 Task: Look for space in Zvenigorod, Russia from 24th August, 2023 to 10th September, 2023 for 8 adults in price range Rs.12000 to Rs.15000. Place can be entire place or shared room with 4 bedrooms having 8 beds and 4 bathrooms. Property type can be house, flat, guest house. Amenities needed are: wifi, TV, free parkinig on premises, gym, breakfast. Booking option can be shelf check-in. Required host language is English.
Action: Mouse moved to (471, 96)
Screenshot: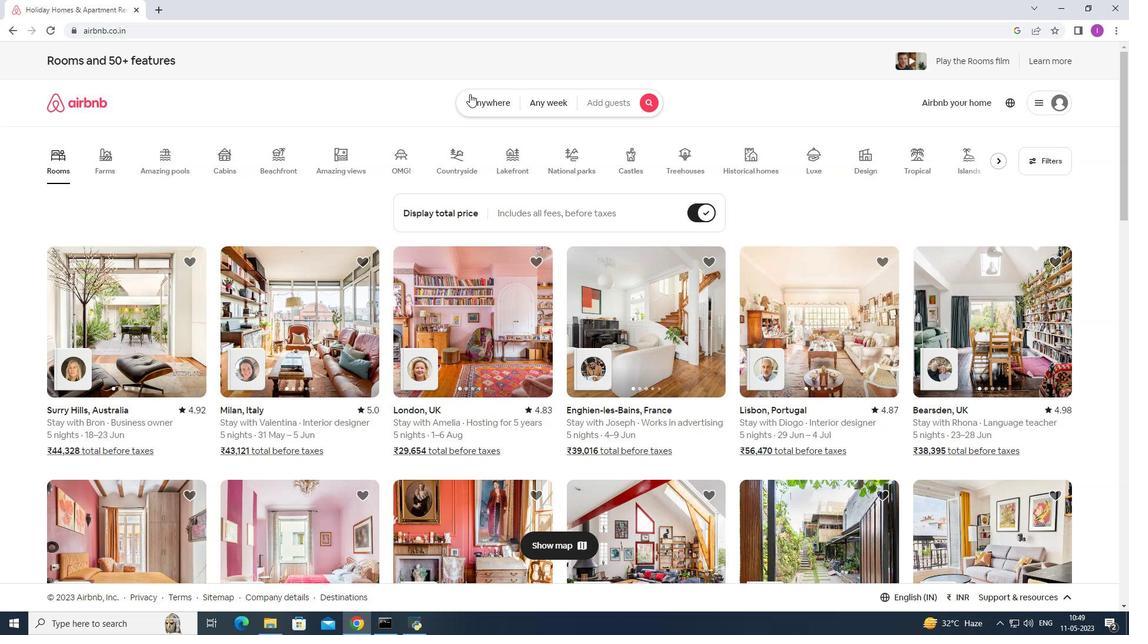 
Action: Mouse pressed left at (471, 96)
Screenshot: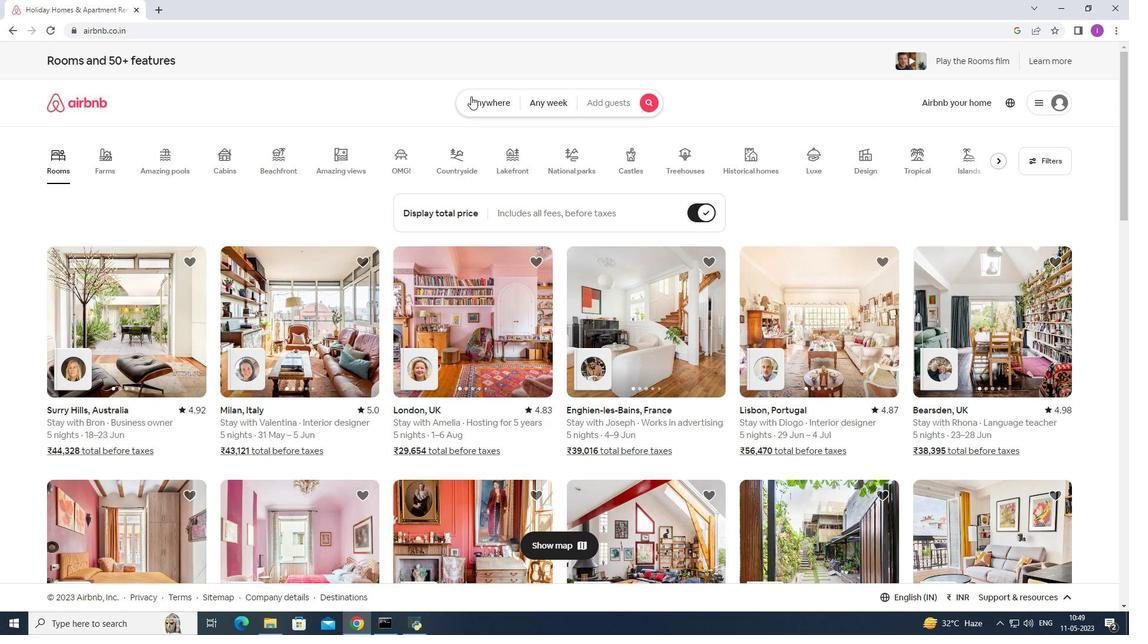 
Action: Mouse moved to (376, 155)
Screenshot: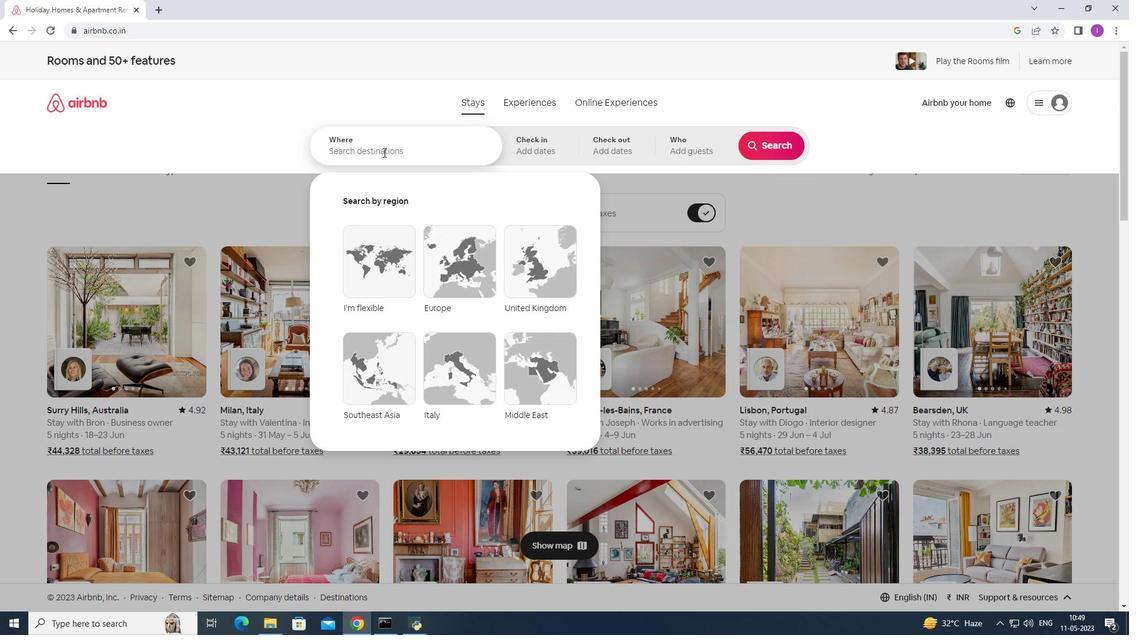 
Action: Mouse pressed left at (376, 155)
Screenshot: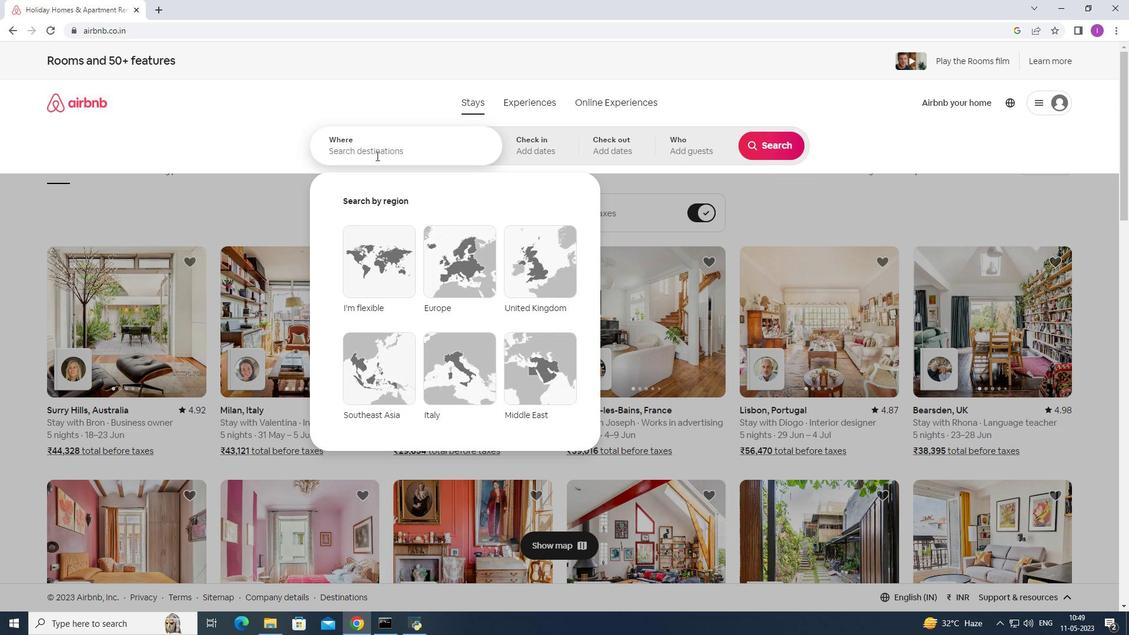 
Action: Mouse moved to (394, 154)
Screenshot: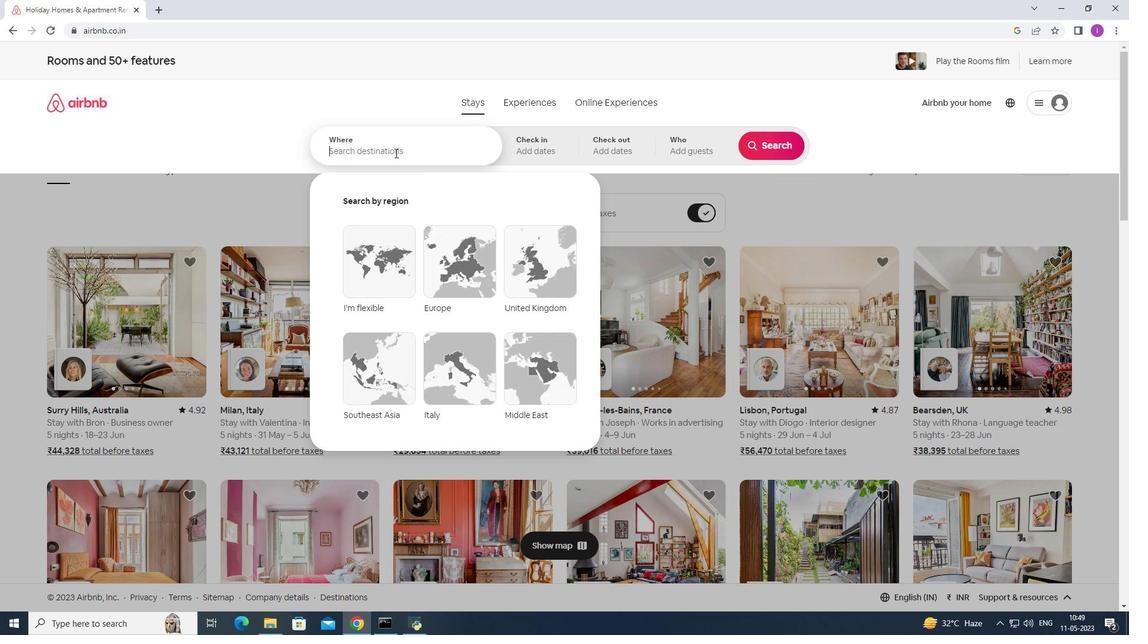 
Action: Key pressed <Key.shift>Zvenigorod,<Key.shift><Key.shift><Key.shift><Key.shift><Key.shift><Key.shift><Key.shift><Key.shift><Key.shift><Key.shift><Key.shift><Key.shift><Key.shift><Key.shift><Key.shift><Key.shift><Key.shift><Key.shift>Russia
Screenshot: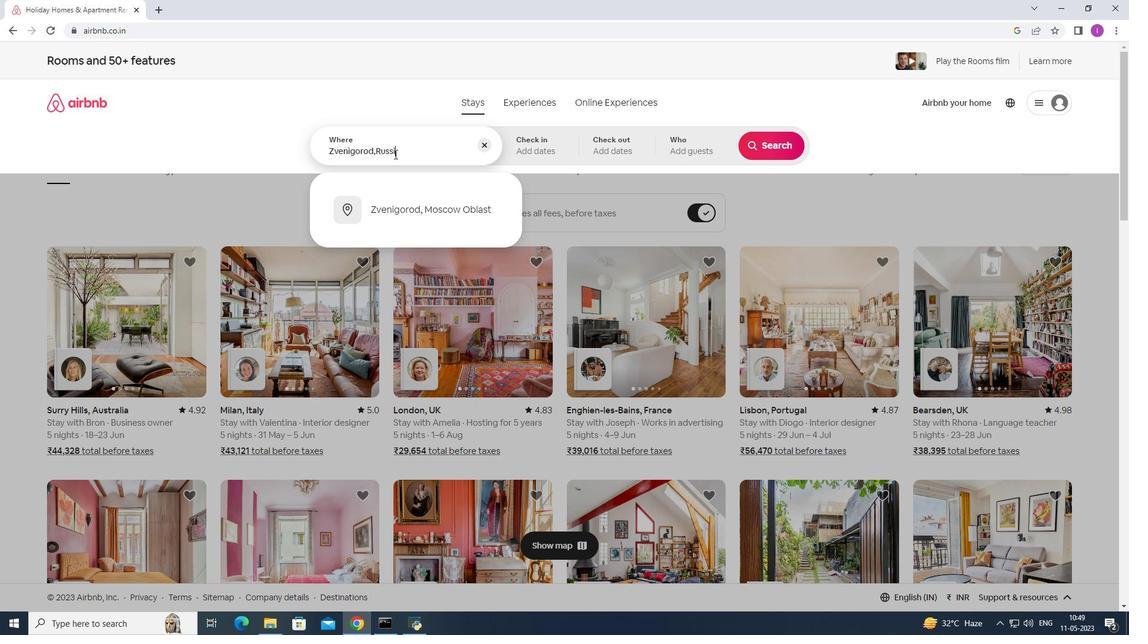 
Action: Mouse moved to (521, 151)
Screenshot: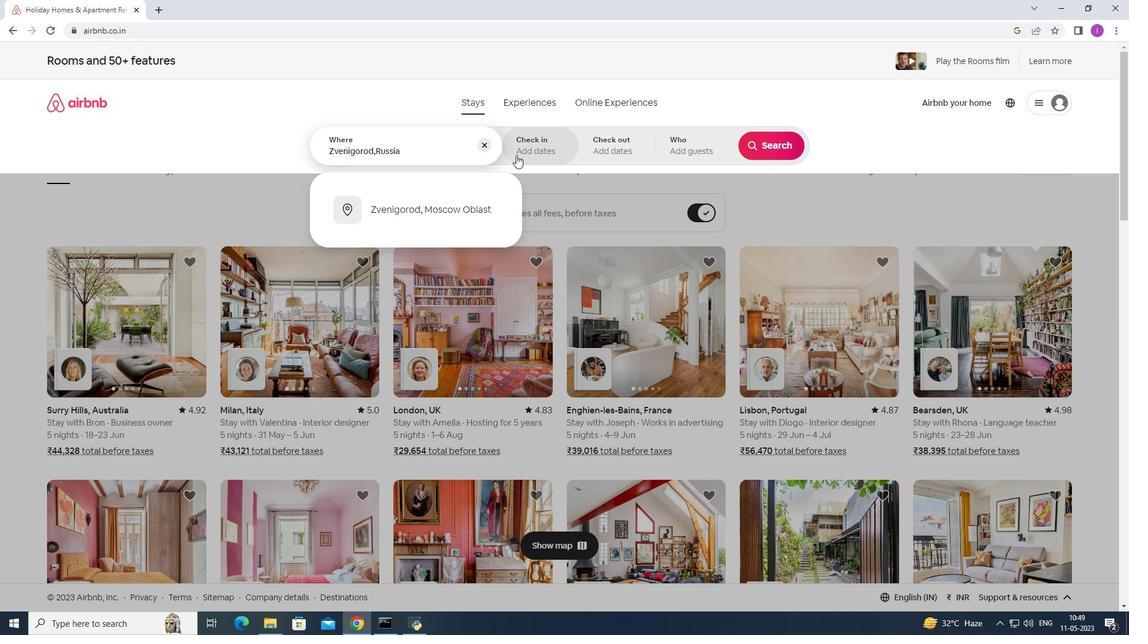 
Action: Mouse pressed left at (521, 151)
Screenshot: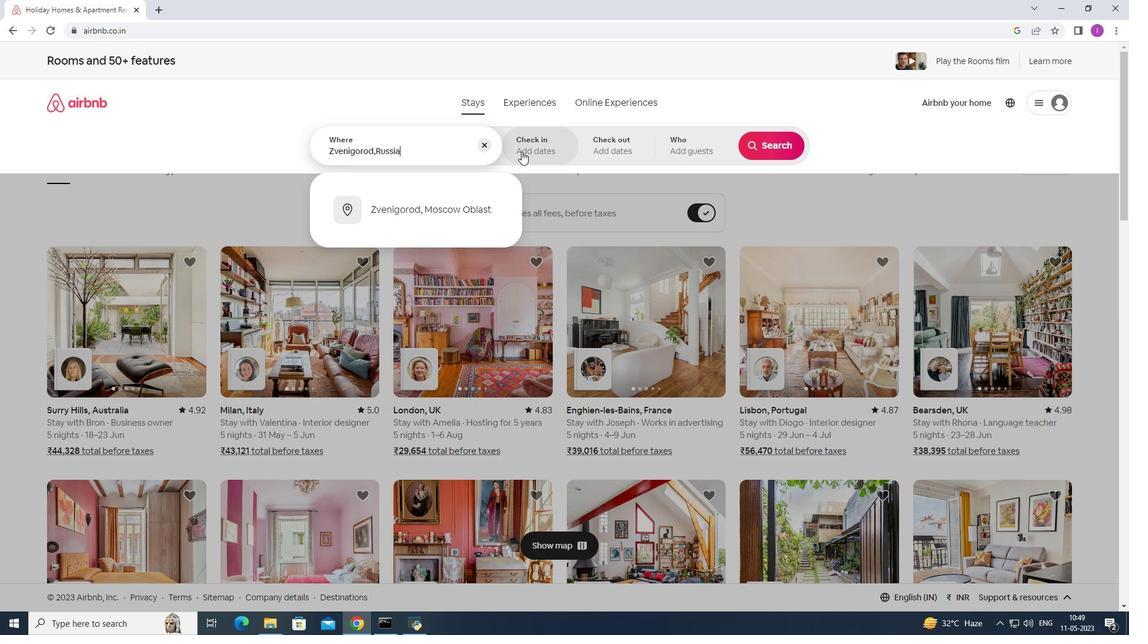 
Action: Mouse moved to (767, 238)
Screenshot: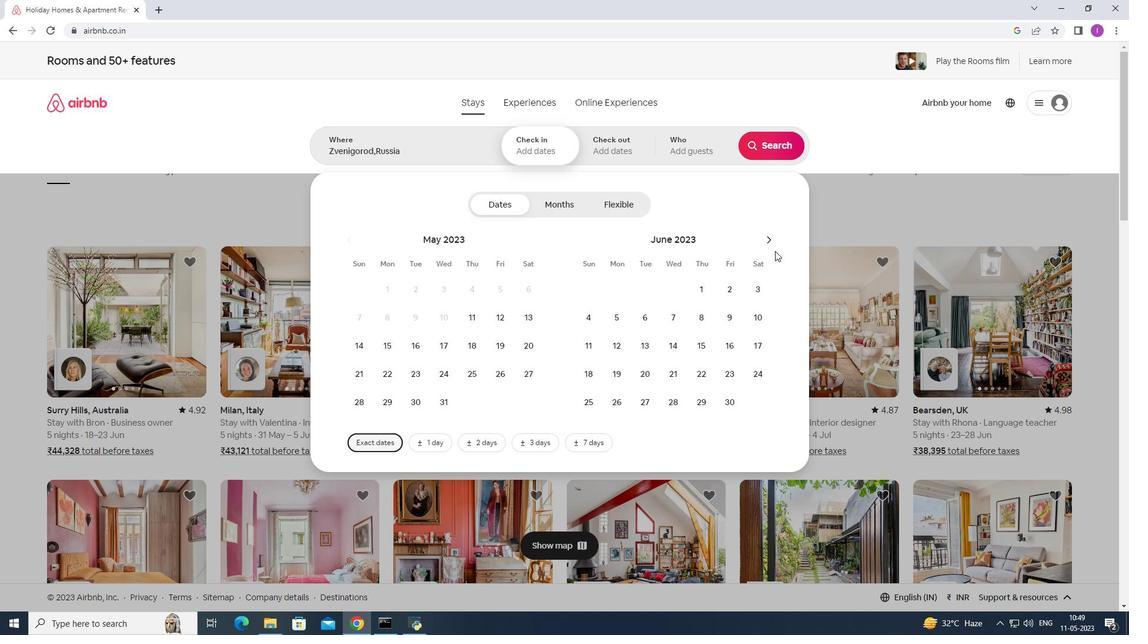 
Action: Mouse pressed left at (767, 238)
Screenshot: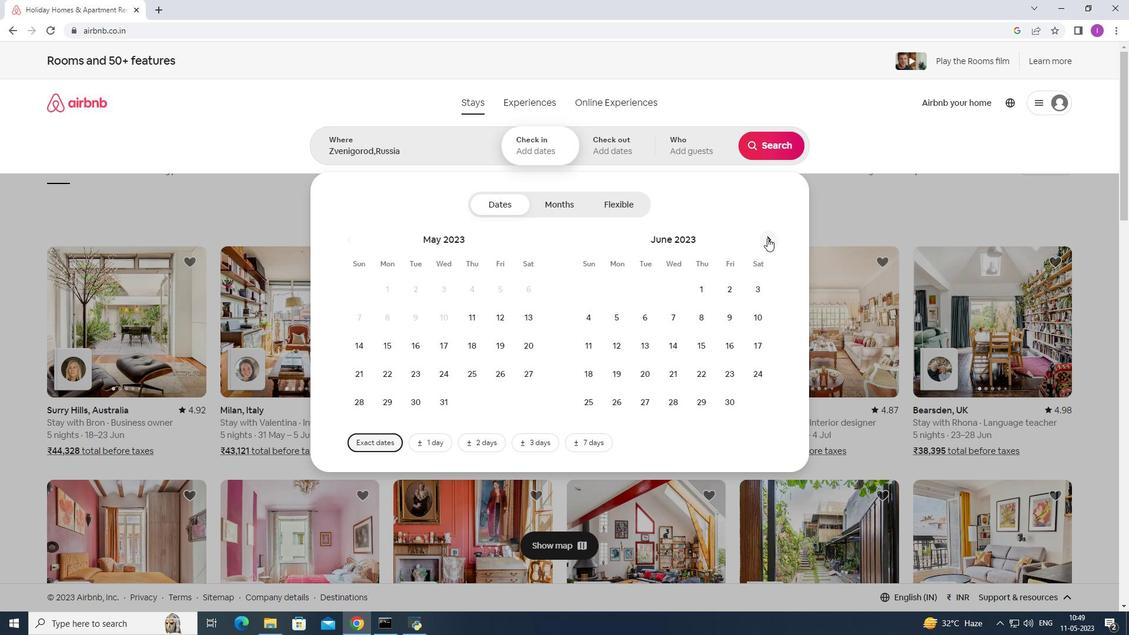 
Action: Mouse moved to (767, 238)
Screenshot: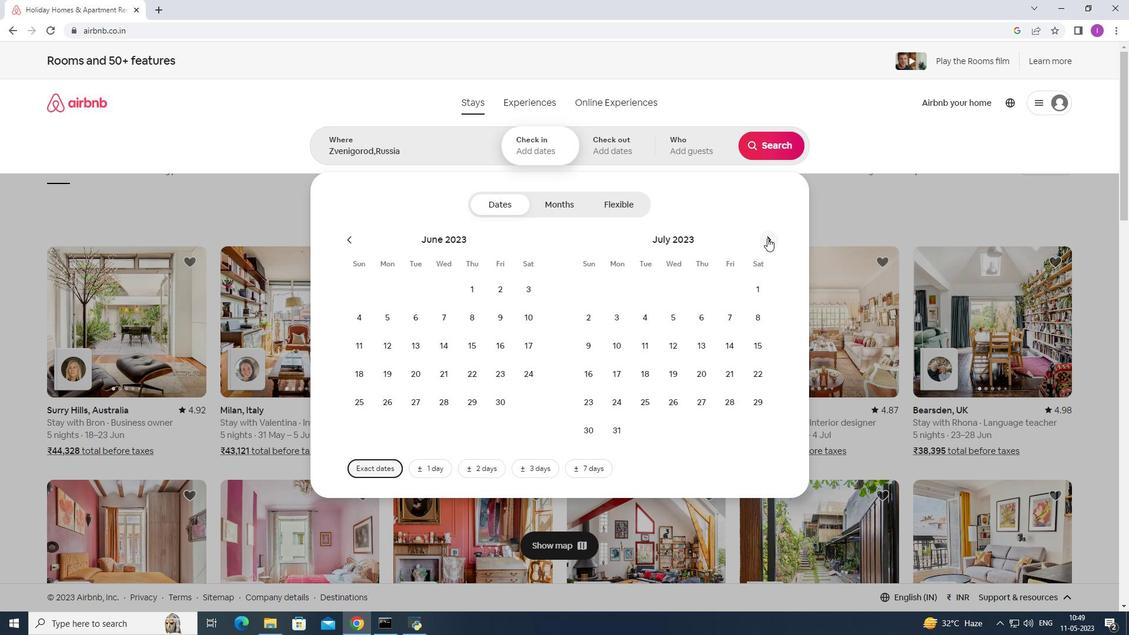 
Action: Mouse pressed left at (767, 238)
Screenshot: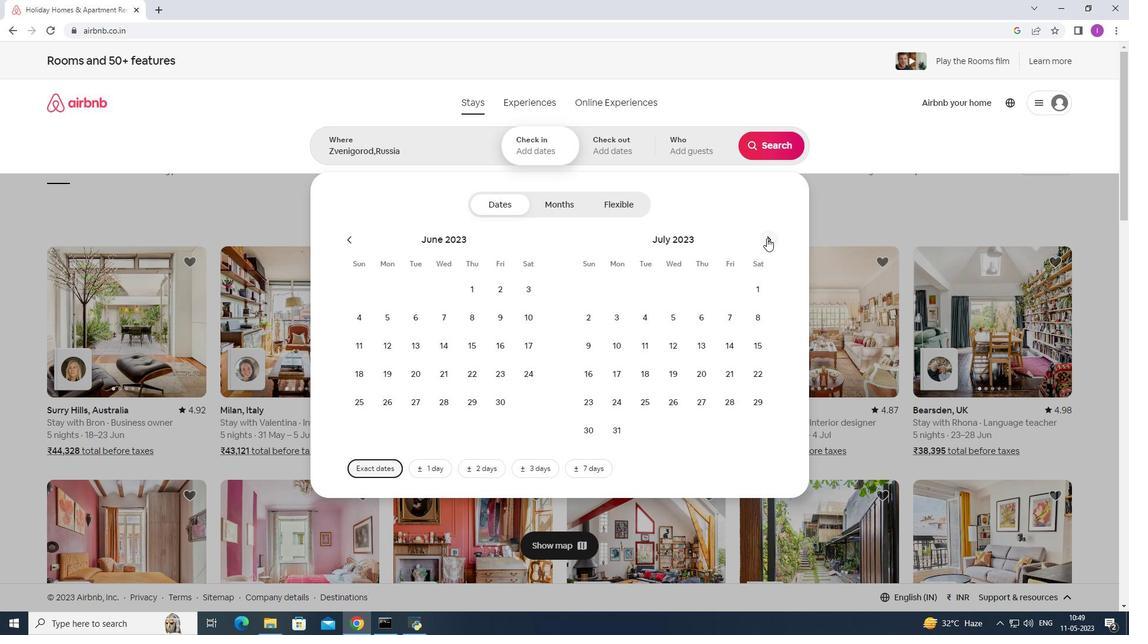 
Action: Mouse pressed left at (767, 238)
Screenshot: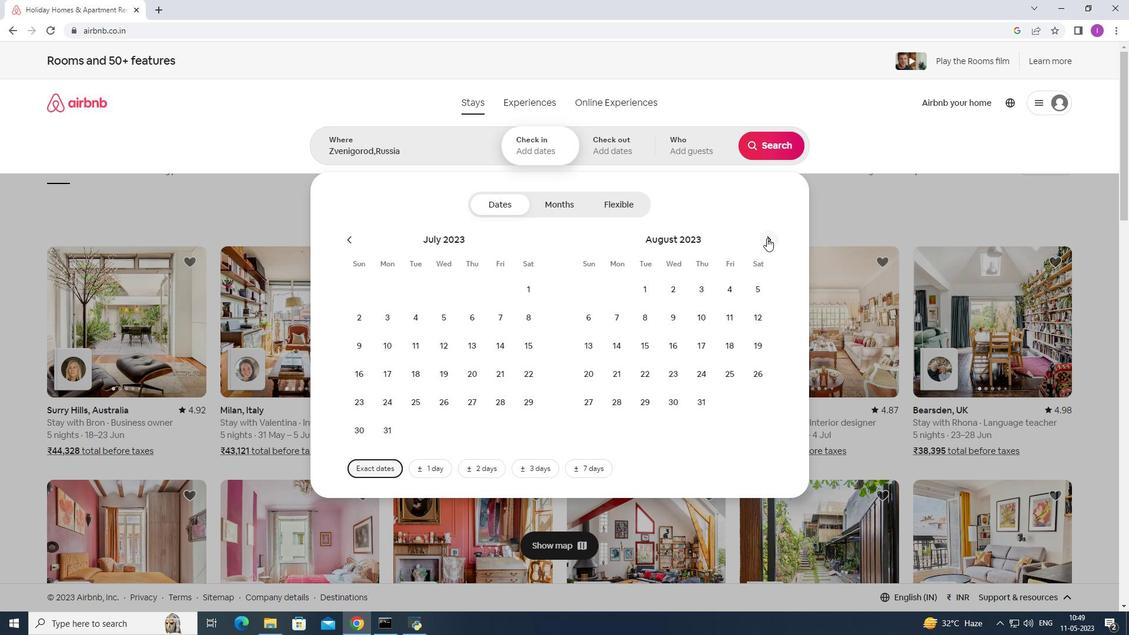 
Action: Mouse moved to (474, 374)
Screenshot: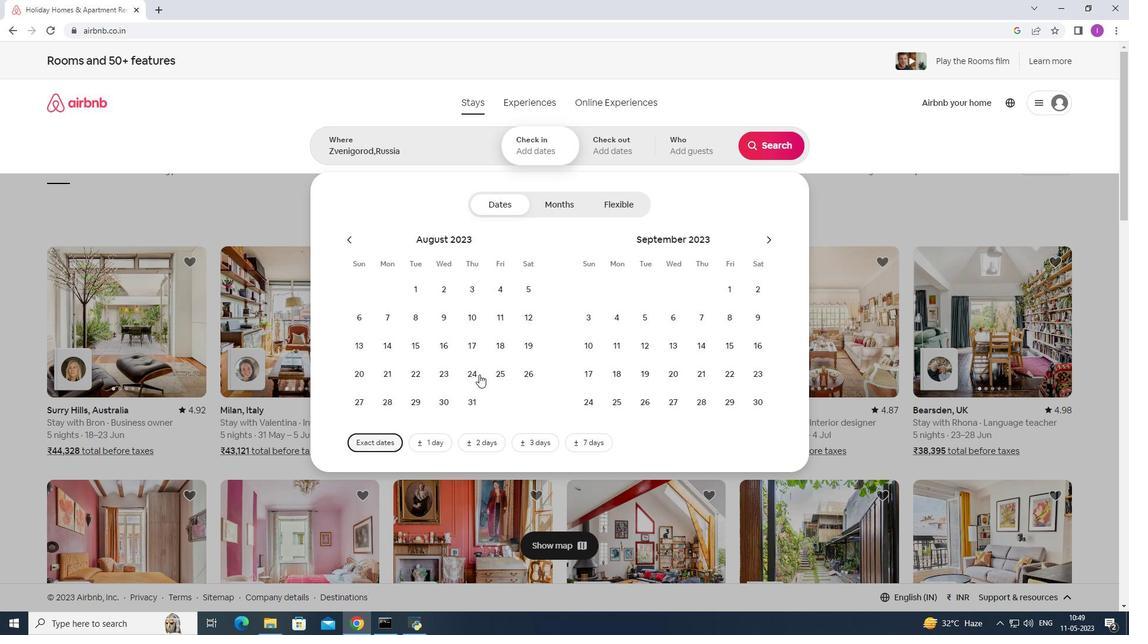 
Action: Mouse pressed left at (474, 374)
Screenshot: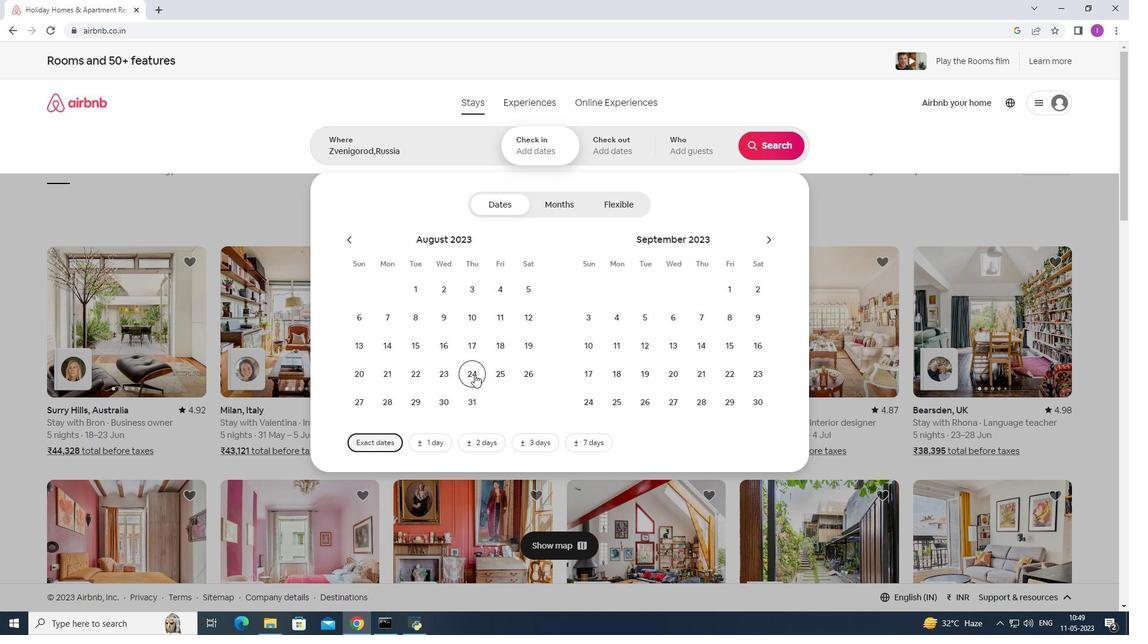 
Action: Mouse moved to (585, 346)
Screenshot: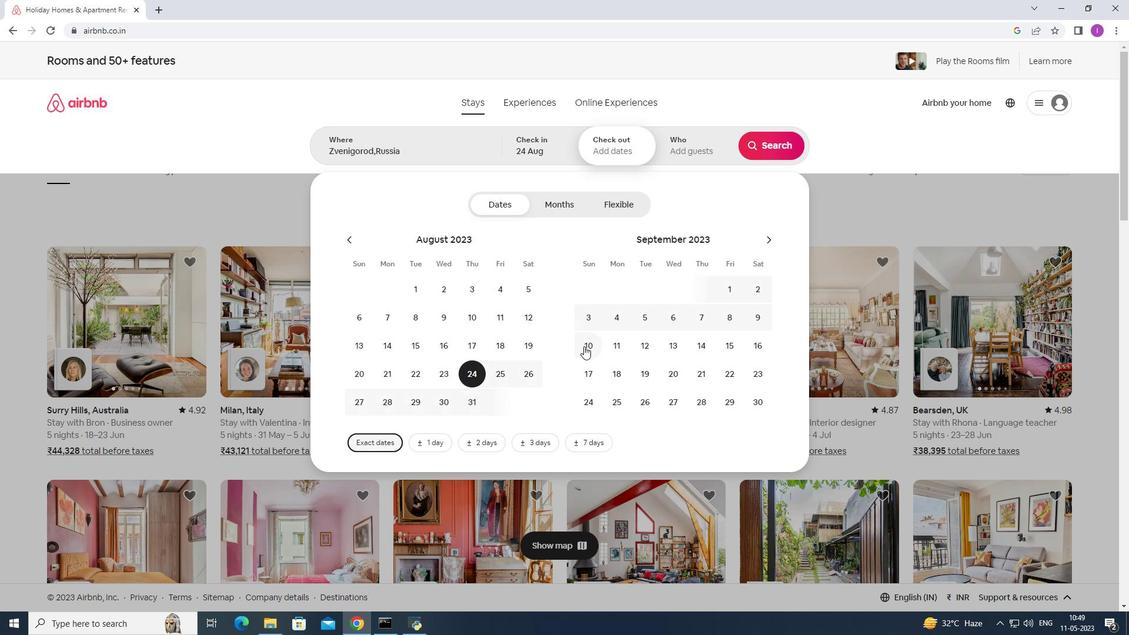 
Action: Mouse pressed left at (585, 346)
Screenshot: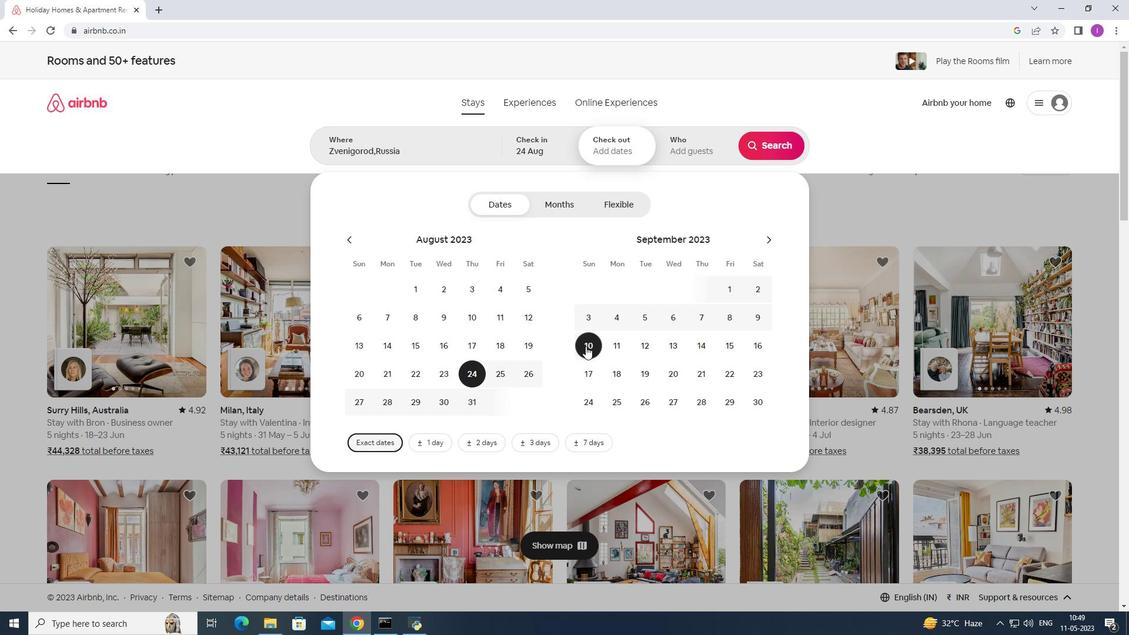 
Action: Mouse moved to (687, 157)
Screenshot: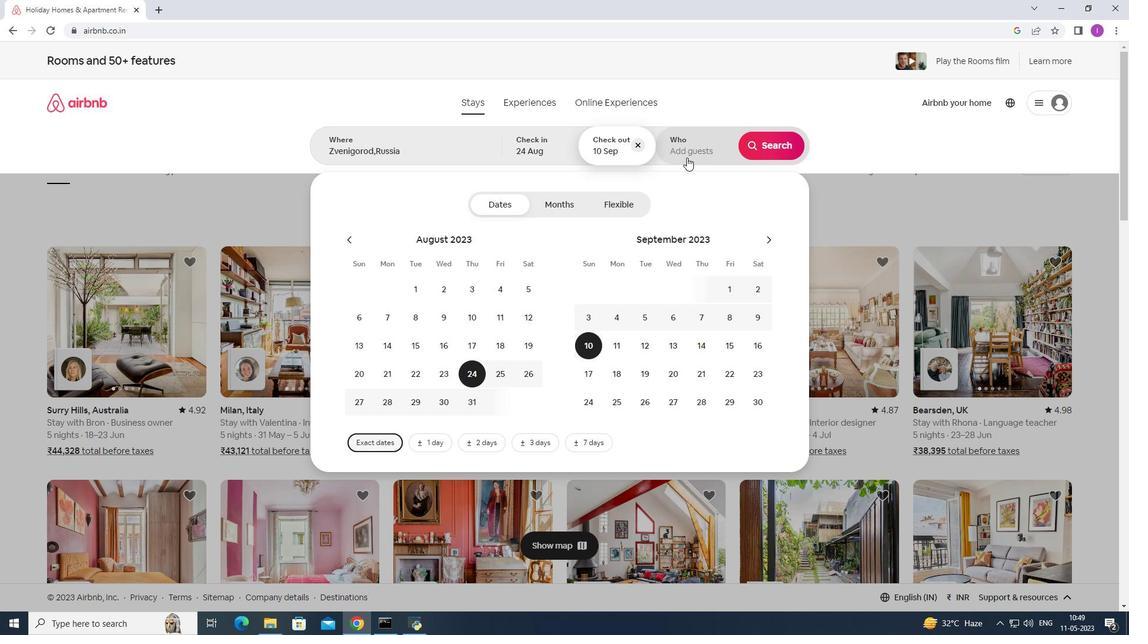 
Action: Mouse pressed left at (687, 157)
Screenshot: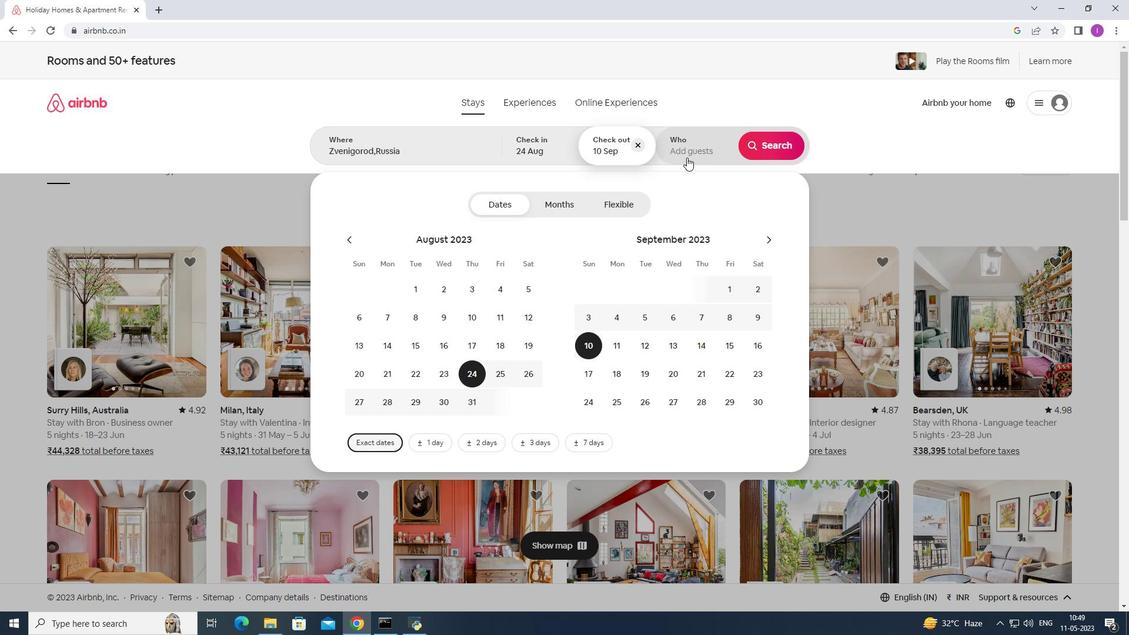 
Action: Mouse moved to (777, 217)
Screenshot: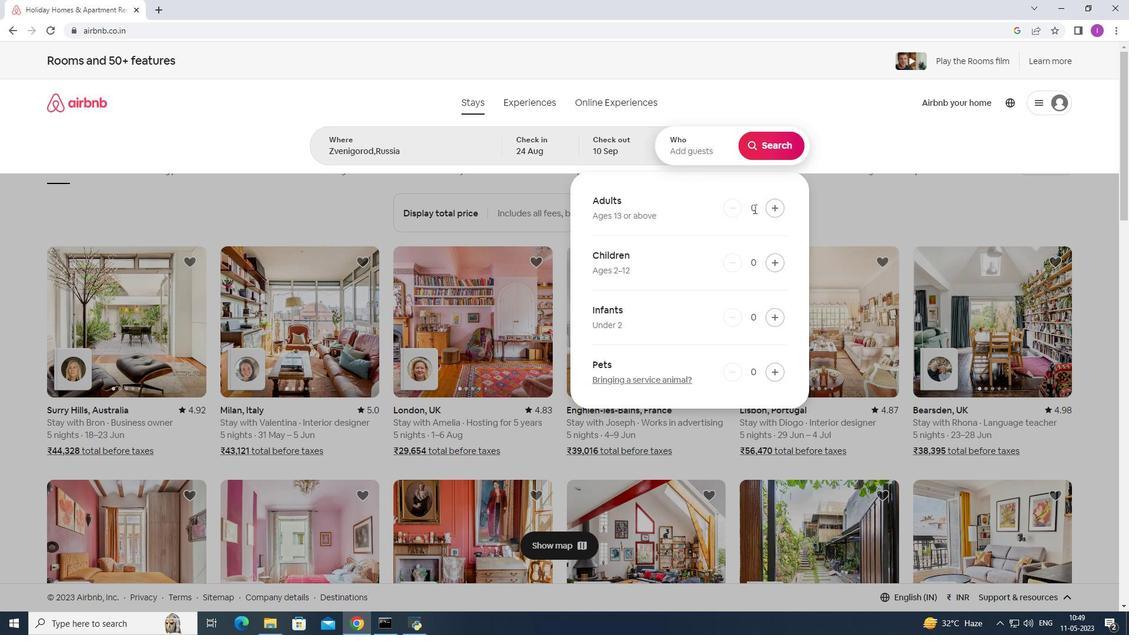 
Action: Mouse pressed left at (777, 217)
Screenshot: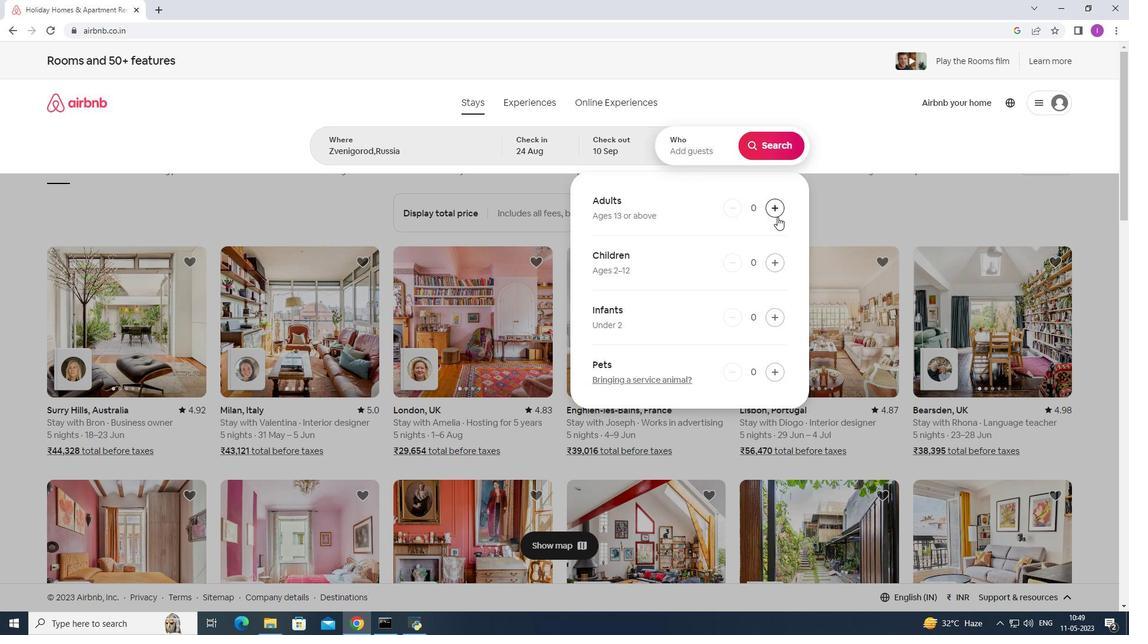
Action: Mouse moved to (778, 216)
Screenshot: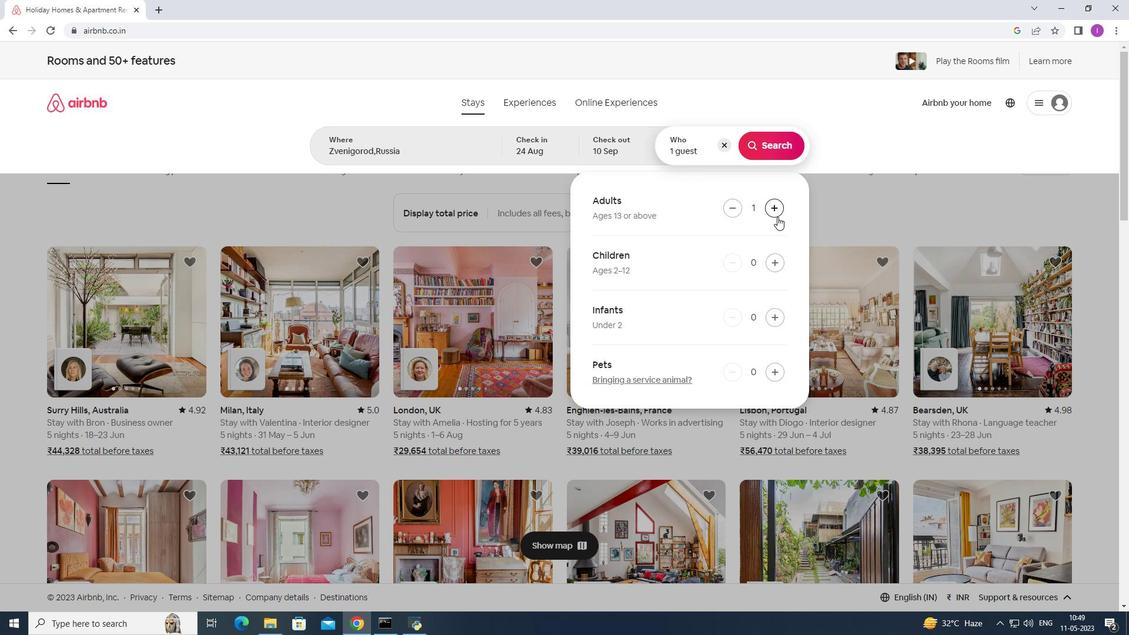 
Action: Mouse pressed left at (778, 216)
Screenshot: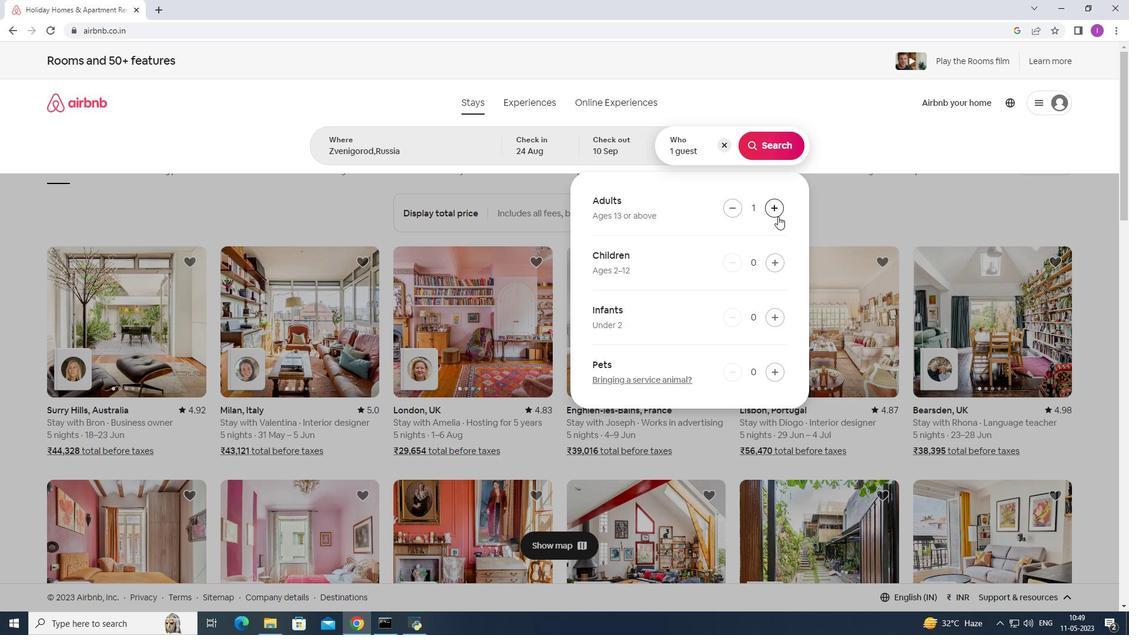 
Action: Mouse moved to (778, 216)
Screenshot: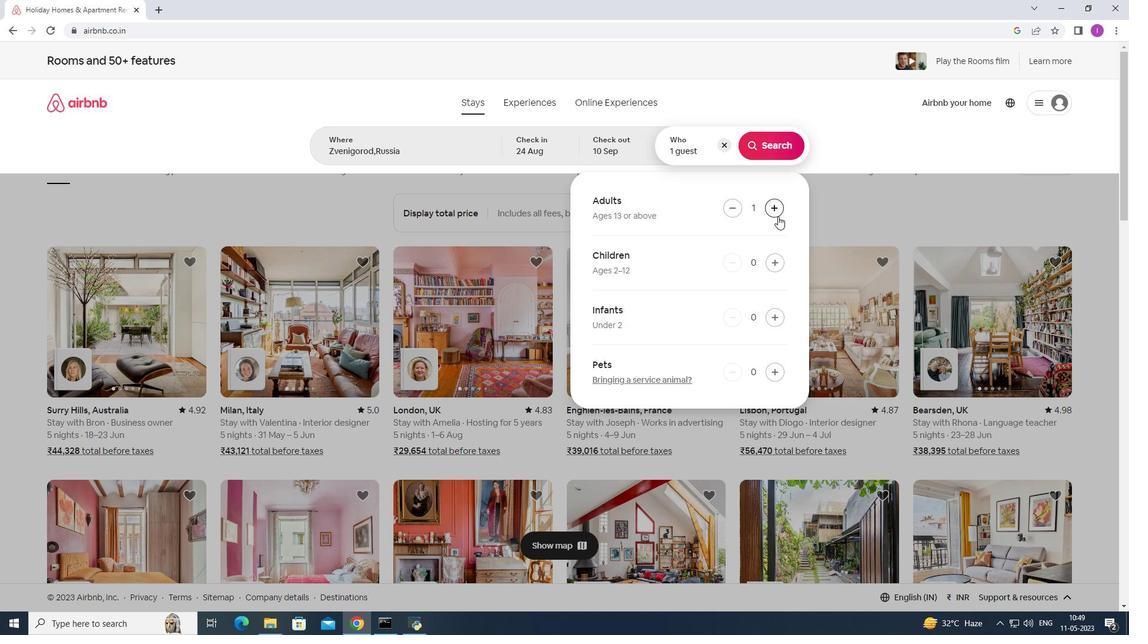 
Action: Mouse pressed left at (778, 216)
Screenshot: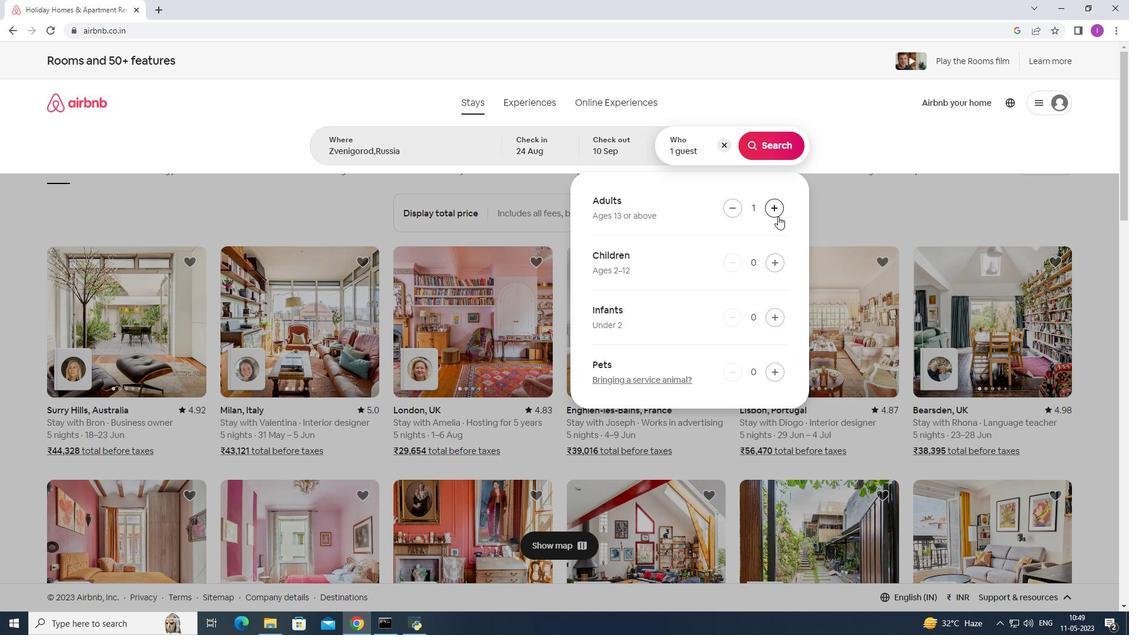 
Action: Mouse moved to (771, 212)
Screenshot: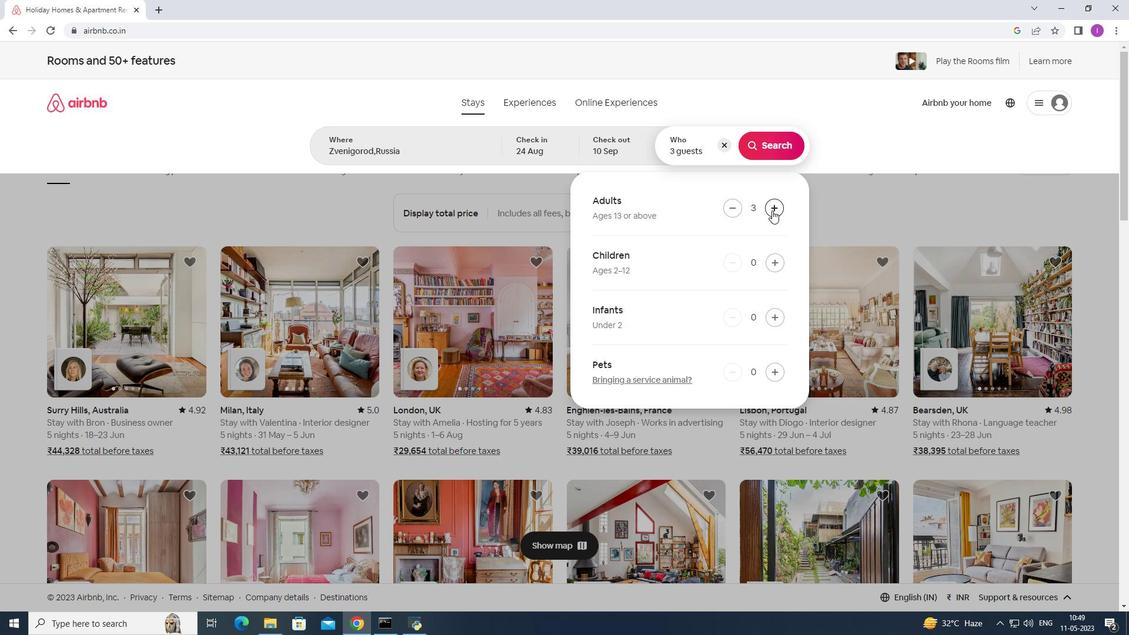 
Action: Mouse pressed left at (771, 212)
Screenshot: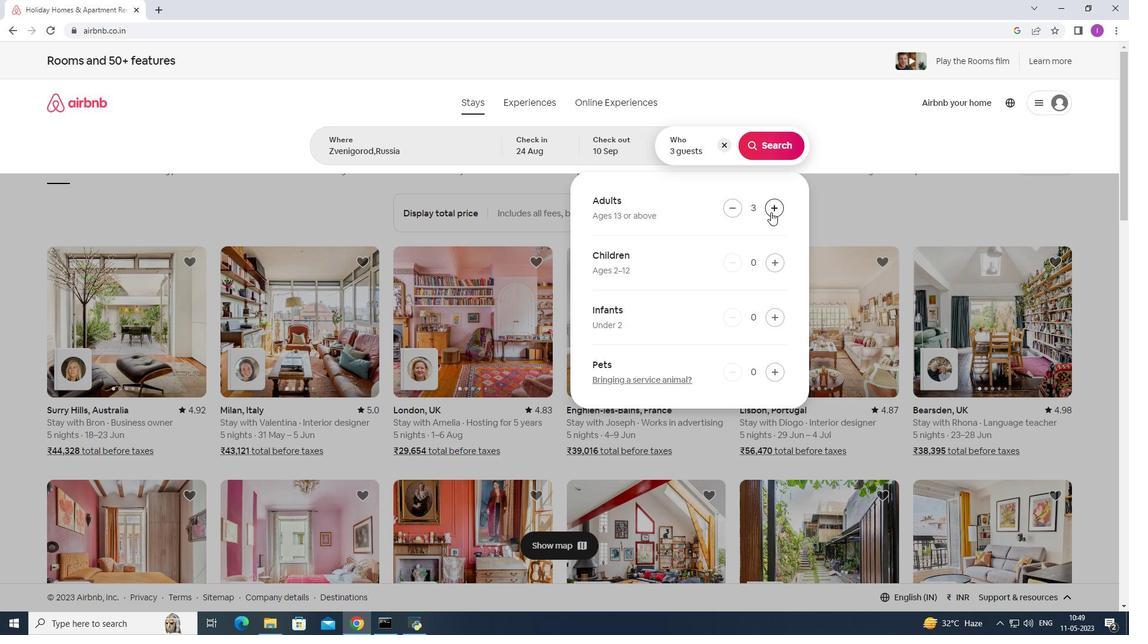 
Action: Mouse pressed left at (771, 212)
Screenshot: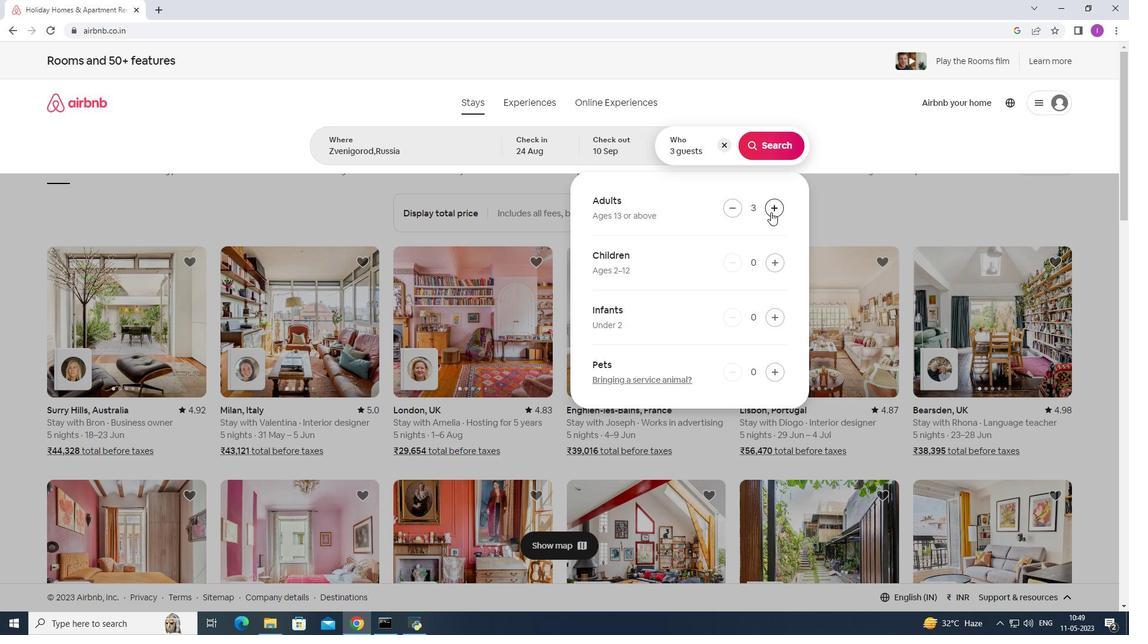 
Action: Mouse pressed left at (771, 212)
Screenshot: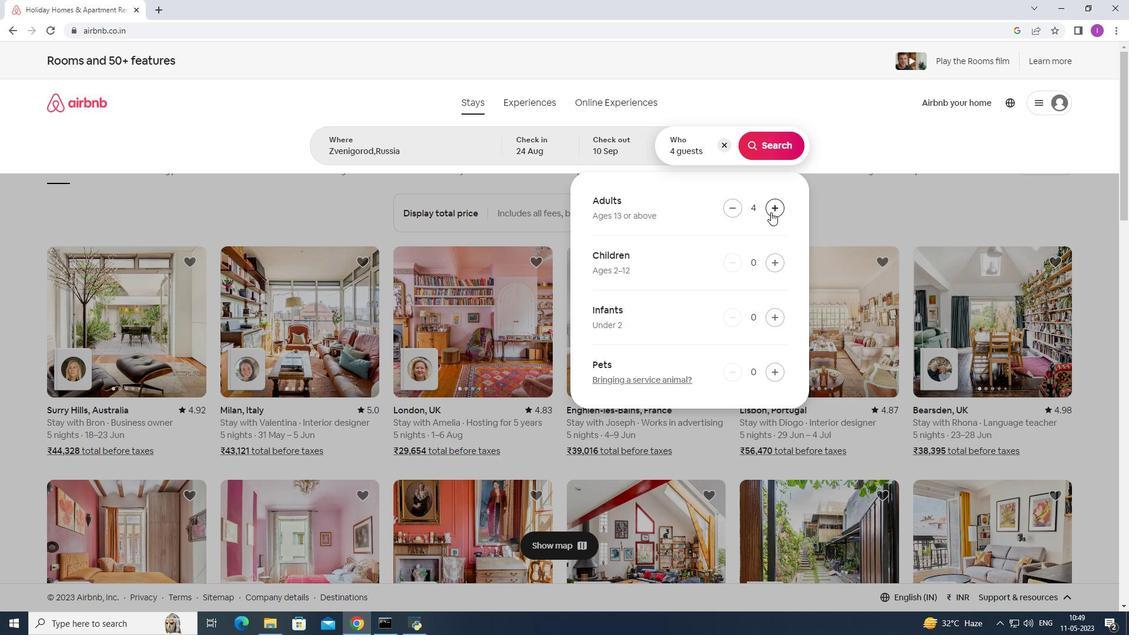 
Action: Mouse pressed left at (771, 212)
Screenshot: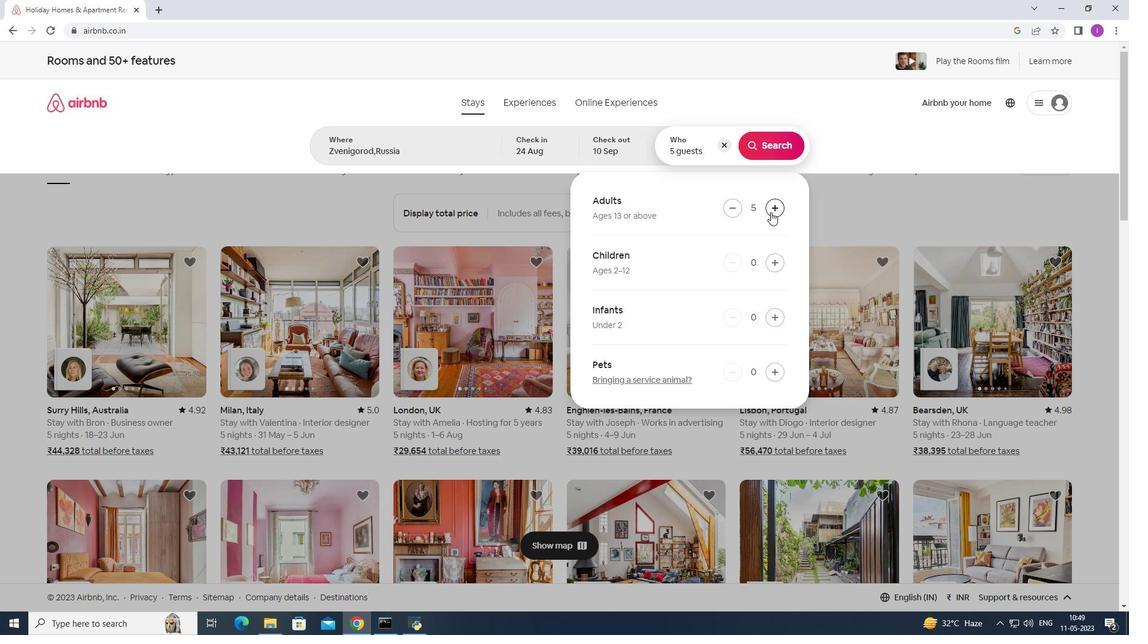 
Action: Mouse pressed left at (771, 212)
Screenshot: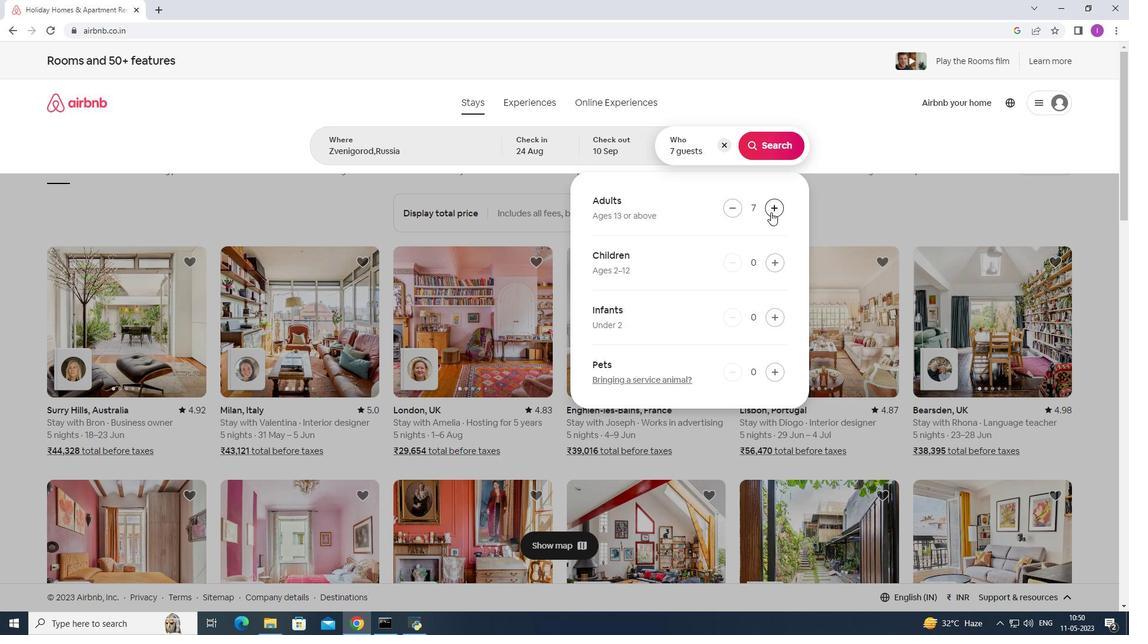 
Action: Mouse moved to (761, 143)
Screenshot: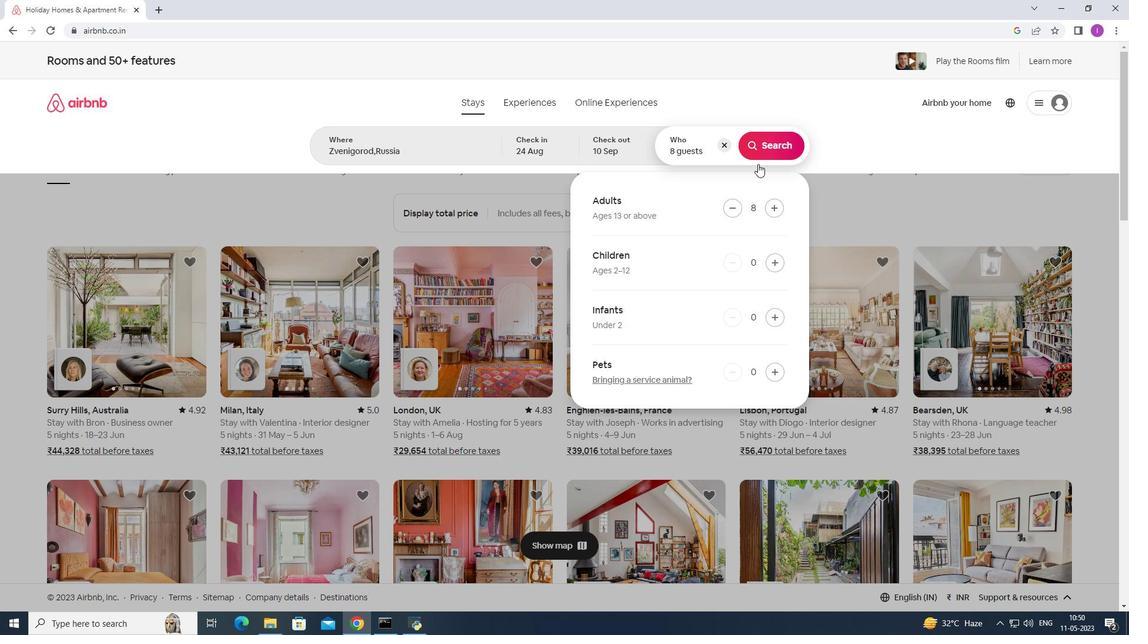
Action: Mouse pressed left at (761, 143)
Screenshot: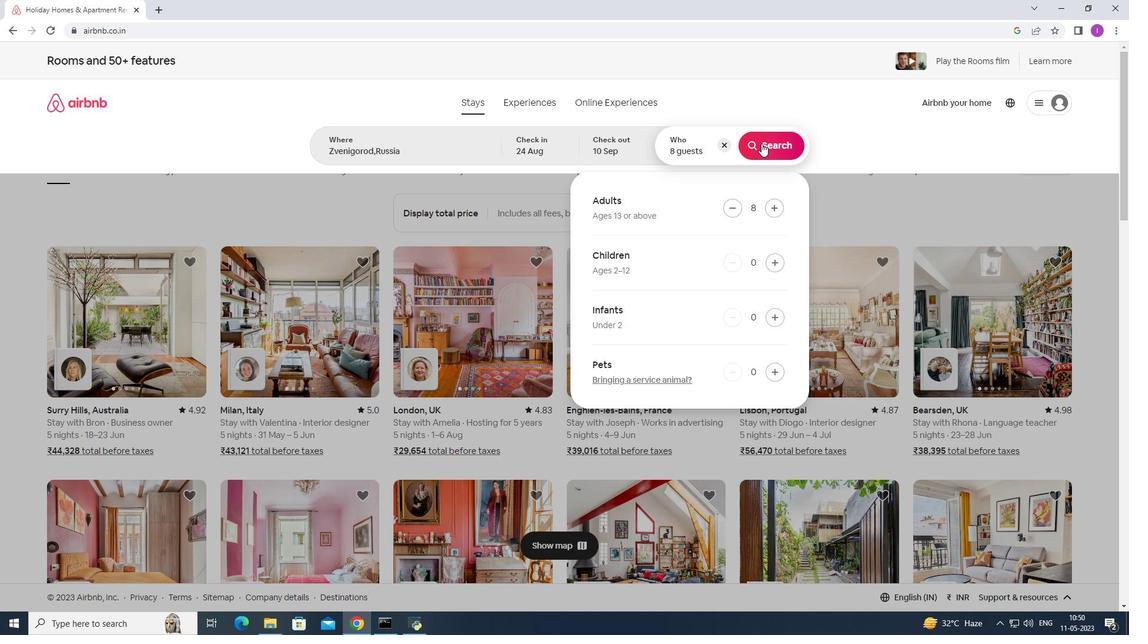 
Action: Mouse moved to (1072, 112)
Screenshot: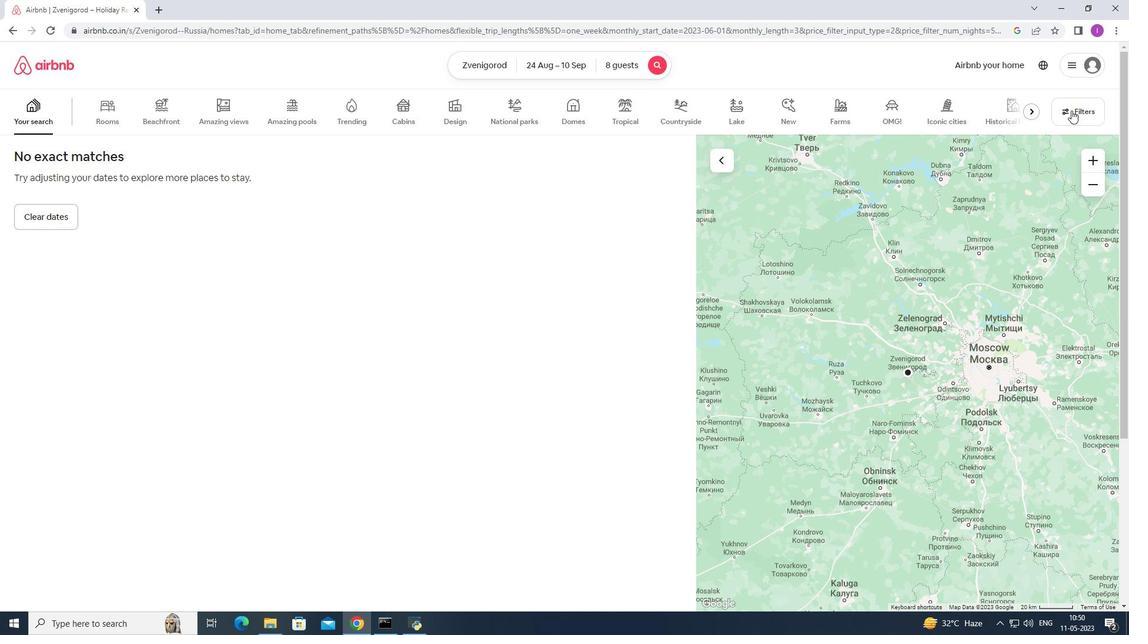 
Action: Mouse pressed left at (1072, 112)
Screenshot: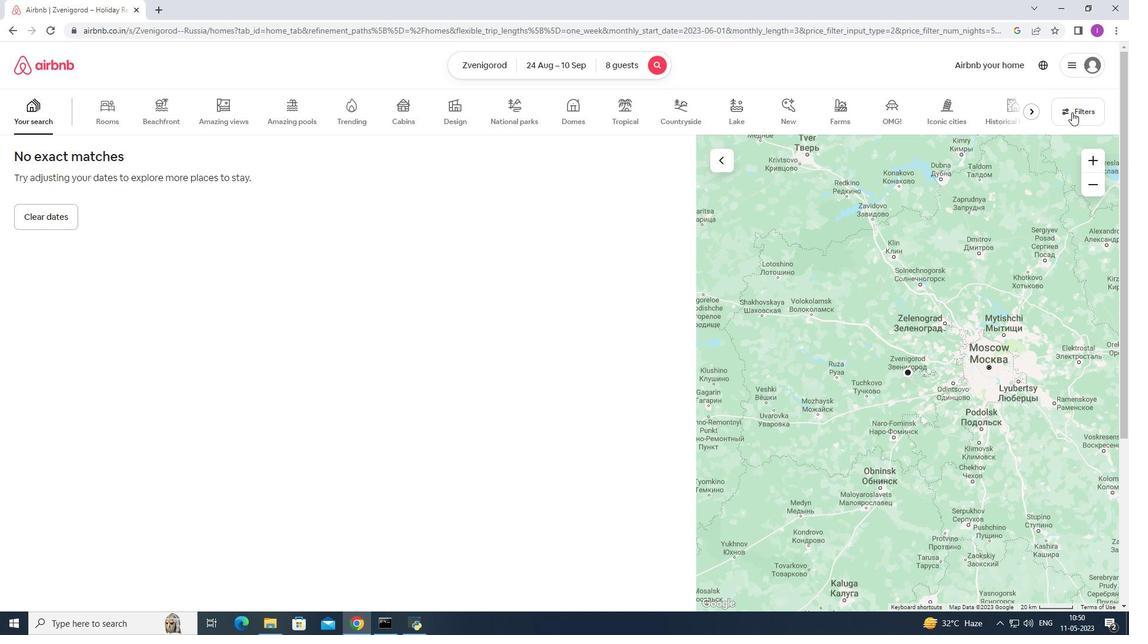
Action: Mouse moved to (642, 401)
Screenshot: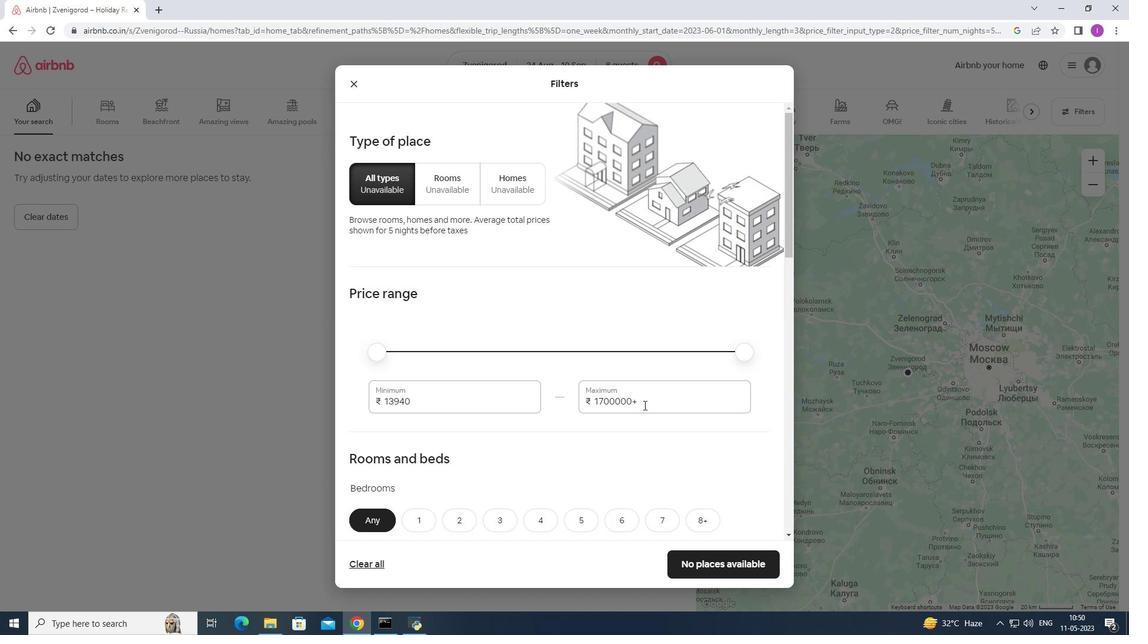 
Action: Mouse pressed left at (642, 401)
Screenshot: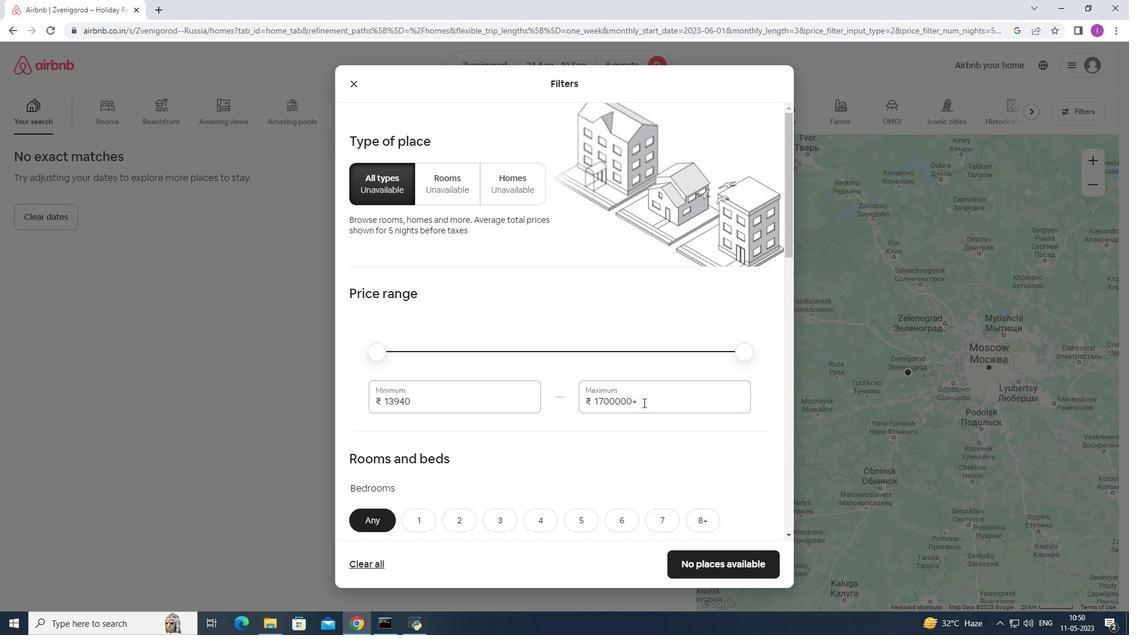 
Action: Mouse moved to (568, 498)
Screenshot: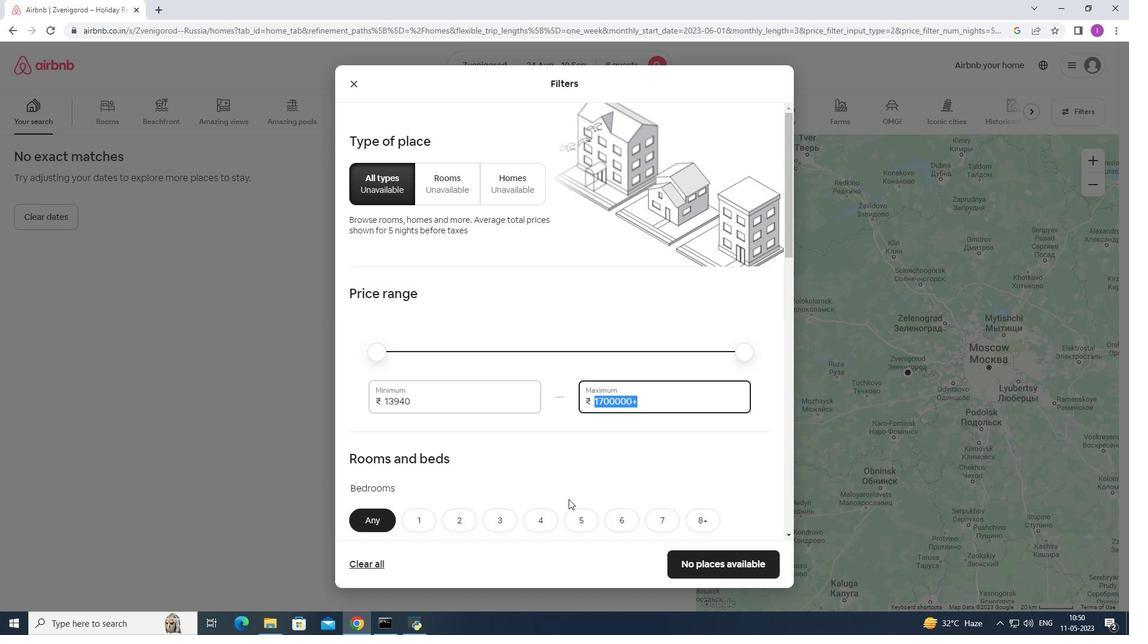 
Action: Key pressed 15
Screenshot: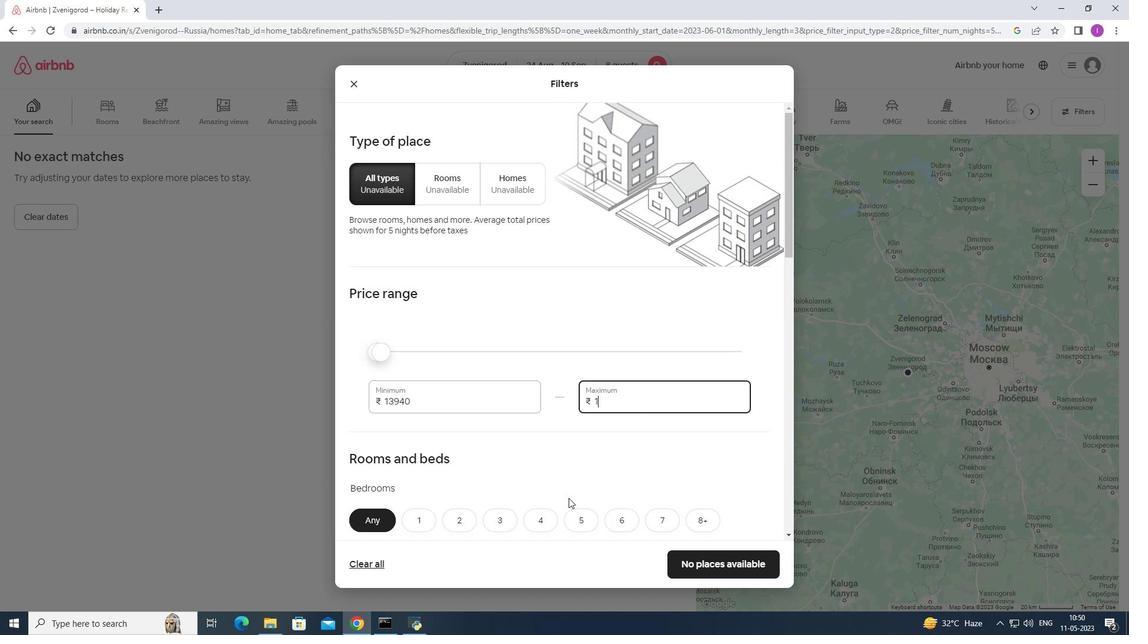 
Action: Mouse moved to (568, 497)
Screenshot: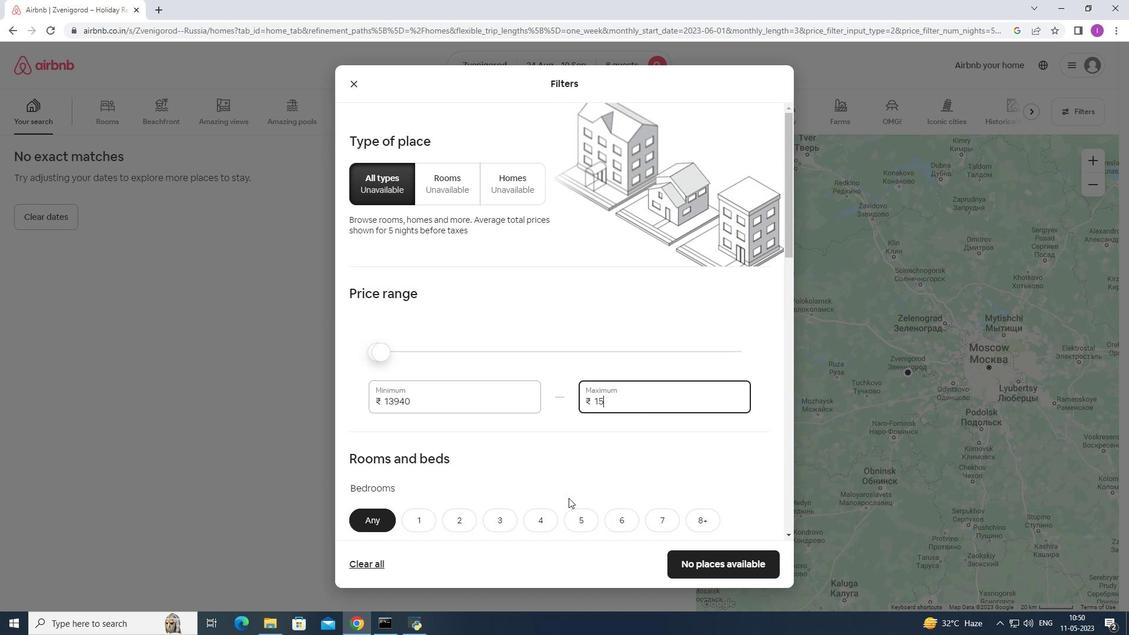 
Action: Key pressed 0000
Screenshot: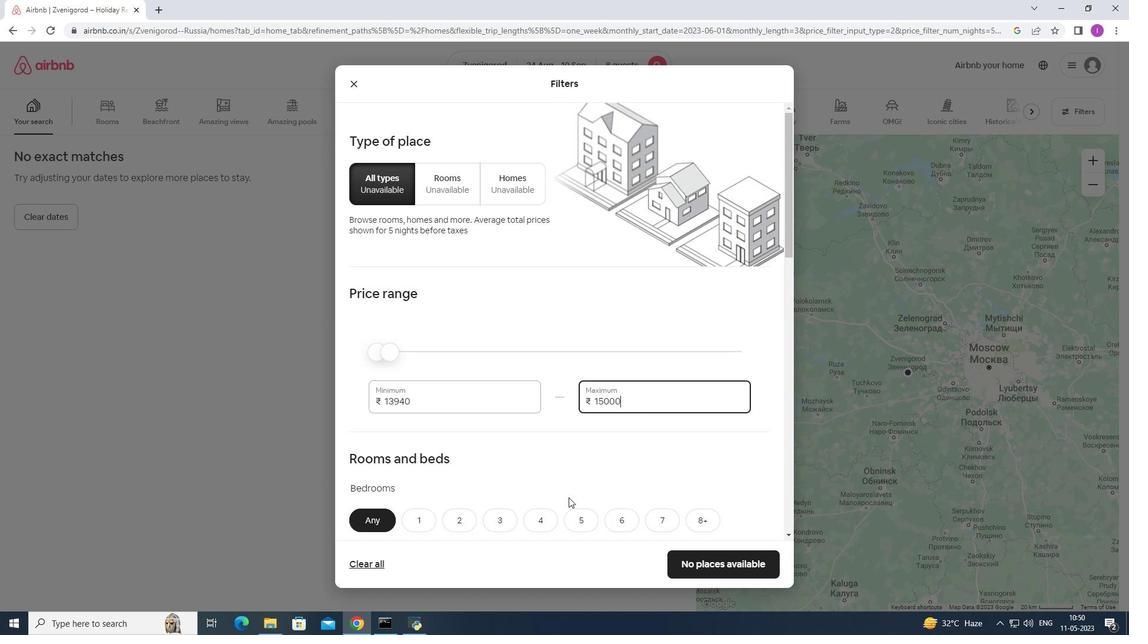 
Action: Mouse moved to (568, 499)
Screenshot: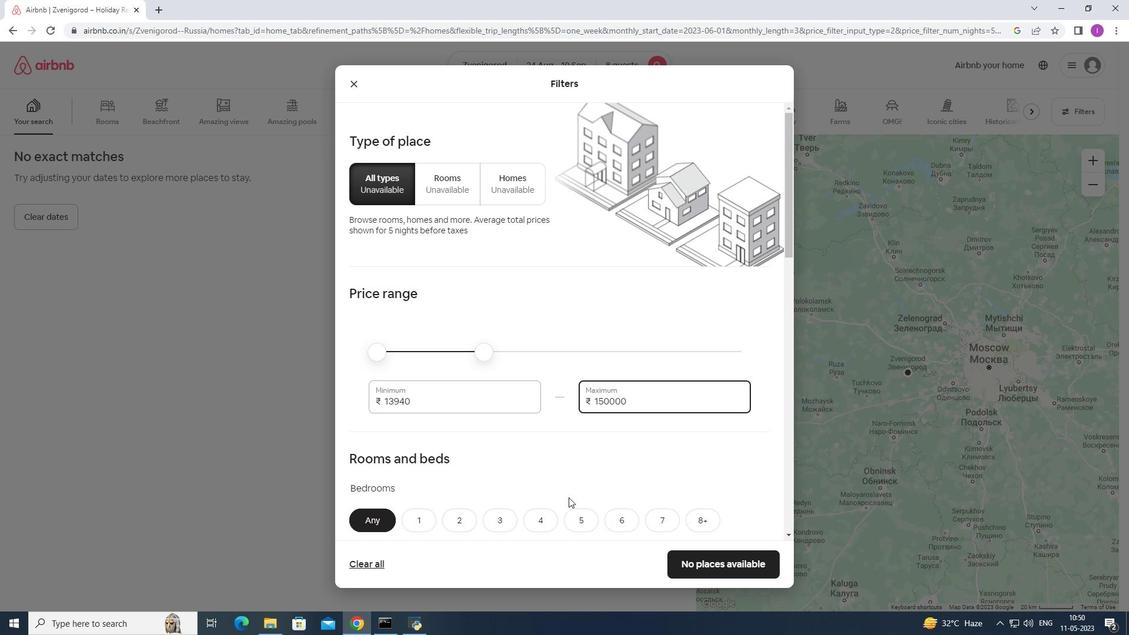 
Action: Key pressed <Key.backspace>
Screenshot: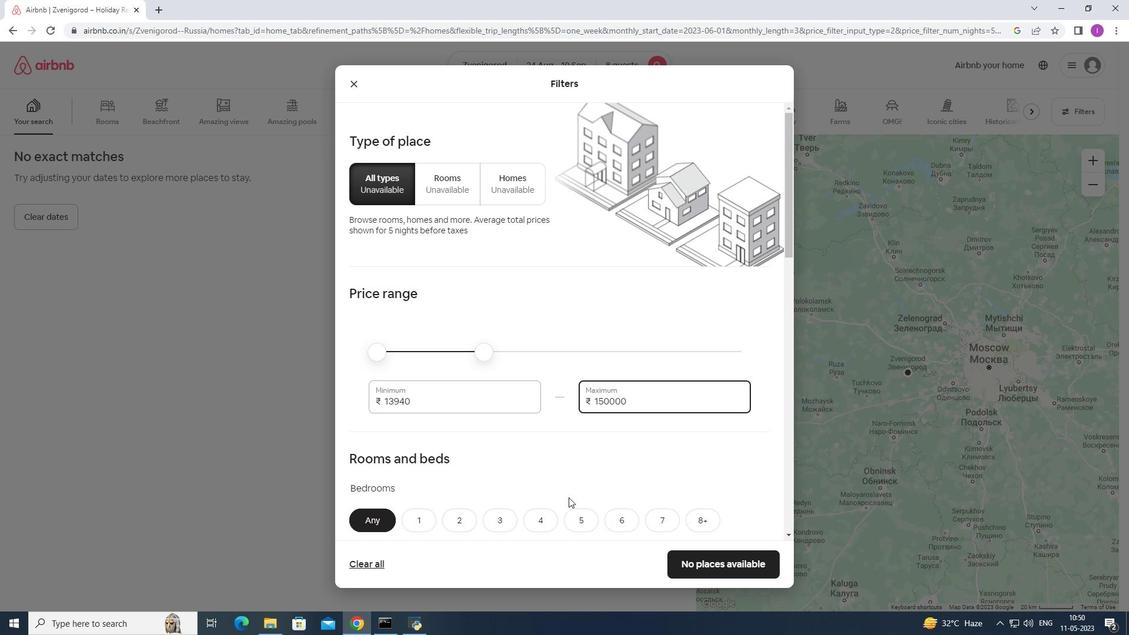 
Action: Mouse moved to (567, 504)
Screenshot: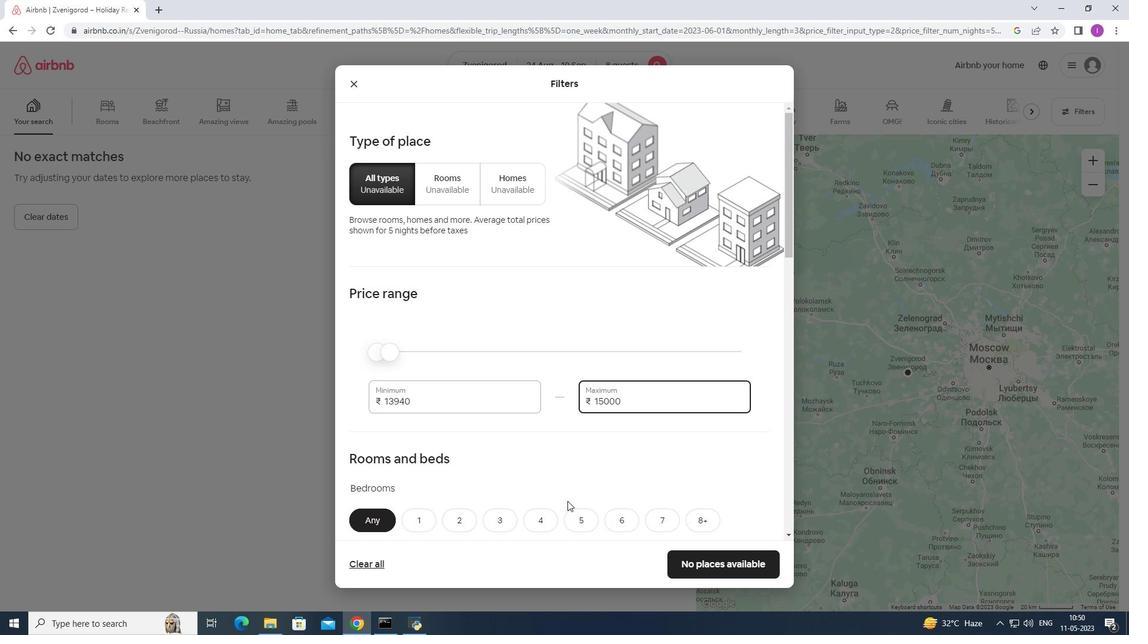 
Action: Key pressed <Key.backspace>0
Screenshot: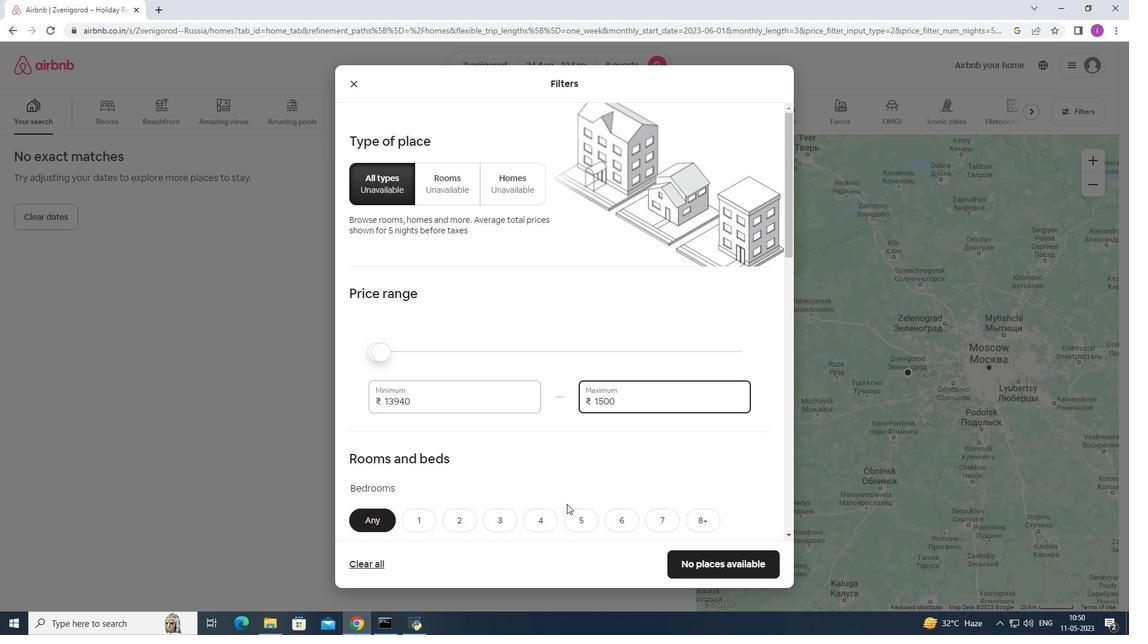 
Action: Mouse moved to (428, 398)
Screenshot: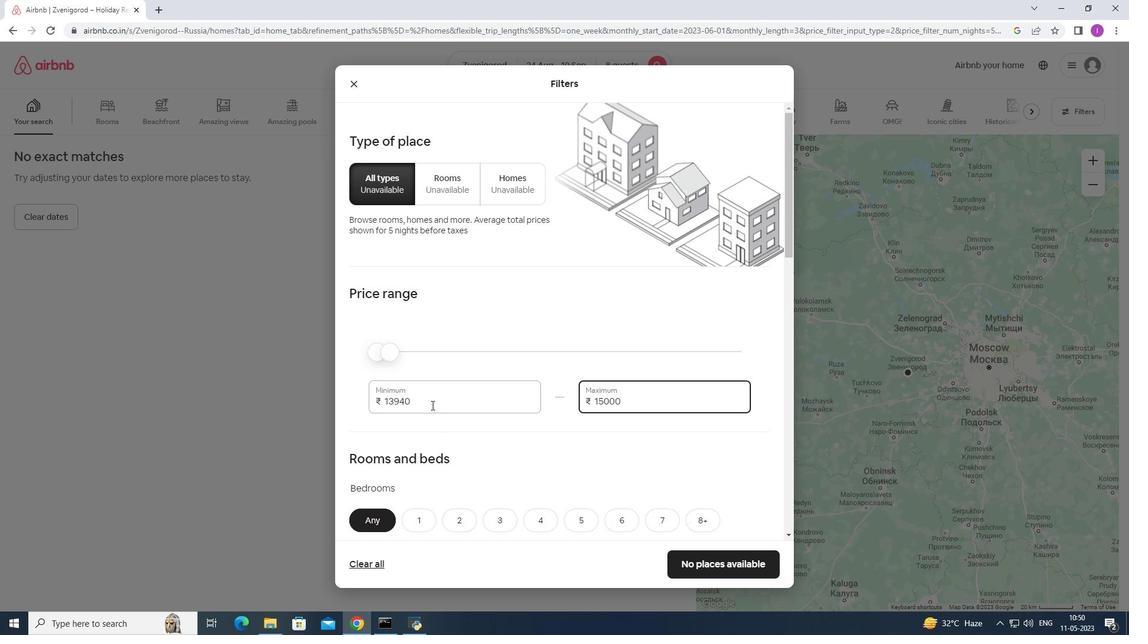 
Action: Mouse pressed left at (428, 398)
Screenshot: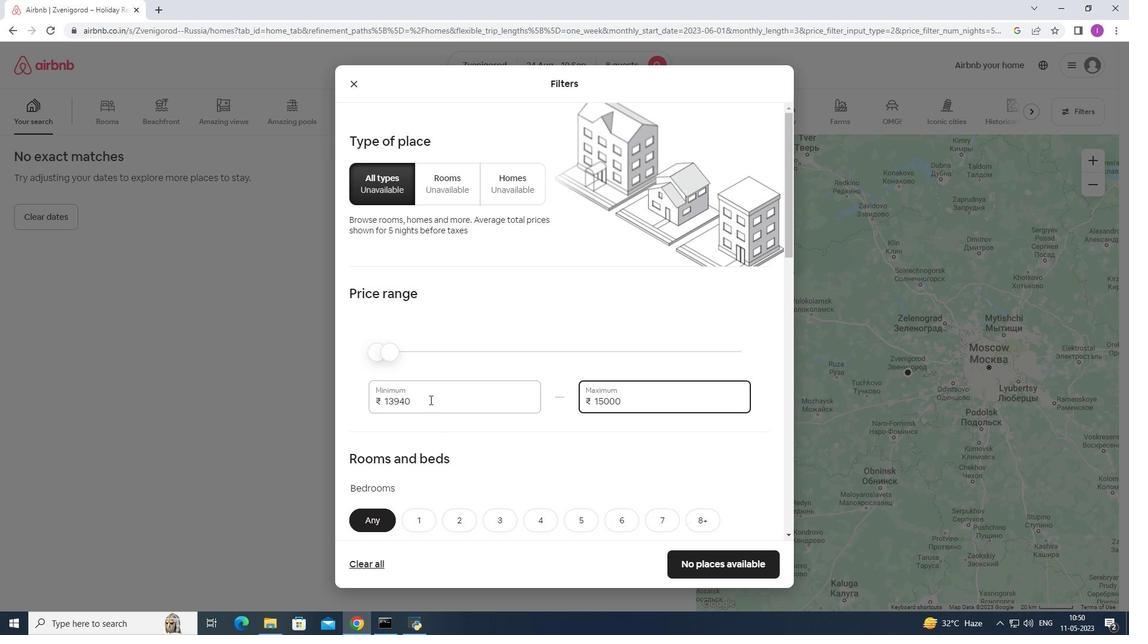 
Action: Mouse moved to (384, 446)
Screenshot: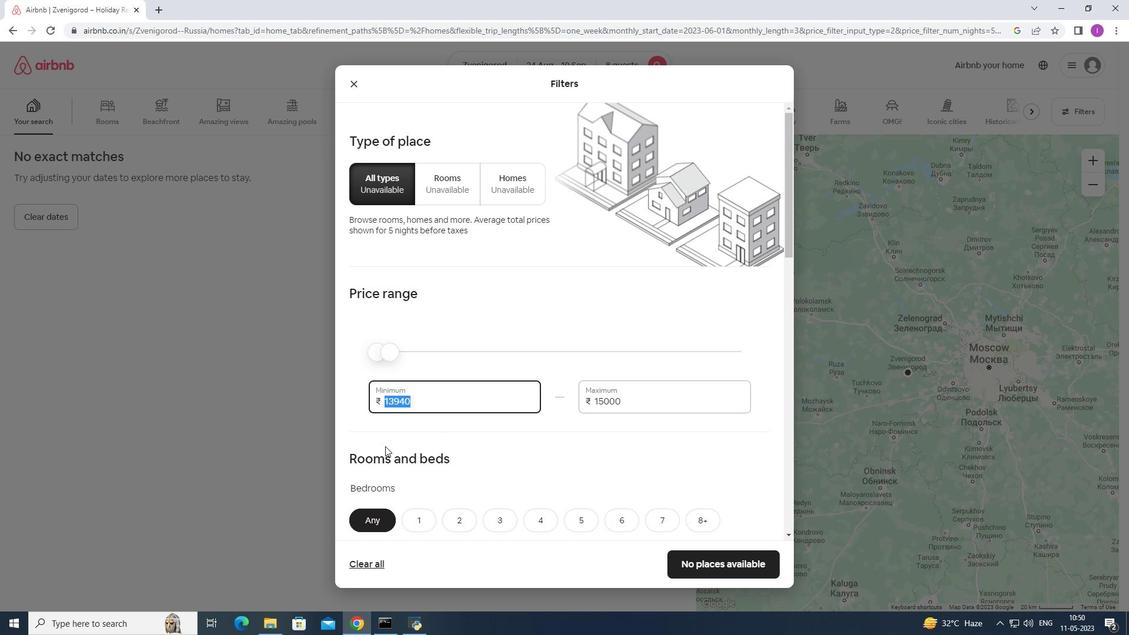 
Action: Key pressed 12
Screenshot: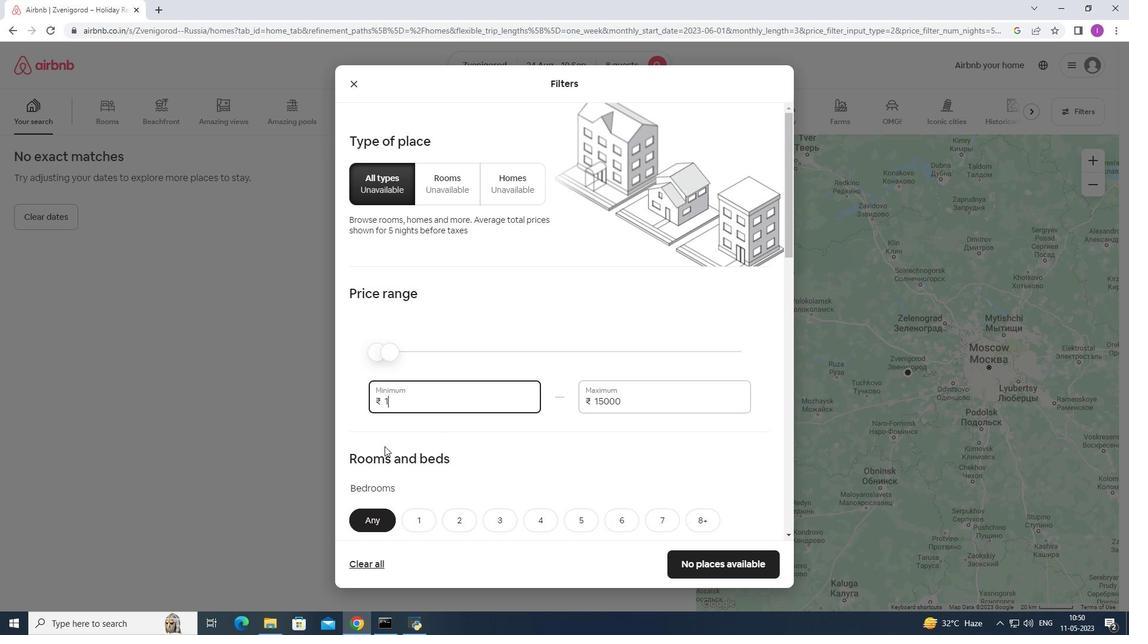 
Action: Mouse moved to (384, 446)
Screenshot: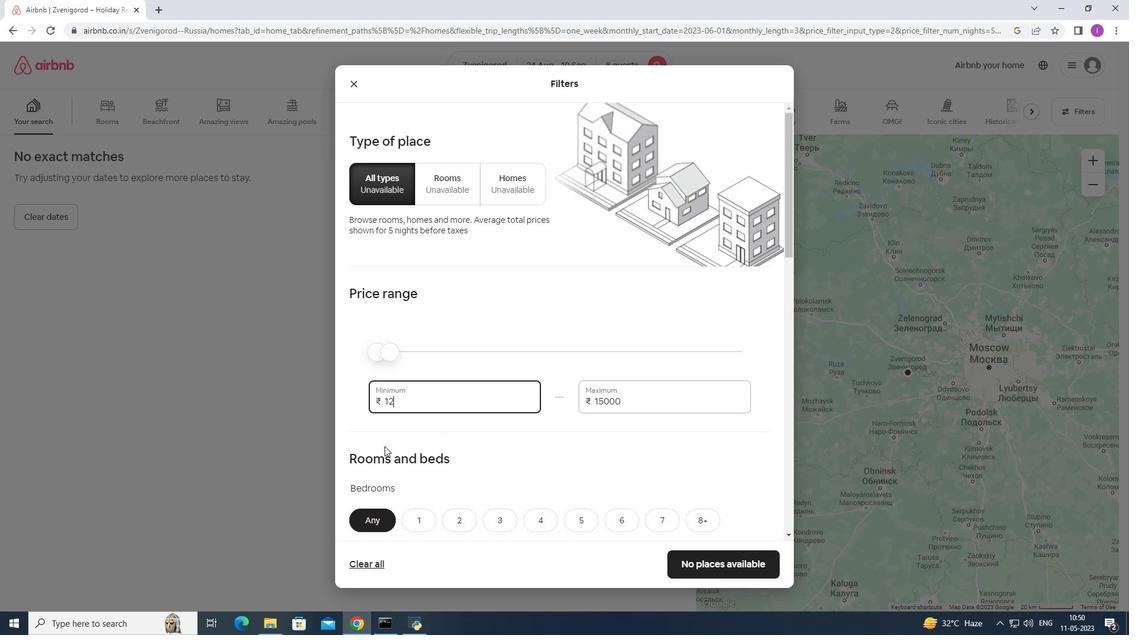 
Action: Key pressed 0
Screenshot: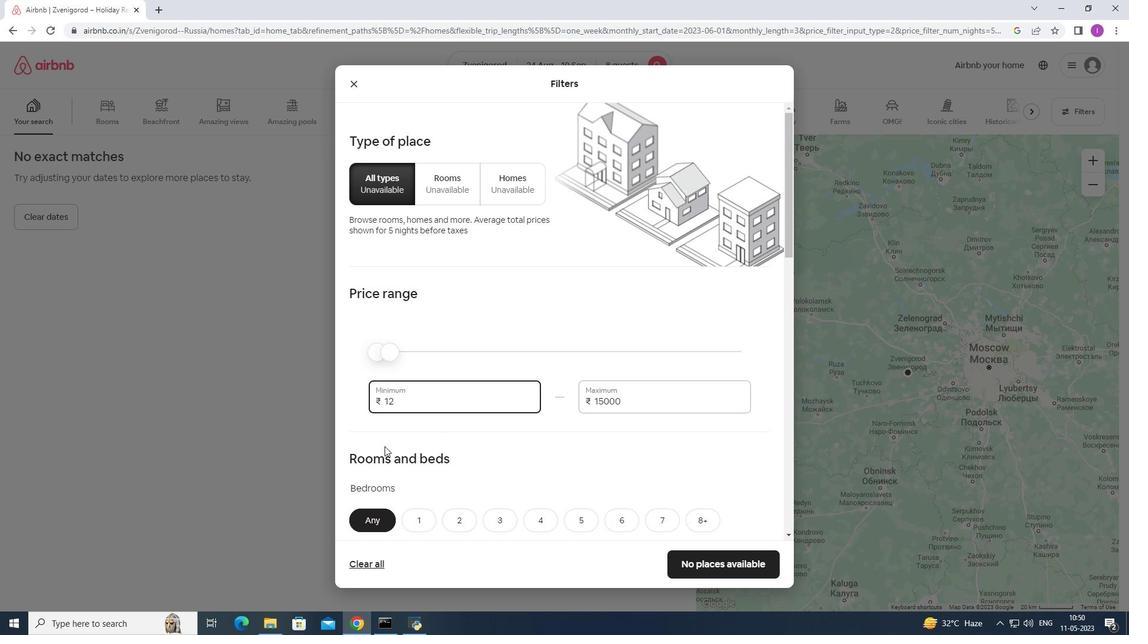 
Action: Mouse moved to (385, 448)
Screenshot: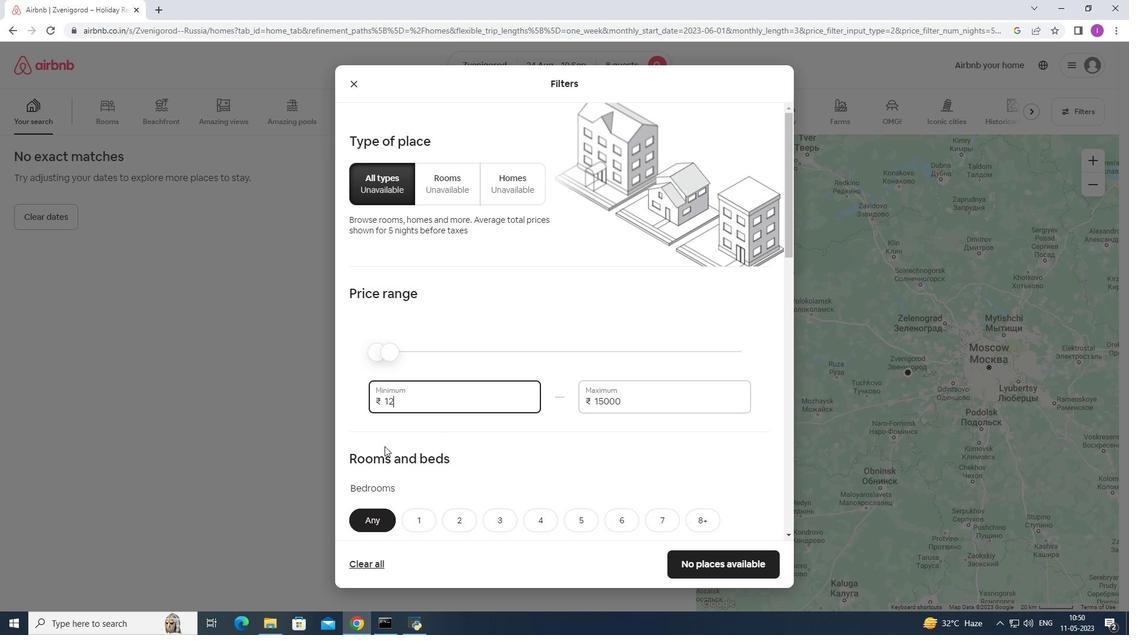 
Action: Key pressed 0
Screenshot: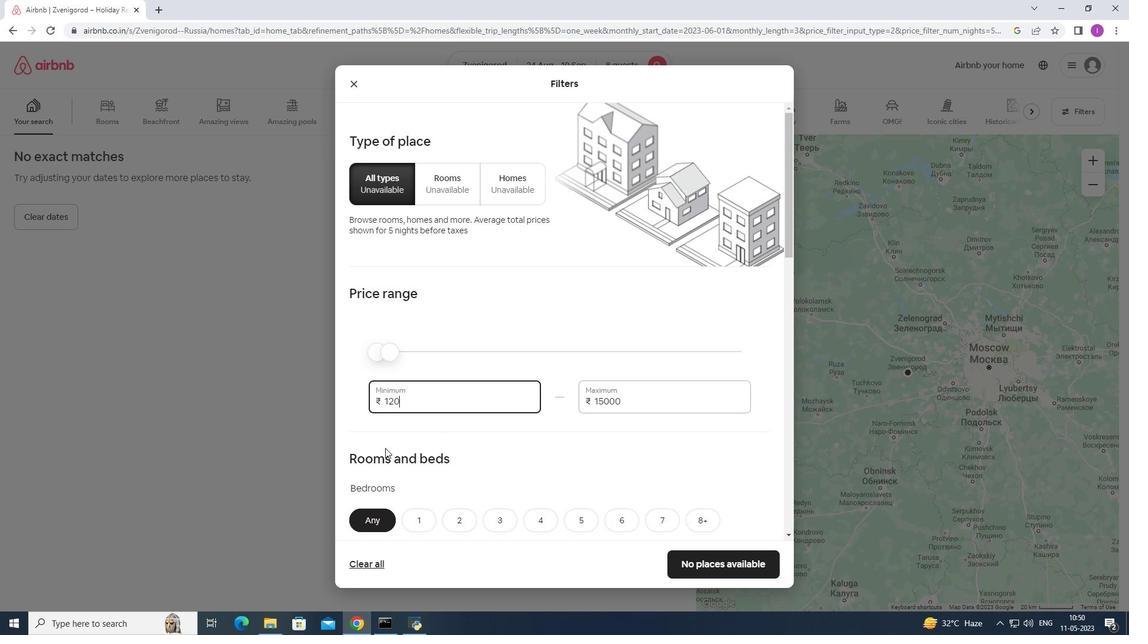 
Action: Mouse moved to (385, 450)
Screenshot: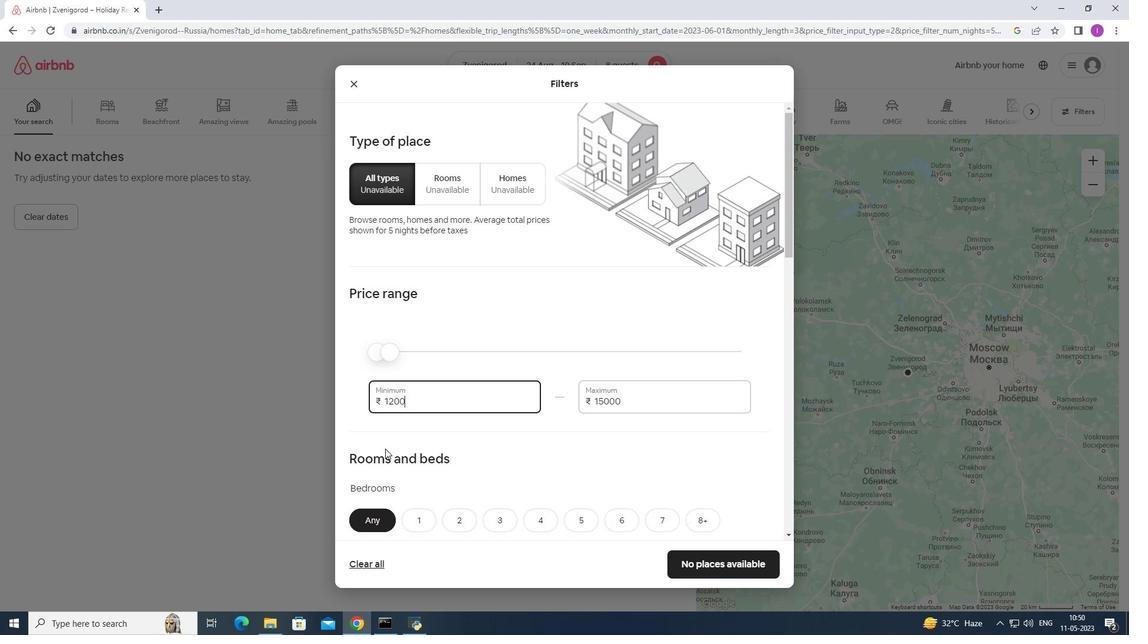 
Action: Key pressed 0
Screenshot: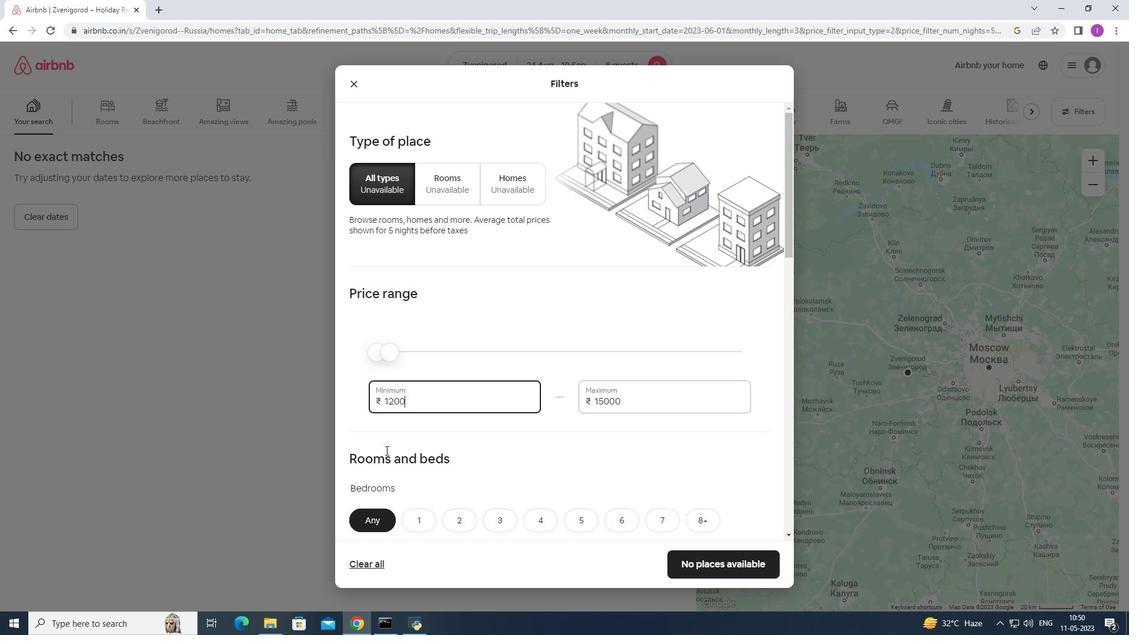 
Action: Mouse moved to (463, 472)
Screenshot: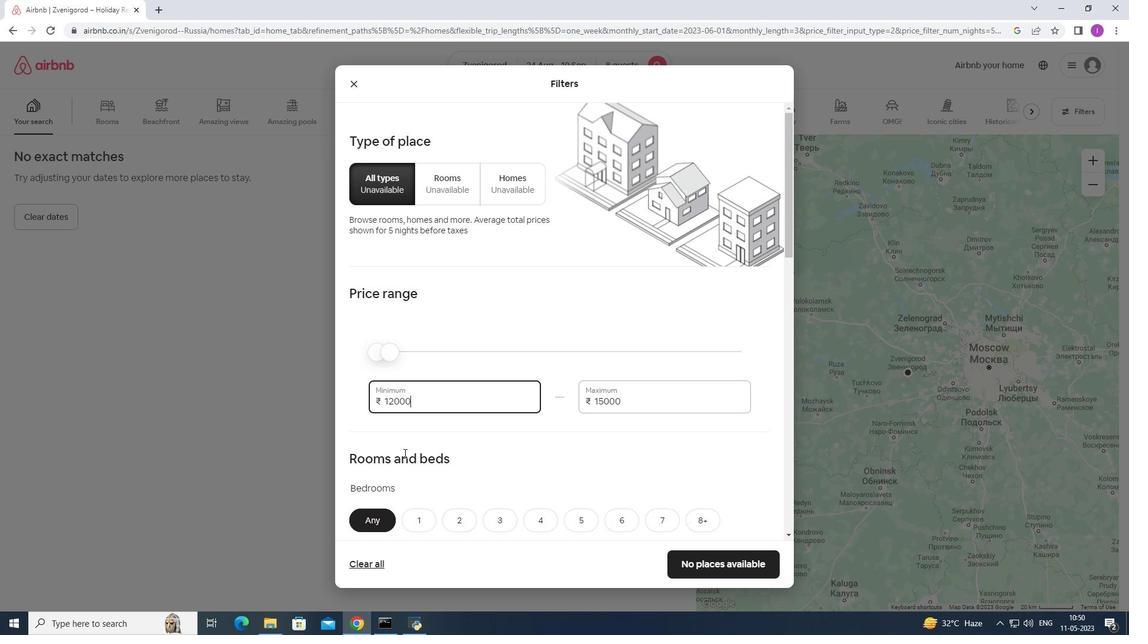
Action: Mouse scrolled (463, 471) with delta (0, 0)
Screenshot: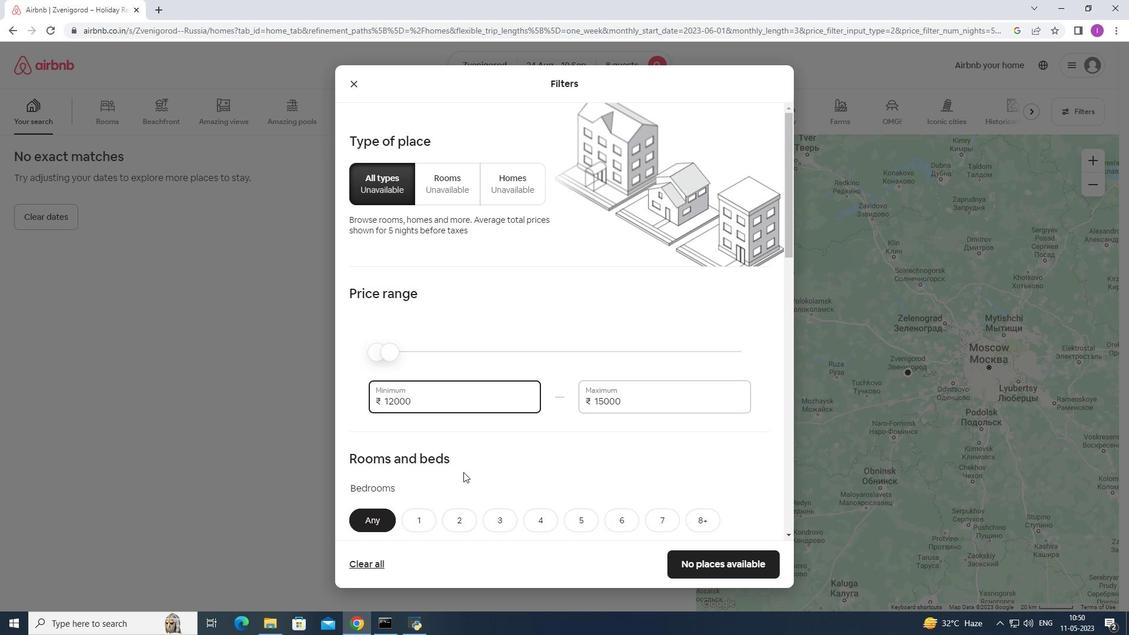 
Action: Mouse scrolled (463, 471) with delta (0, 0)
Screenshot: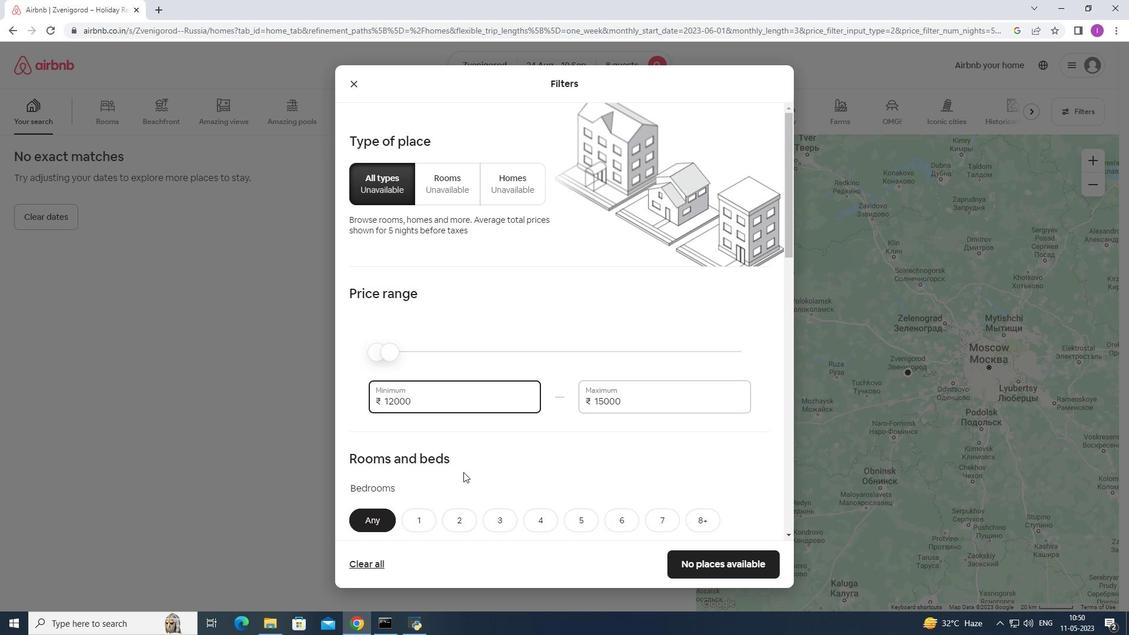 
Action: Mouse moved to (544, 406)
Screenshot: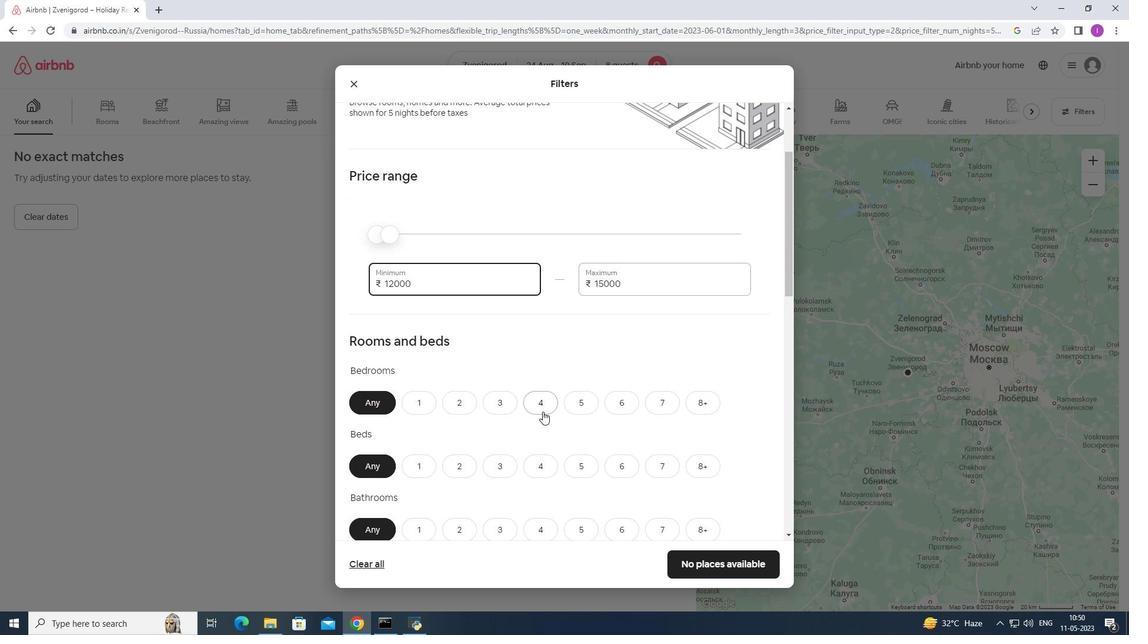 
Action: Mouse pressed left at (544, 406)
Screenshot: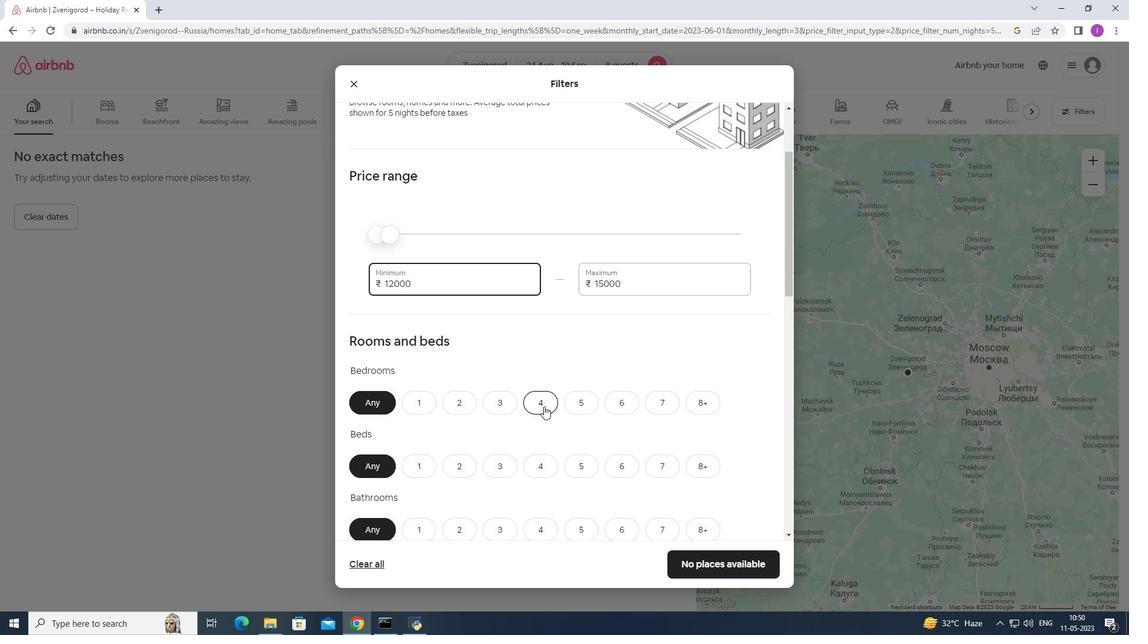
Action: Mouse moved to (708, 462)
Screenshot: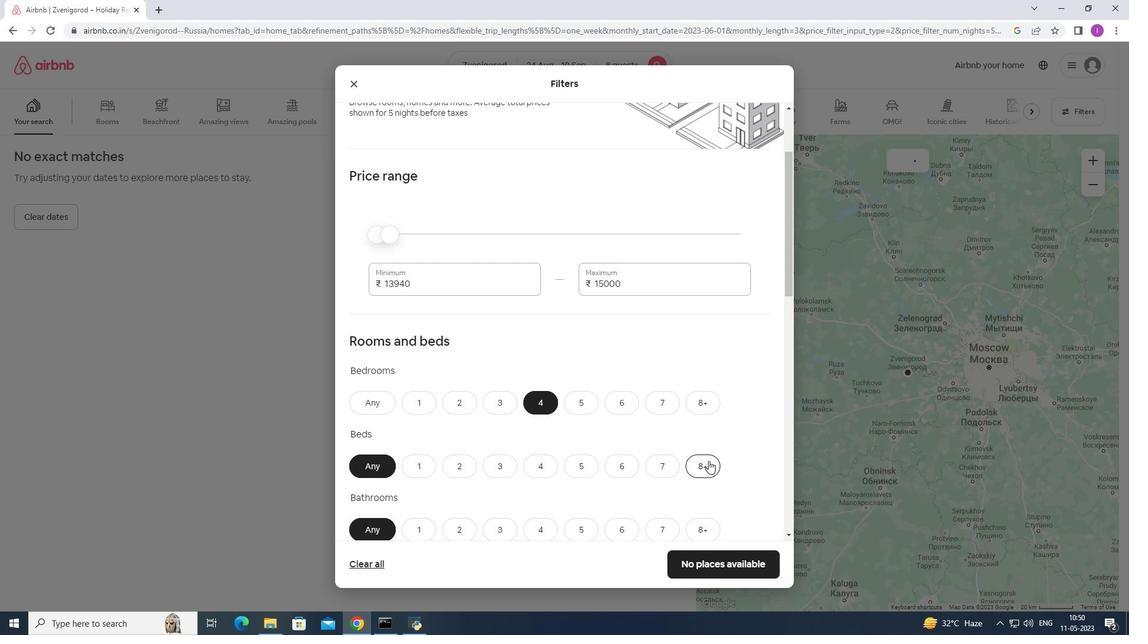 
Action: Mouse pressed left at (708, 462)
Screenshot: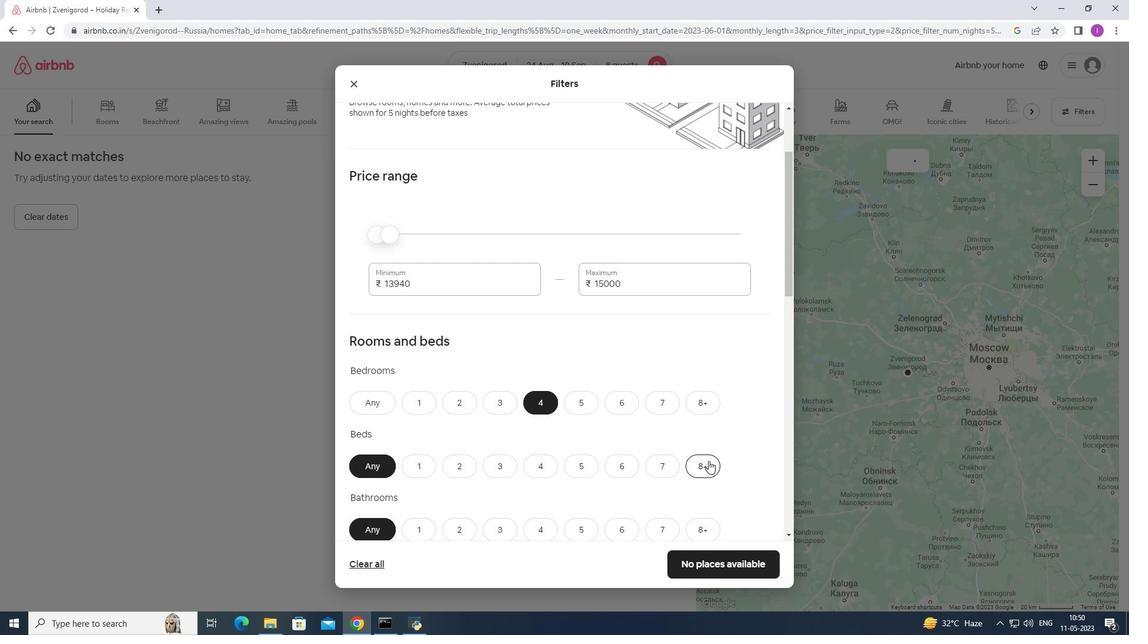 
Action: Mouse moved to (644, 512)
Screenshot: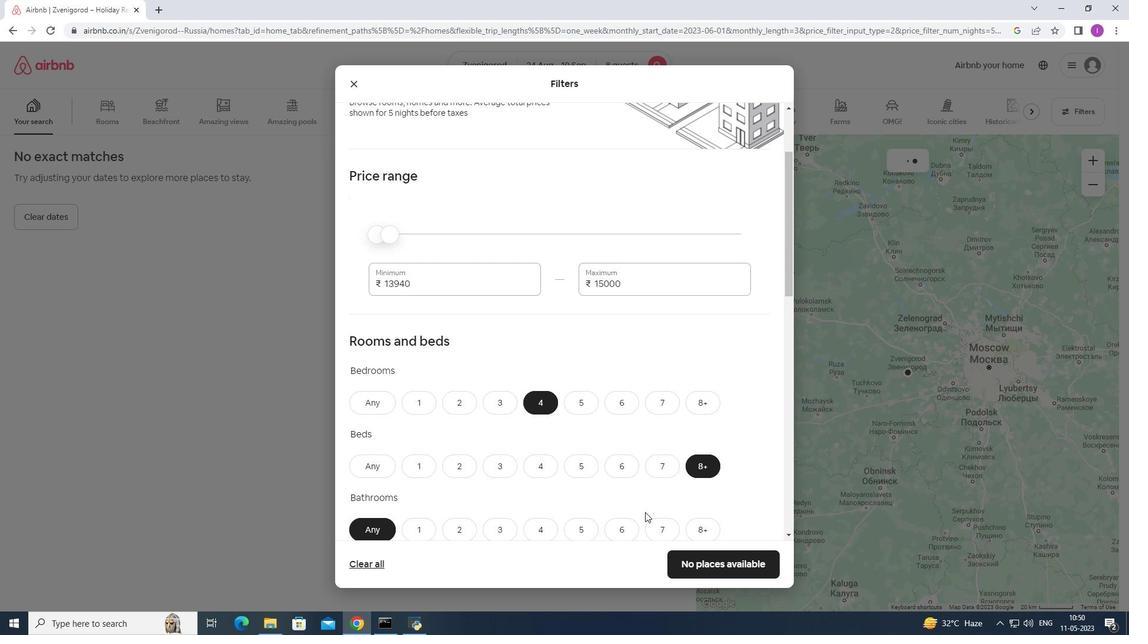 
Action: Mouse scrolled (644, 511) with delta (0, 0)
Screenshot: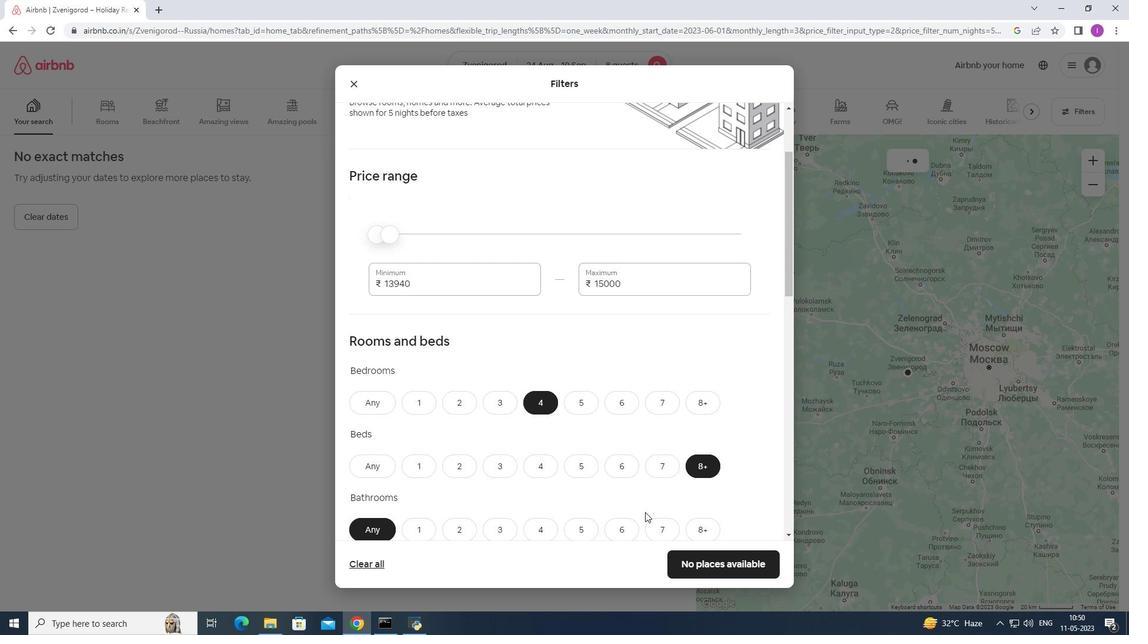 
Action: Mouse scrolled (644, 511) with delta (0, 0)
Screenshot: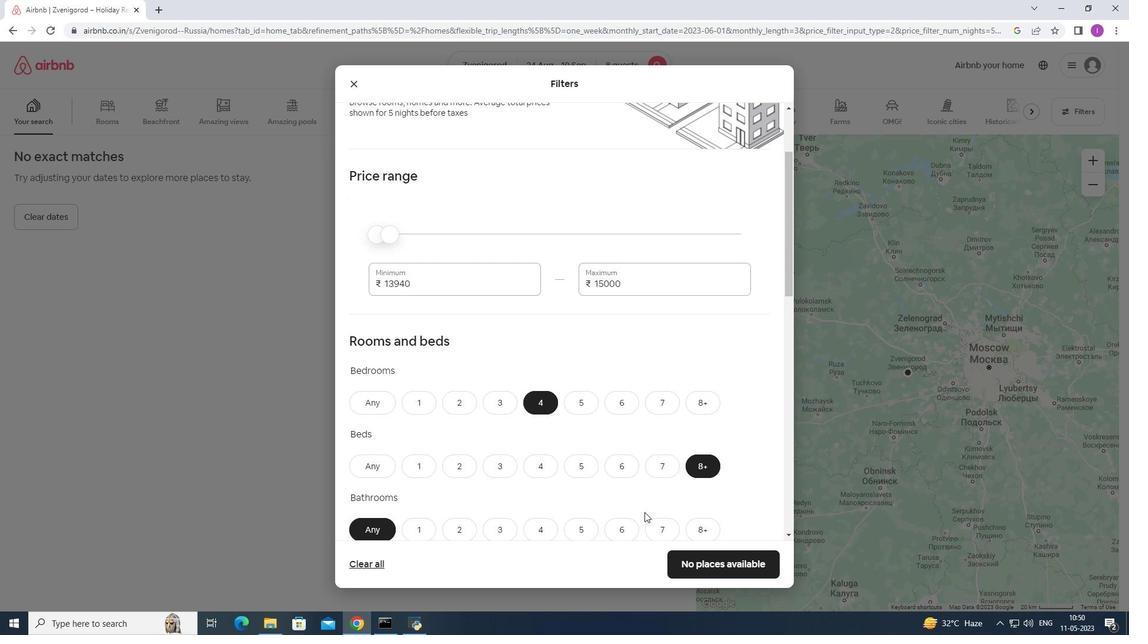 
Action: Mouse moved to (548, 407)
Screenshot: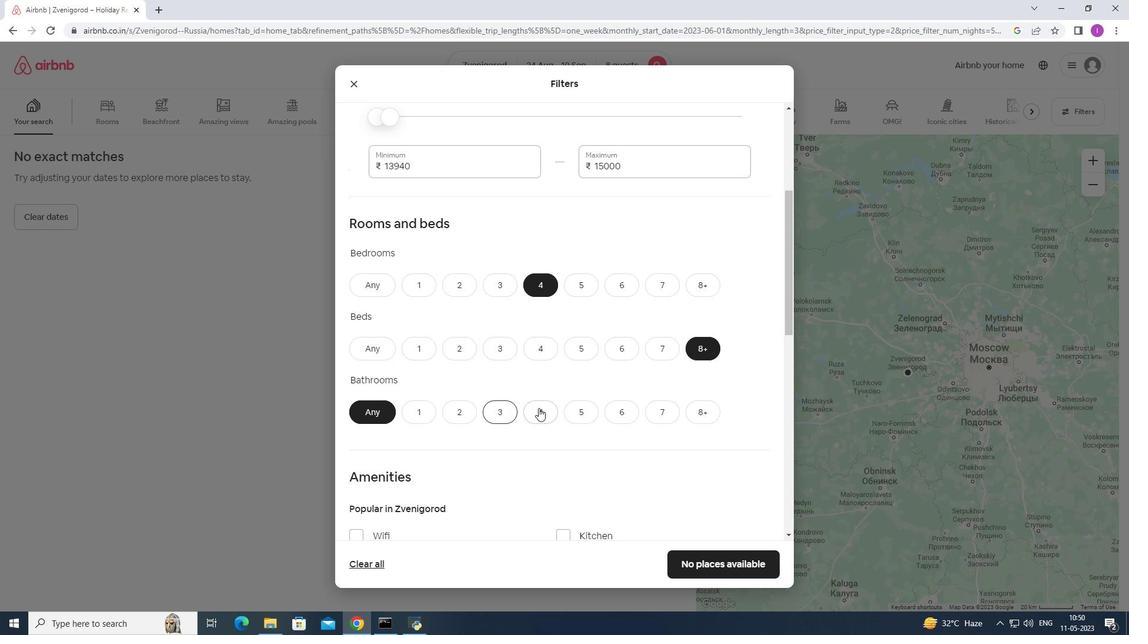 
Action: Mouse pressed left at (548, 407)
Screenshot: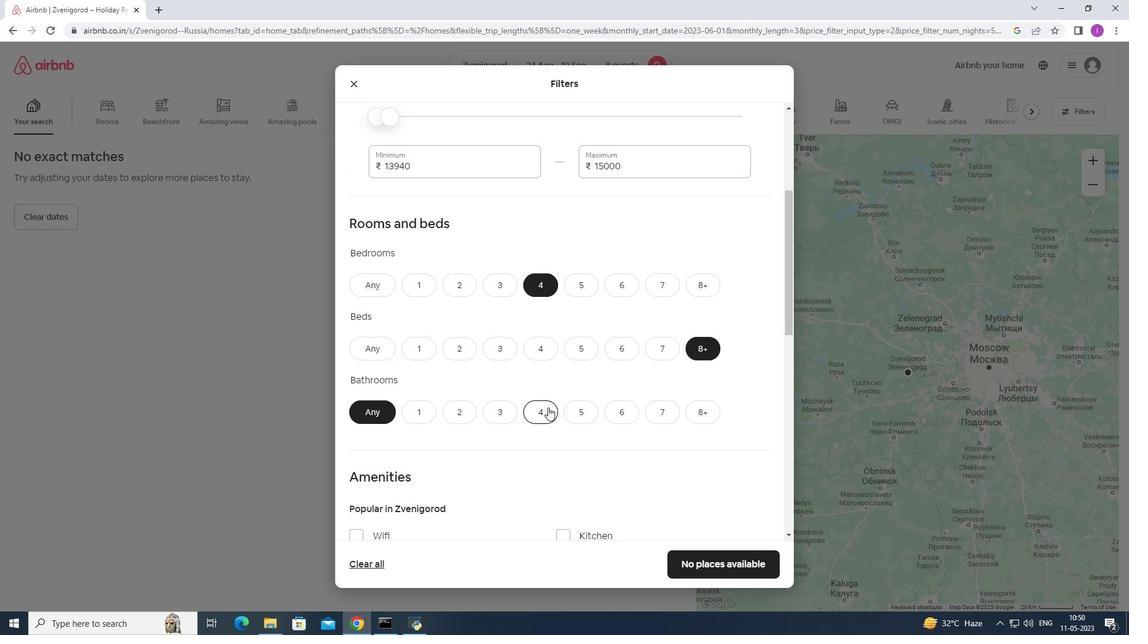
Action: Mouse moved to (515, 462)
Screenshot: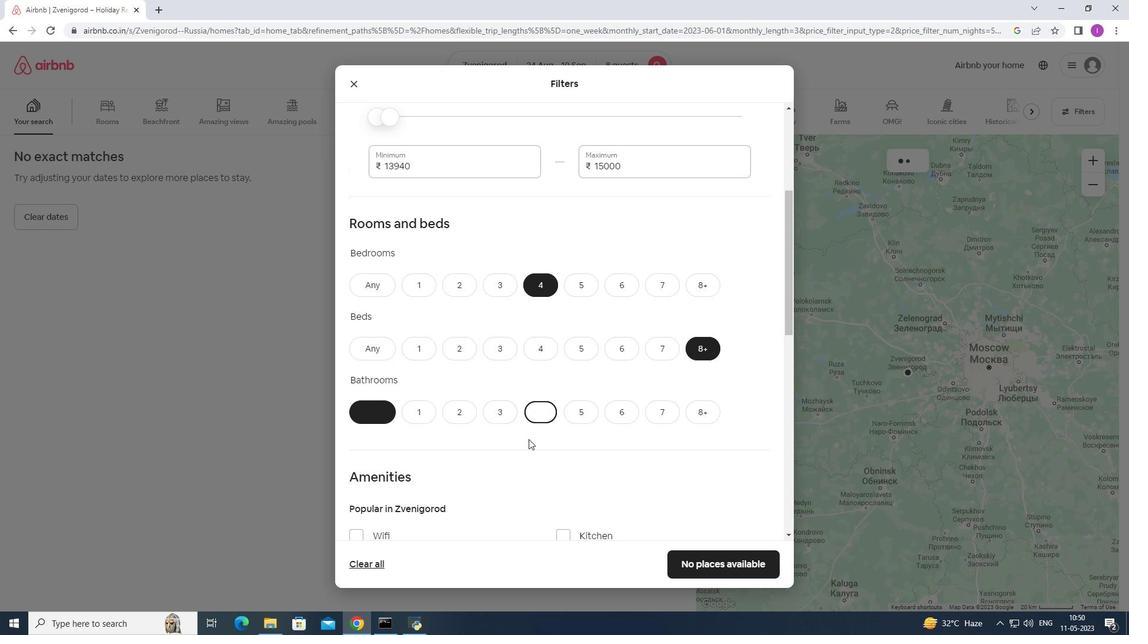 
Action: Mouse scrolled (515, 462) with delta (0, 0)
Screenshot: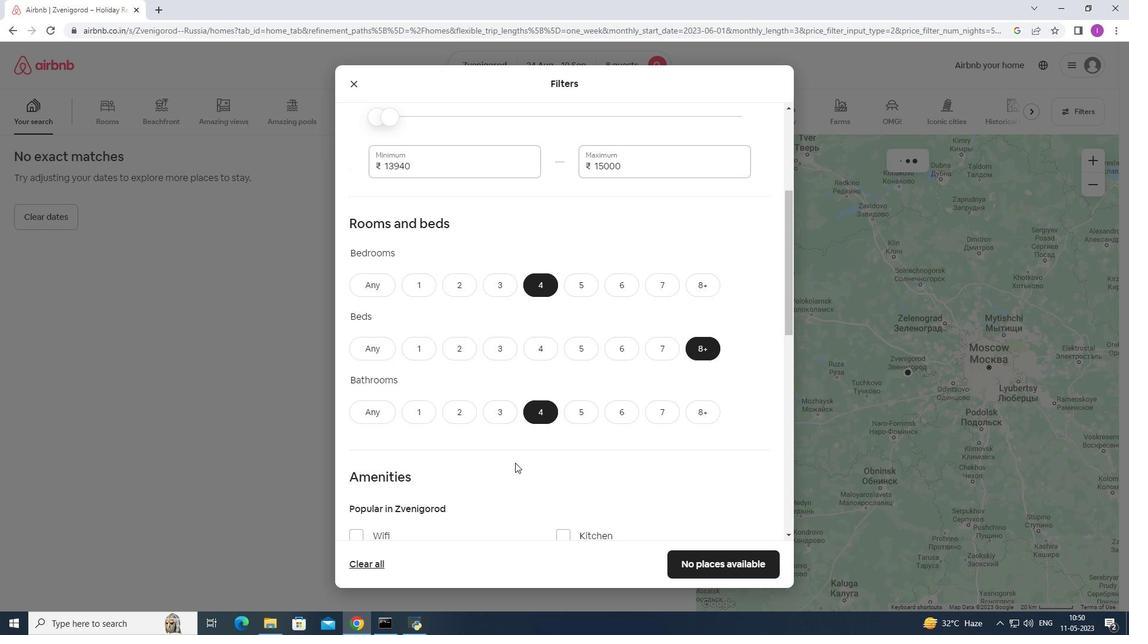 
Action: Mouse scrolled (515, 462) with delta (0, 0)
Screenshot: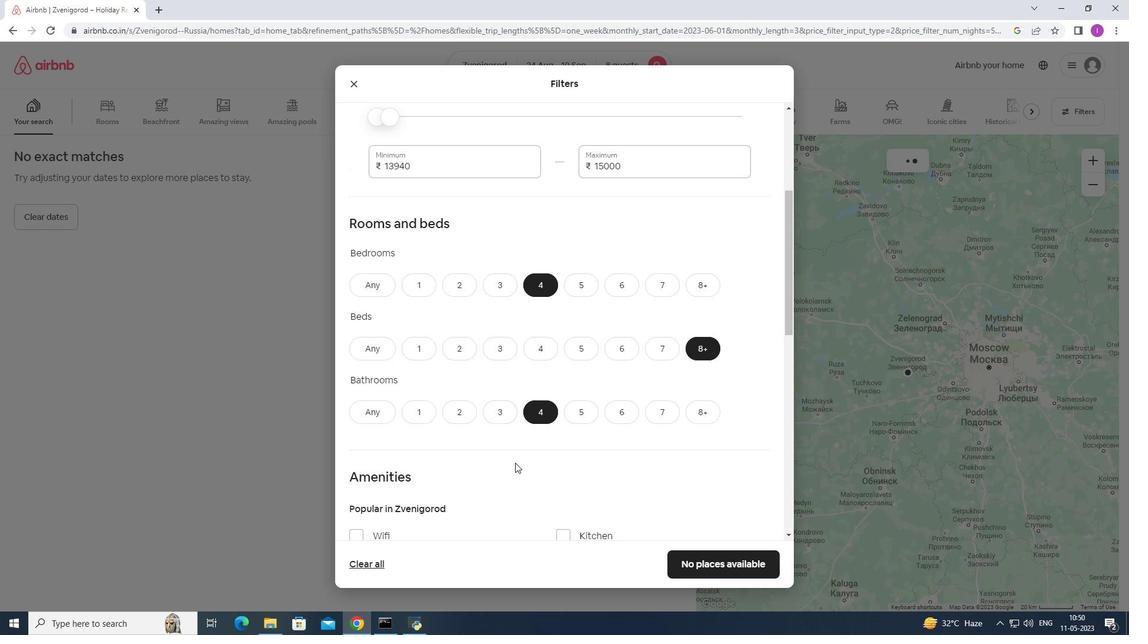 
Action: Mouse scrolled (515, 462) with delta (0, 0)
Screenshot: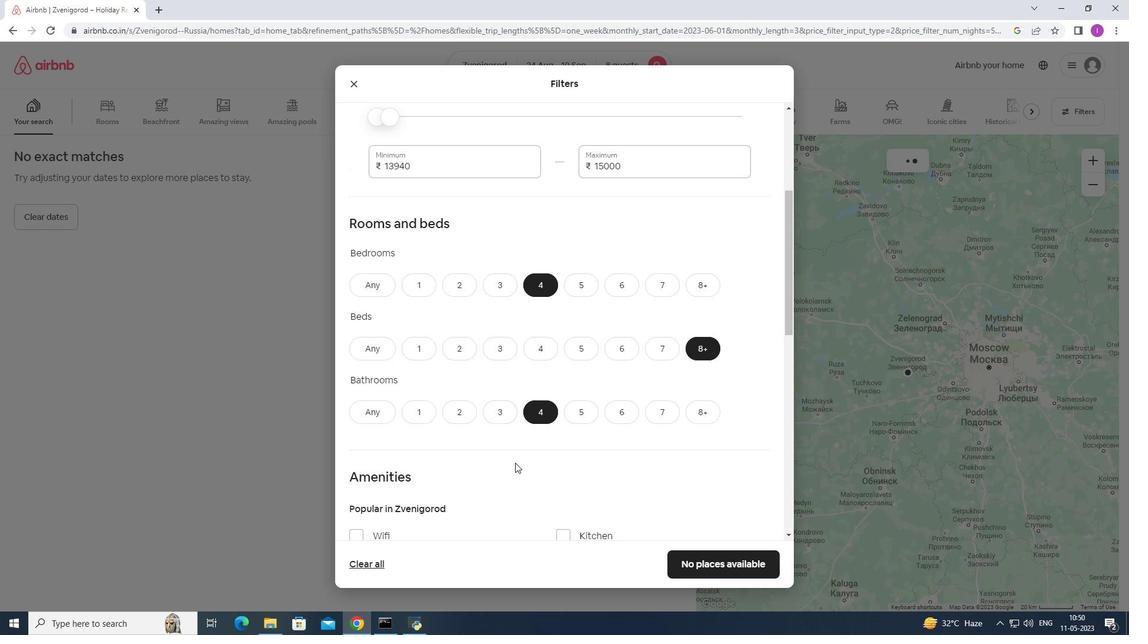 
Action: Mouse moved to (515, 462)
Screenshot: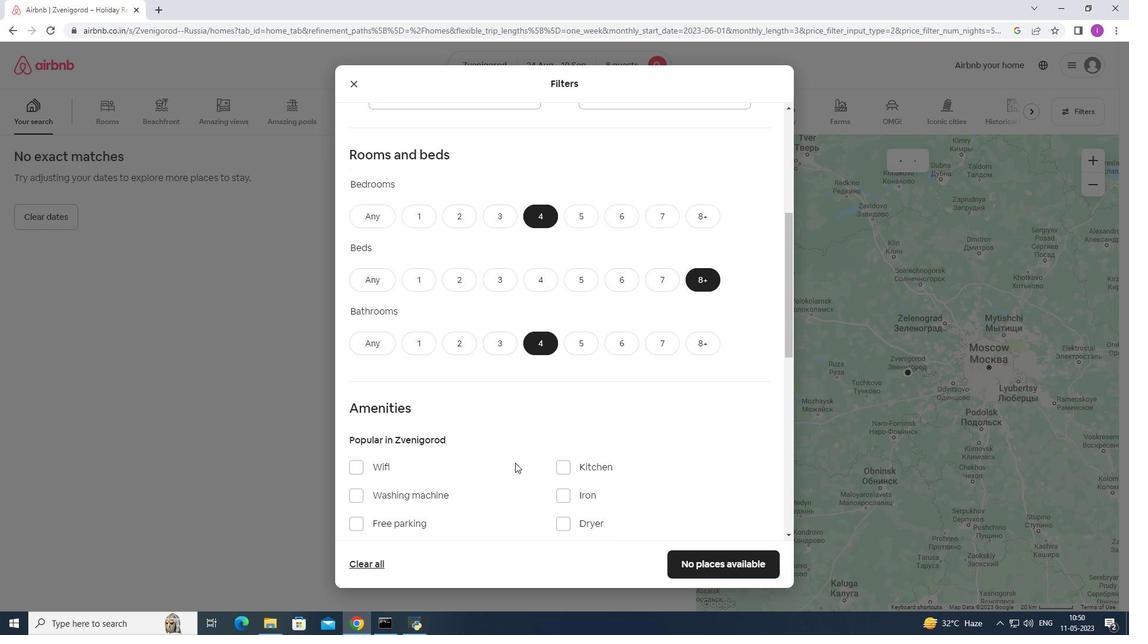 
Action: Mouse scrolled (515, 462) with delta (0, 0)
Screenshot: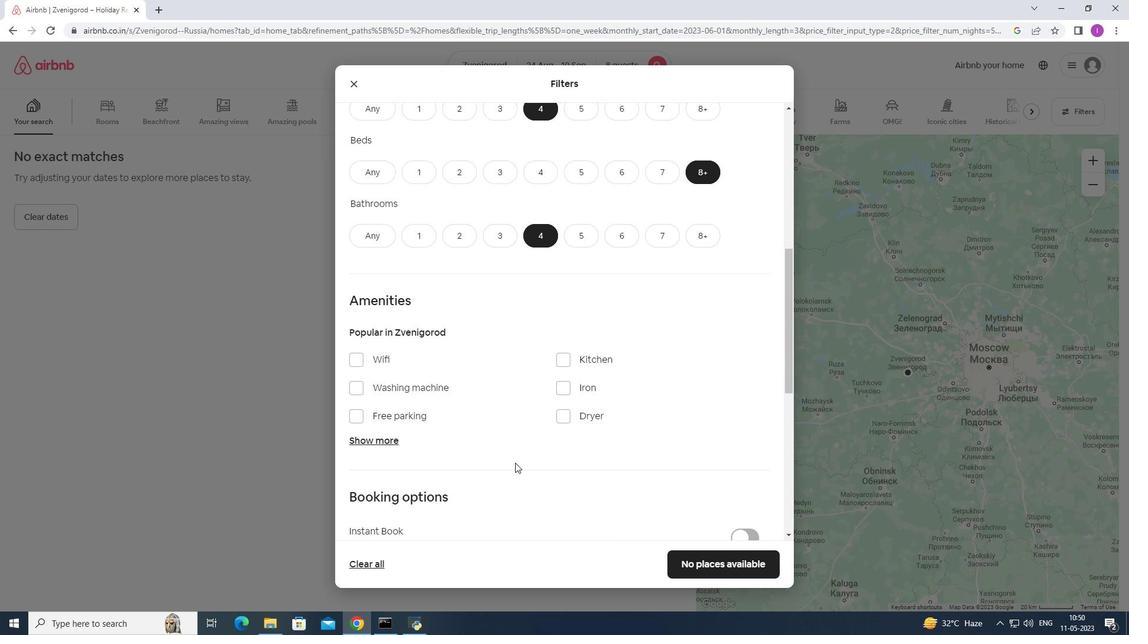 
Action: Mouse scrolled (515, 462) with delta (0, 0)
Screenshot: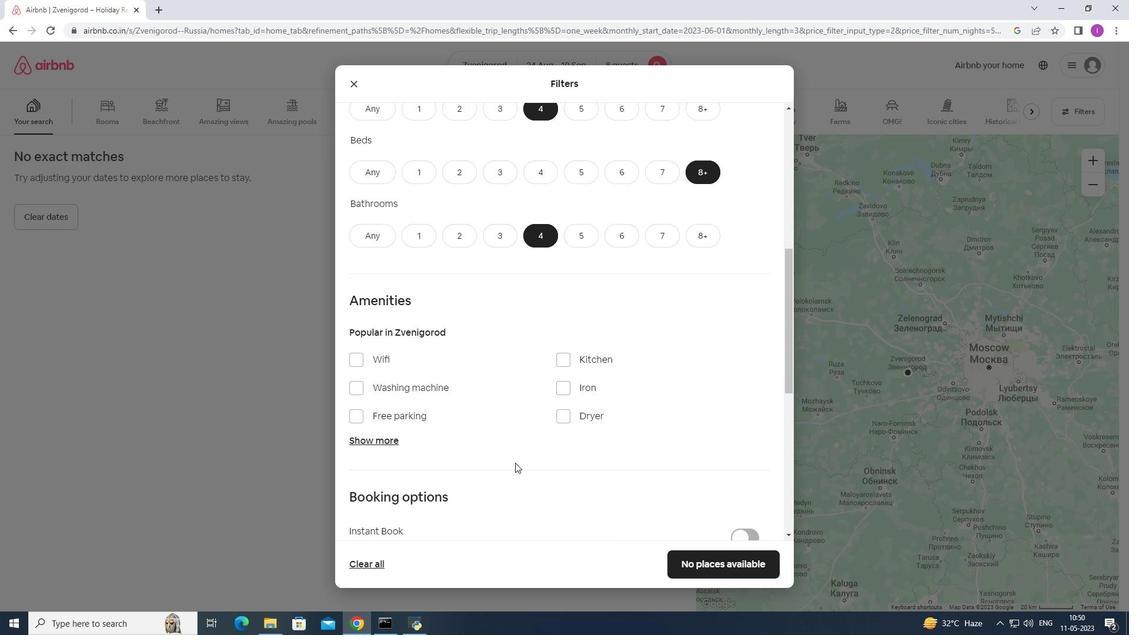 
Action: Mouse moved to (349, 242)
Screenshot: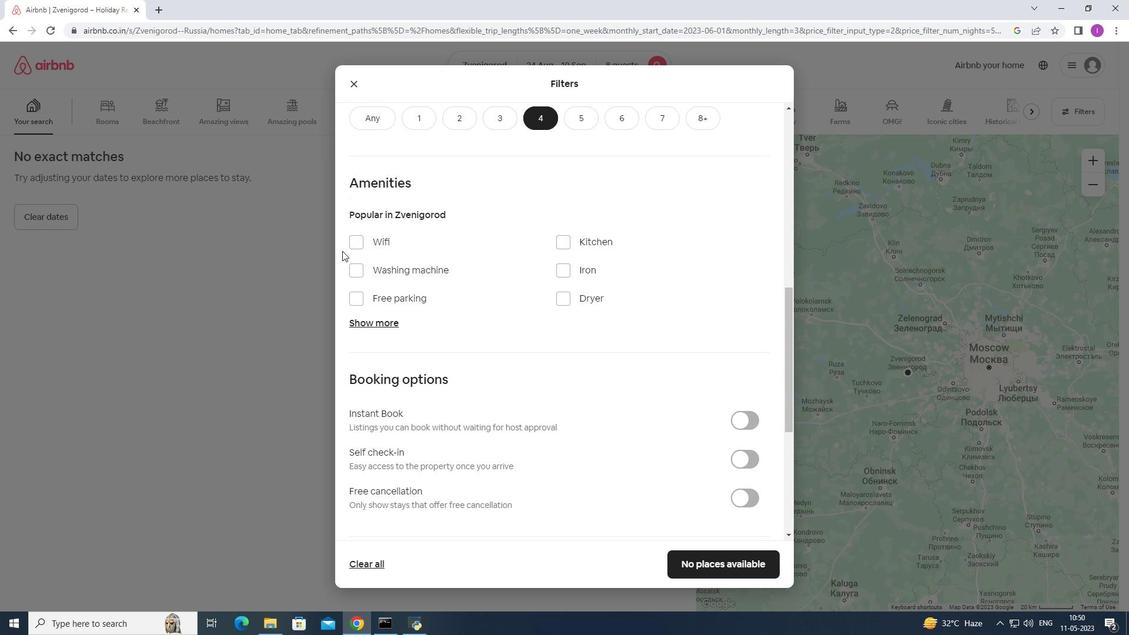 
Action: Mouse pressed left at (349, 242)
Screenshot: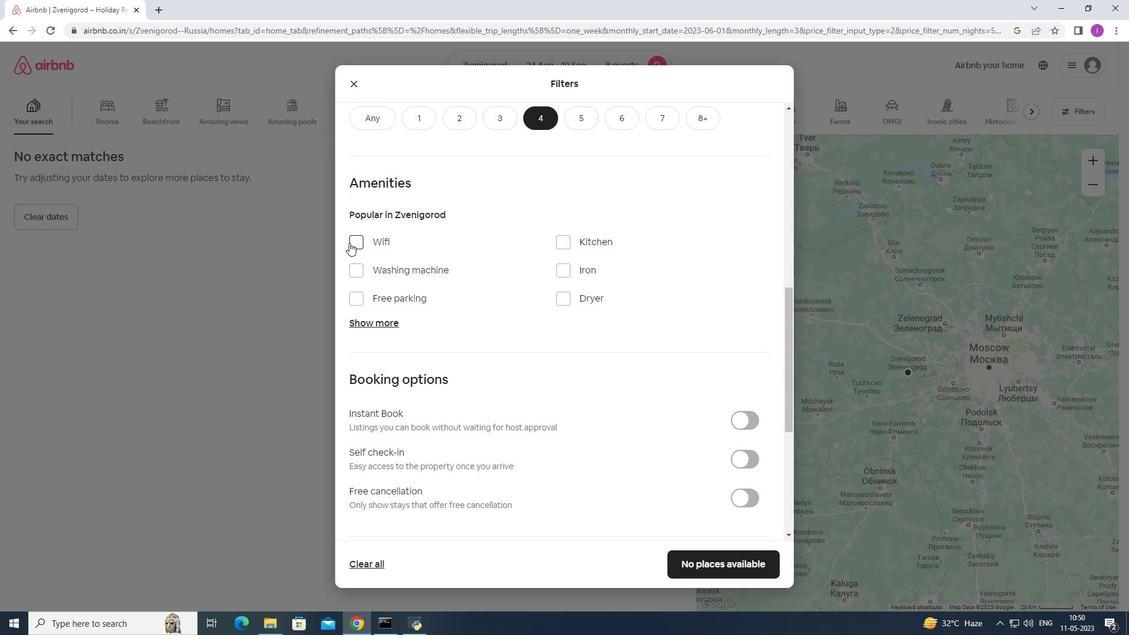 
Action: Mouse moved to (361, 300)
Screenshot: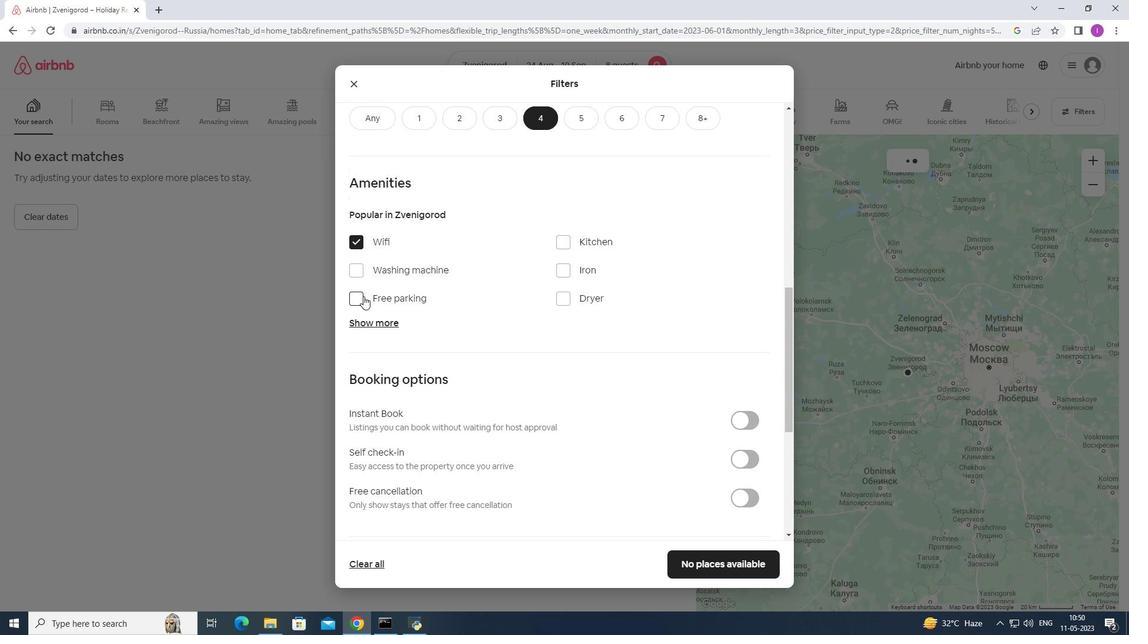 
Action: Mouse pressed left at (361, 300)
Screenshot: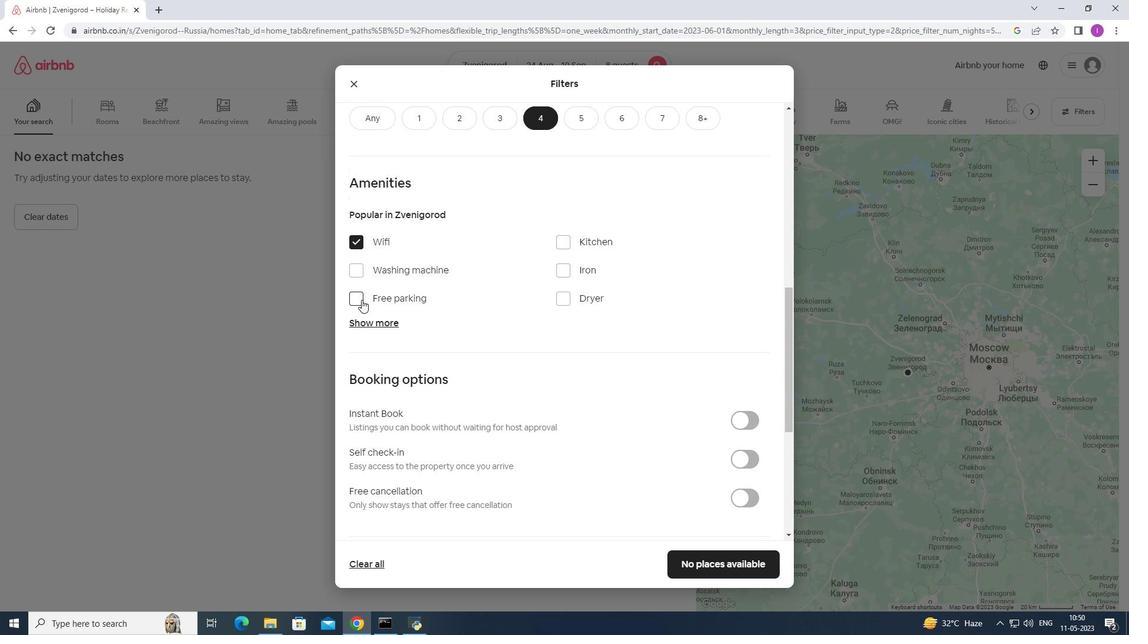 
Action: Mouse moved to (444, 305)
Screenshot: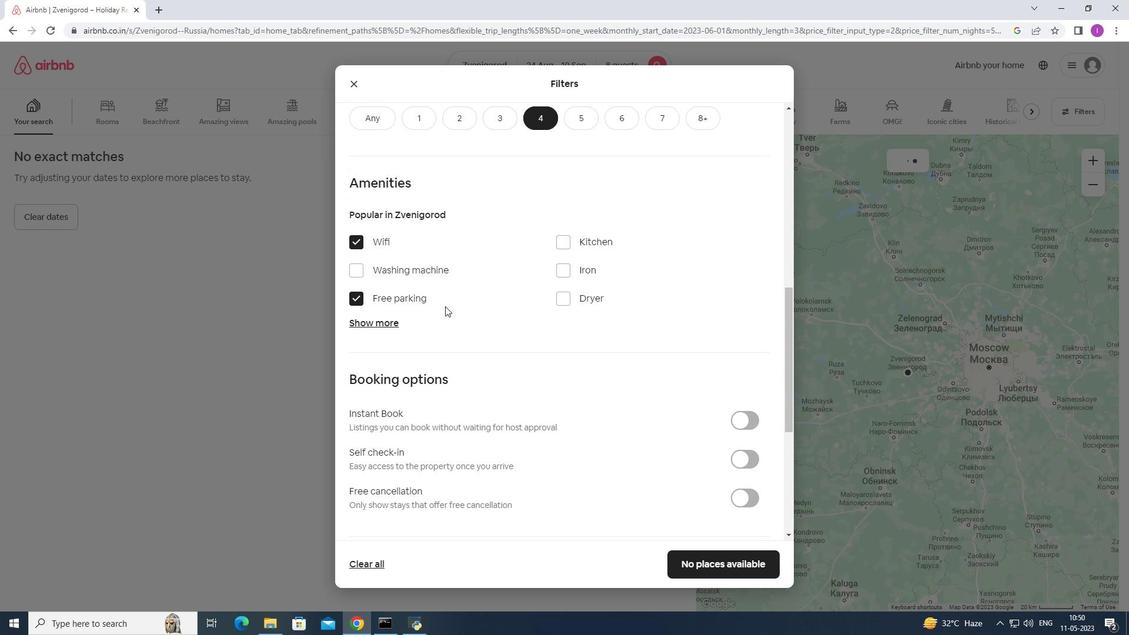 
Action: Mouse scrolled (444, 305) with delta (0, 0)
Screenshot: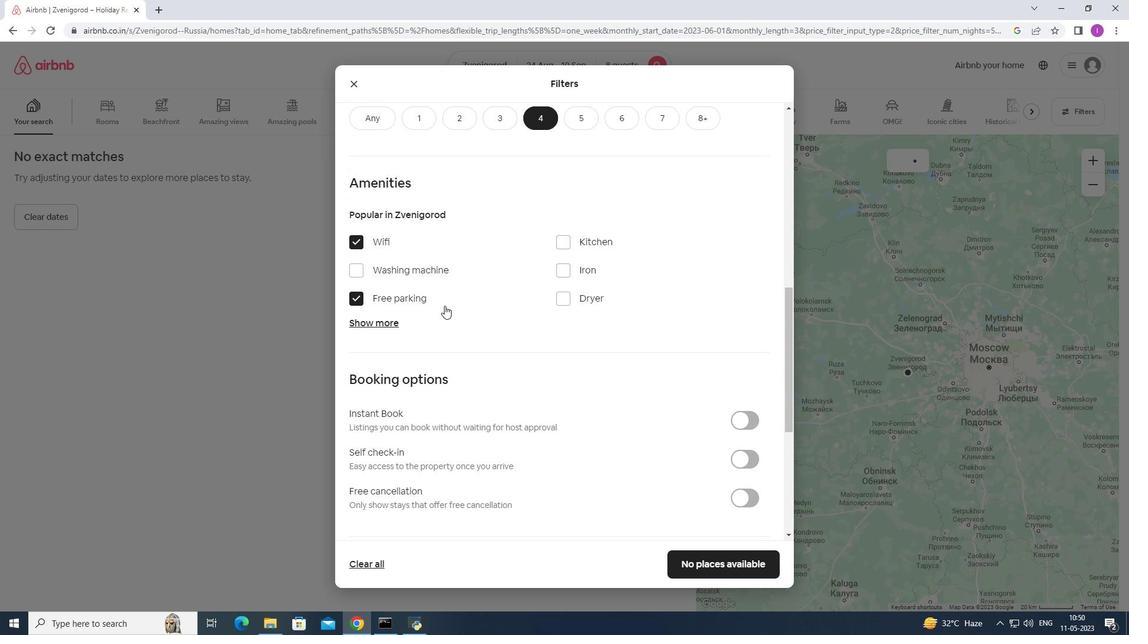 
Action: Mouse moved to (365, 265)
Screenshot: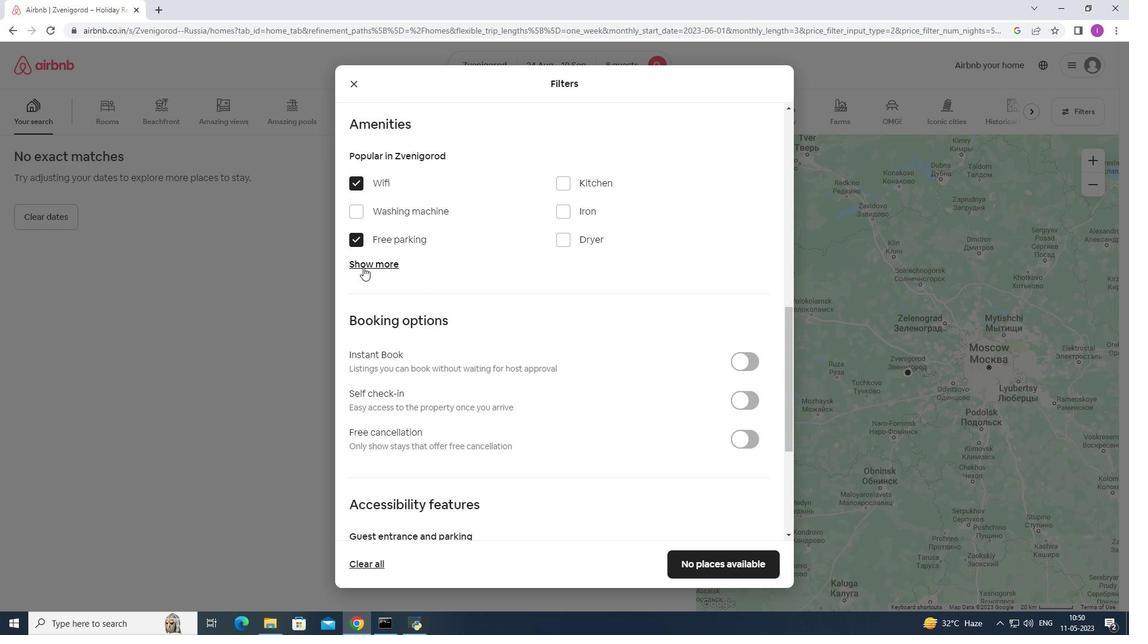 
Action: Mouse pressed left at (365, 265)
Screenshot: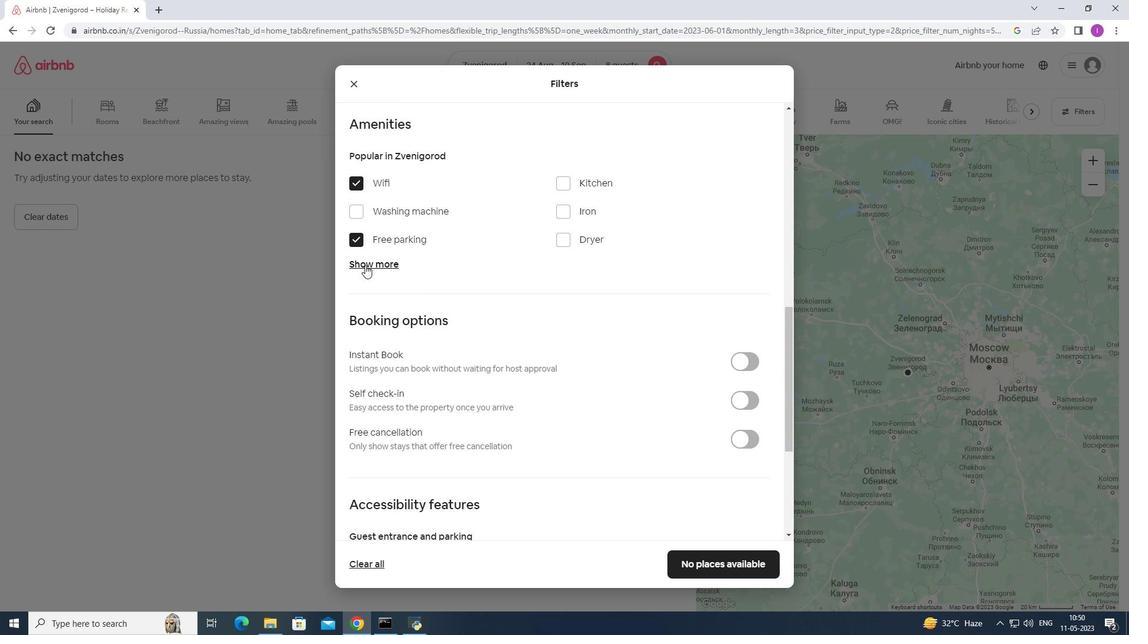 
Action: Mouse moved to (560, 334)
Screenshot: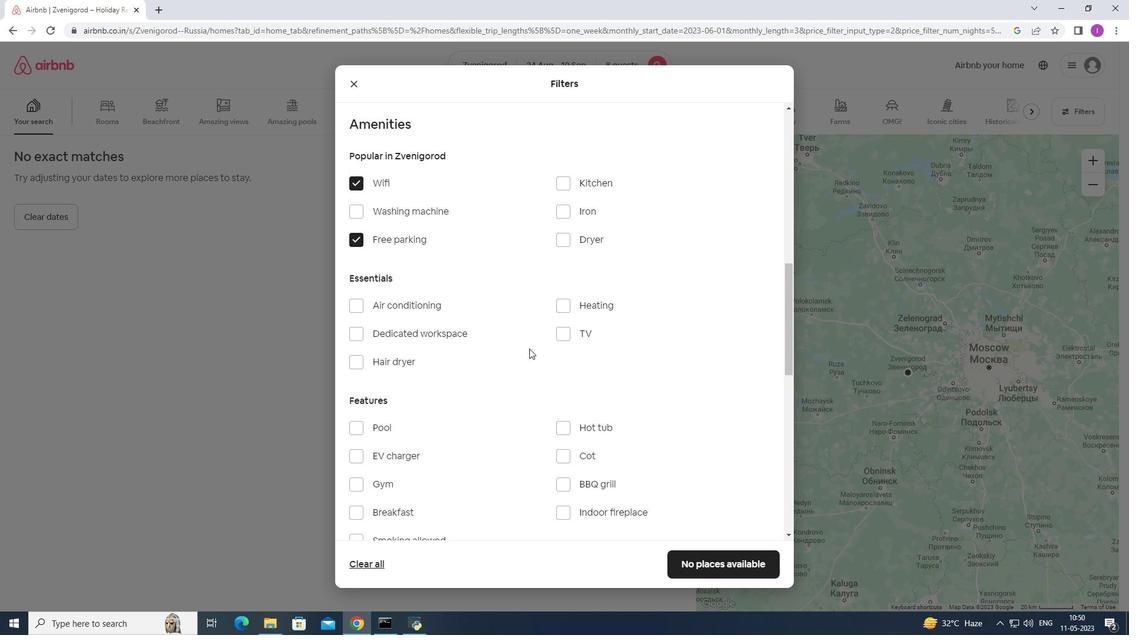 
Action: Mouse pressed left at (560, 334)
Screenshot: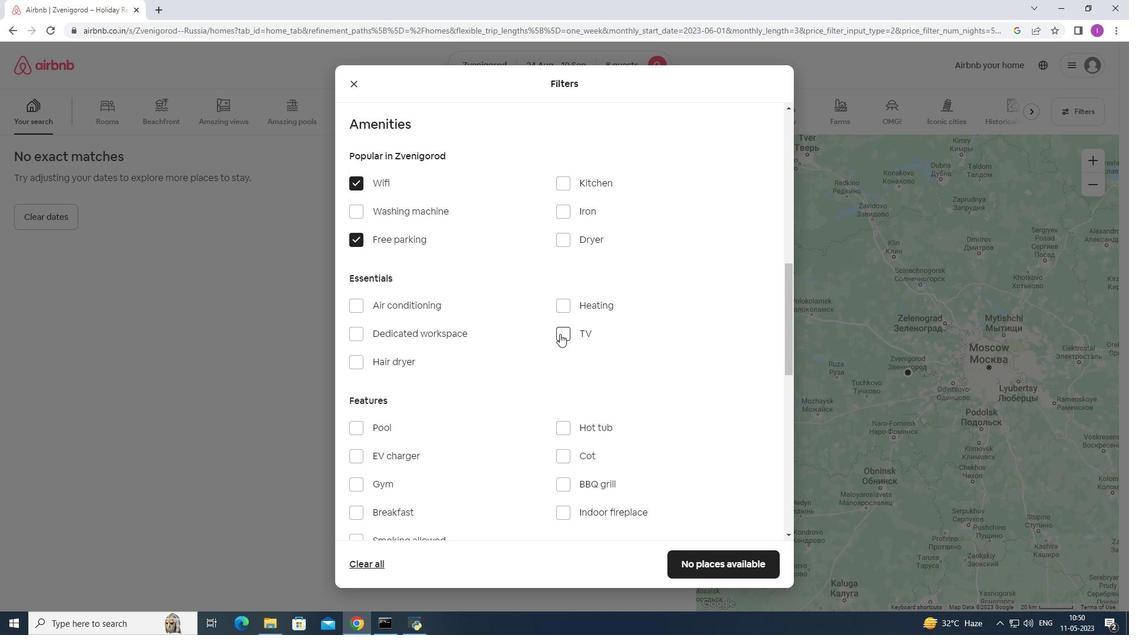 
Action: Mouse moved to (518, 378)
Screenshot: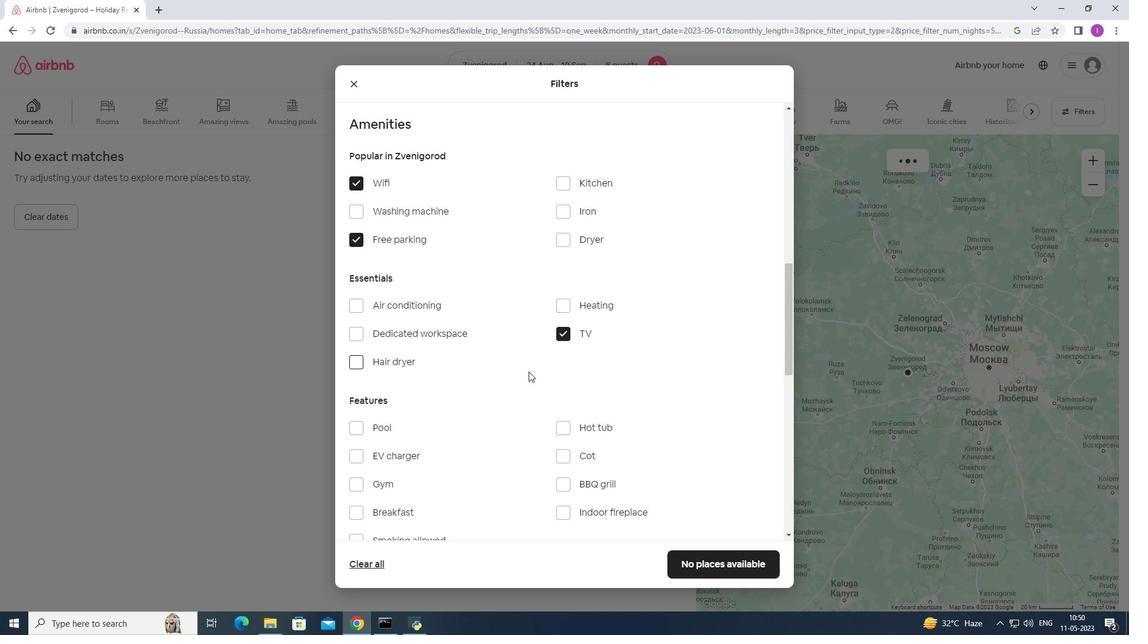 
Action: Mouse scrolled (518, 377) with delta (0, 0)
Screenshot: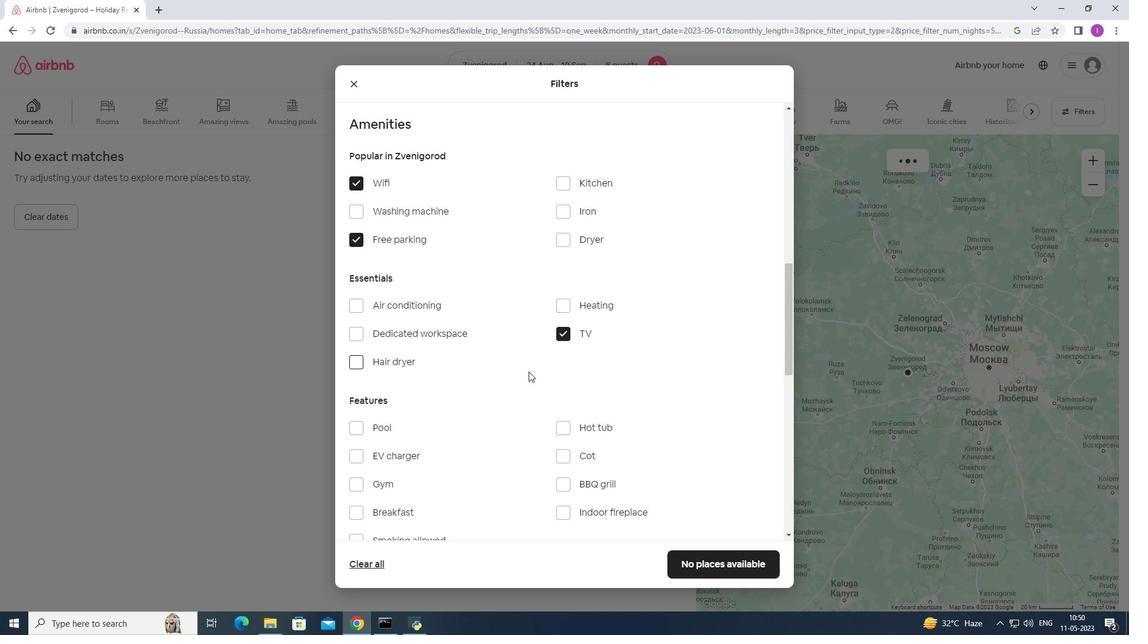 
Action: Mouse moved to (517, 378)
Screenshot: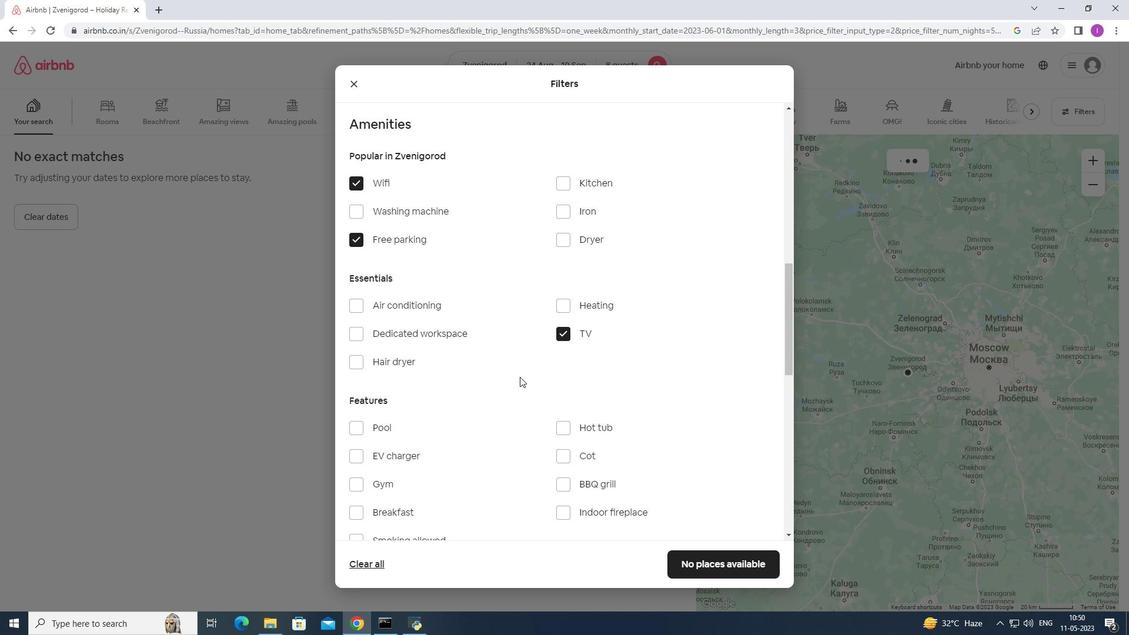
Action: Mouse scrolled (517, 378) with delta (0, 0)
Screenshot: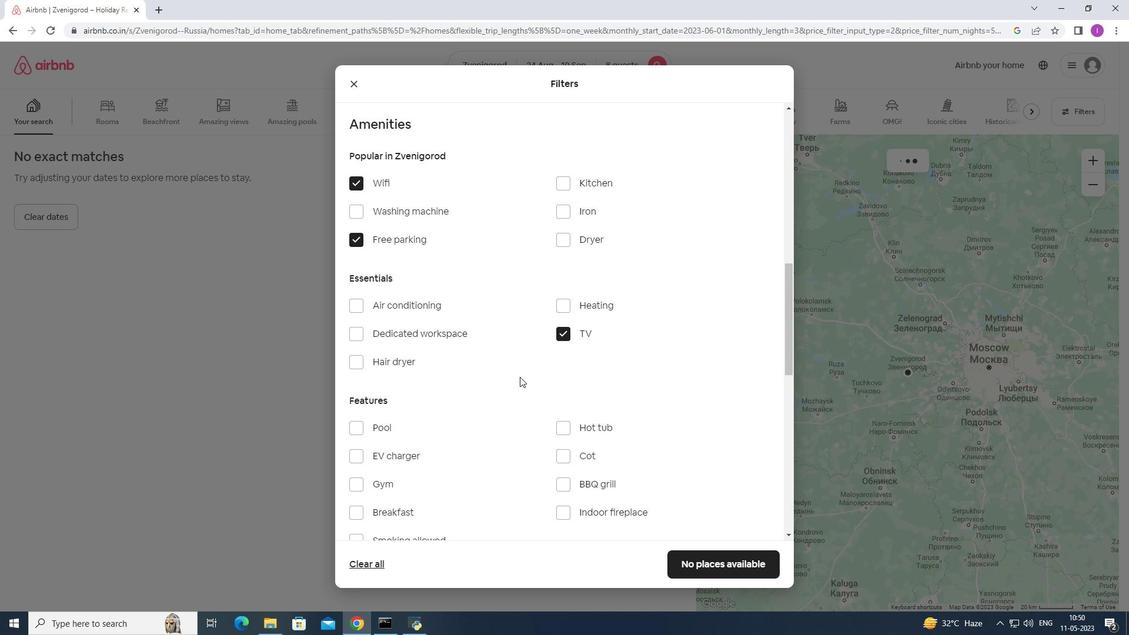 
Action: Mouse scrolled (517, 378) with delta (0, 0)
Screenshot: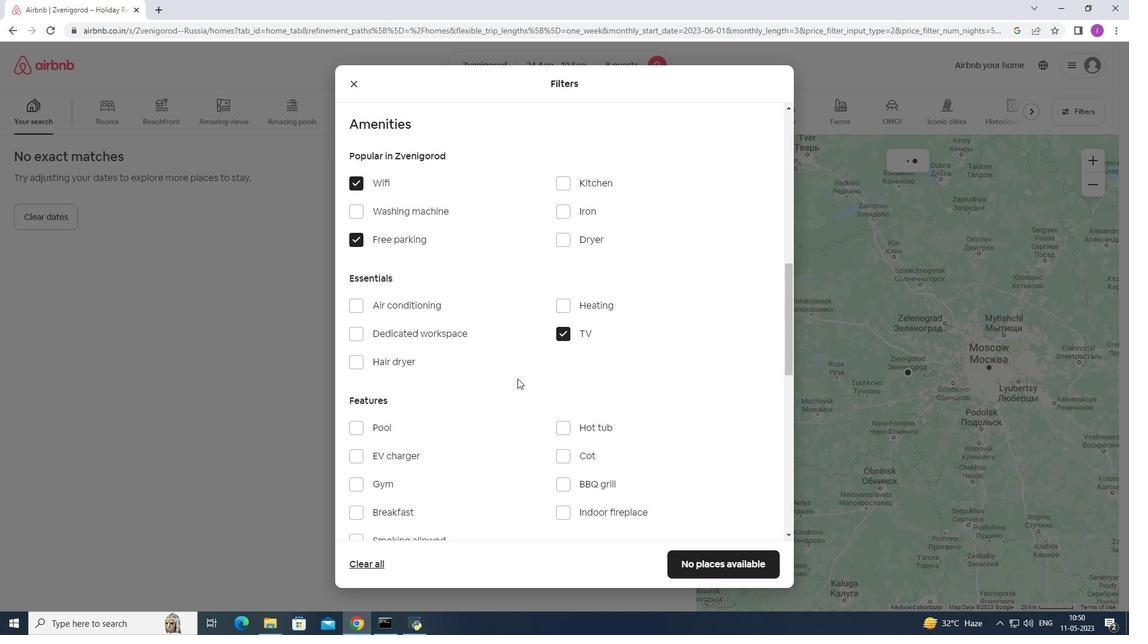 
Action: Mouse scrolled (517, 378) with delta (0, 0)
Screenshot: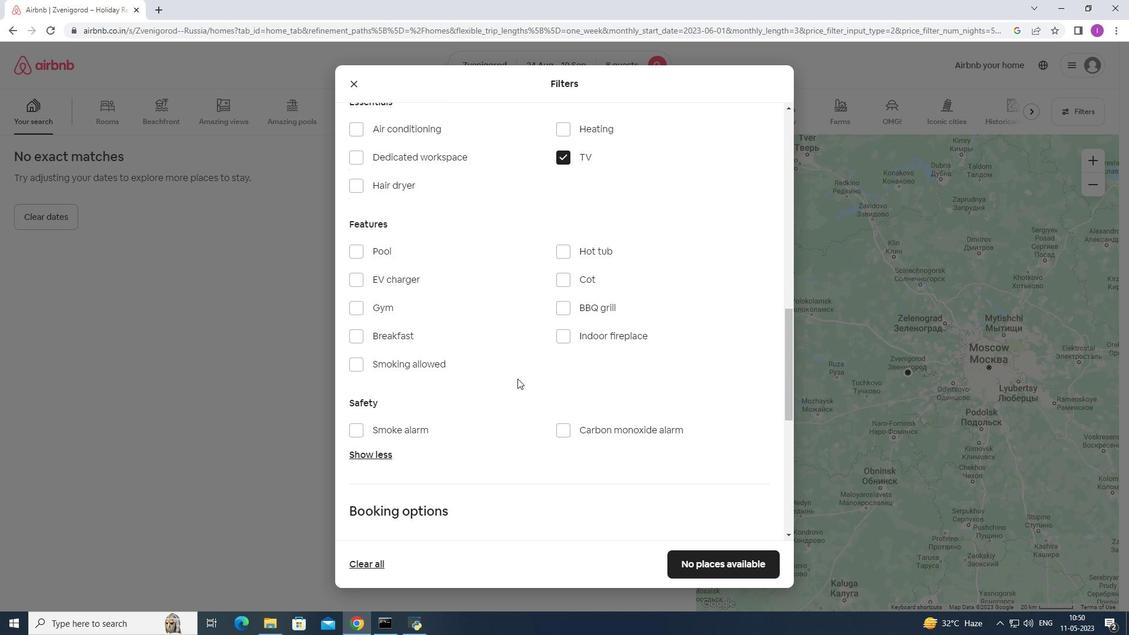 
Action: Mouse moved to (352, 248)
Screenshot: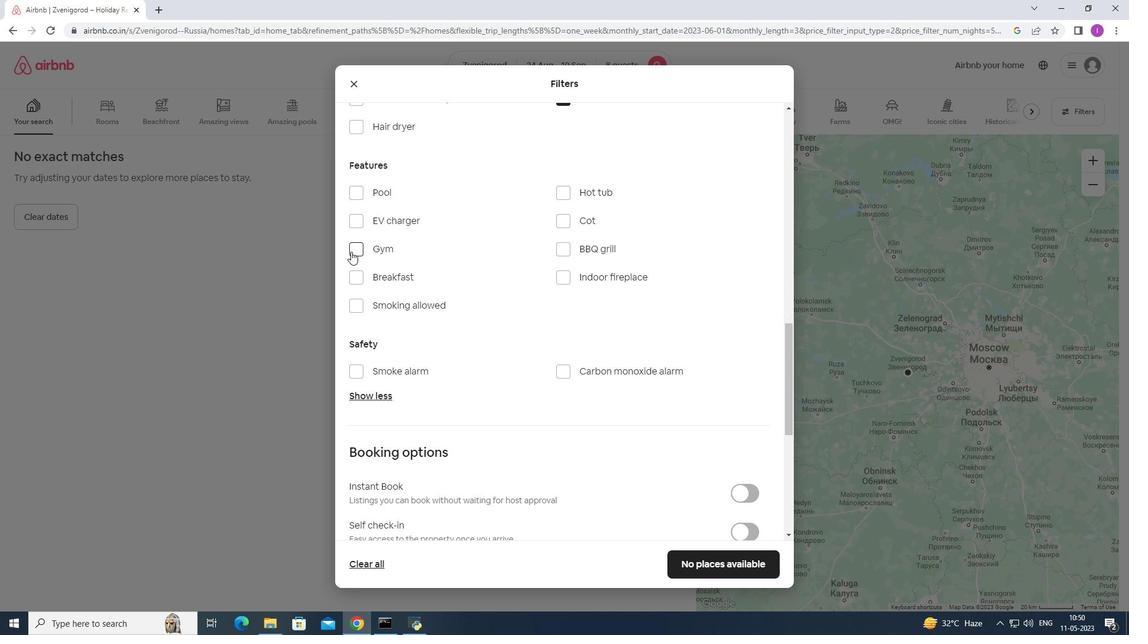 
Action: Mouse pressed left at (352, 248)
Screenshot: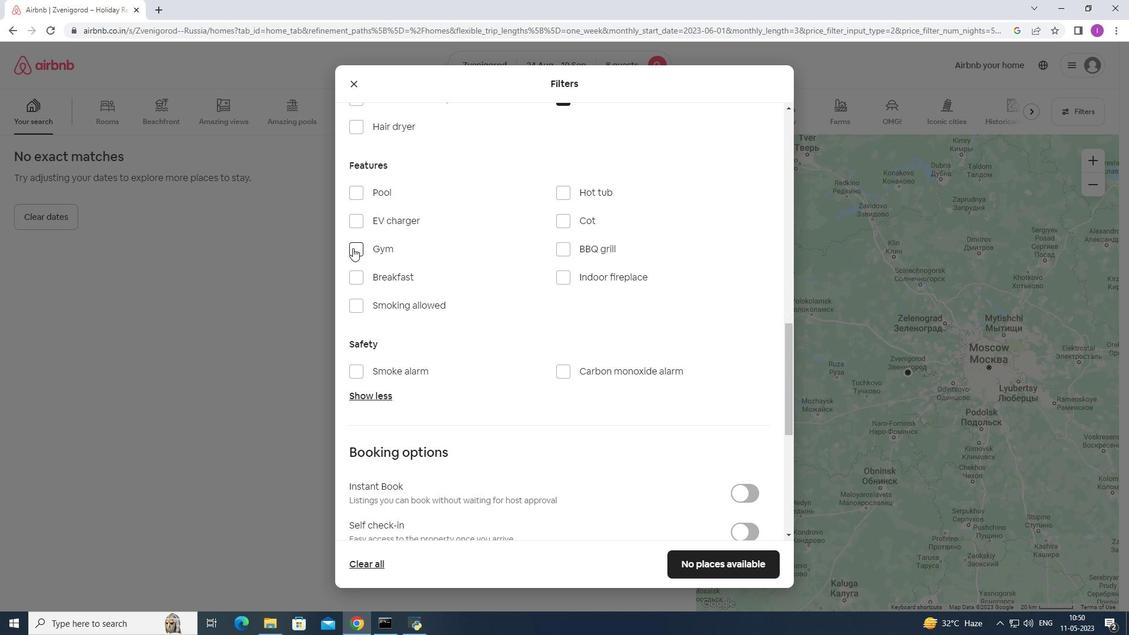 
Action: Mouse moved to (358, 271)
Screenshot: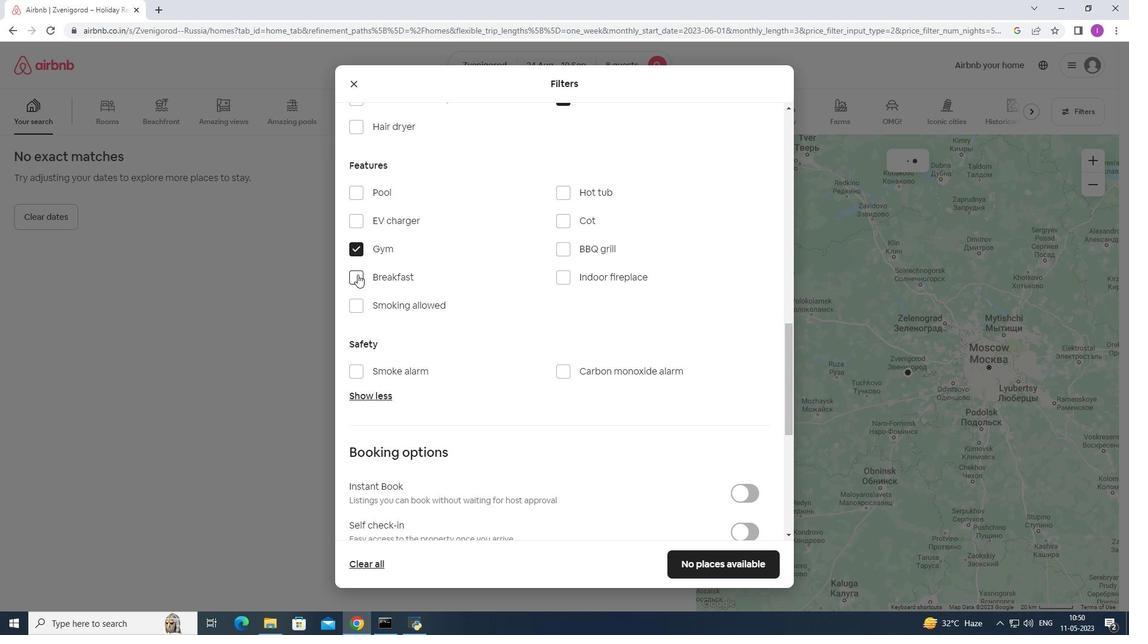 
Action: Mouse pressed left at (358, 271)
Screenshot: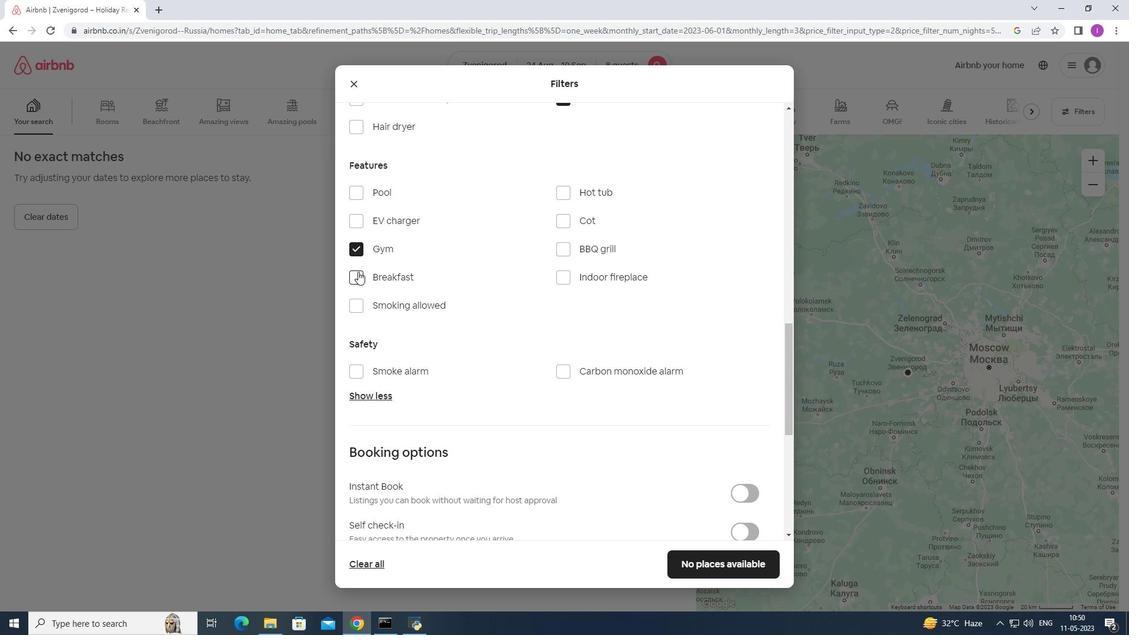 
Action: Mouse moved to (509, 312)
Screenshot: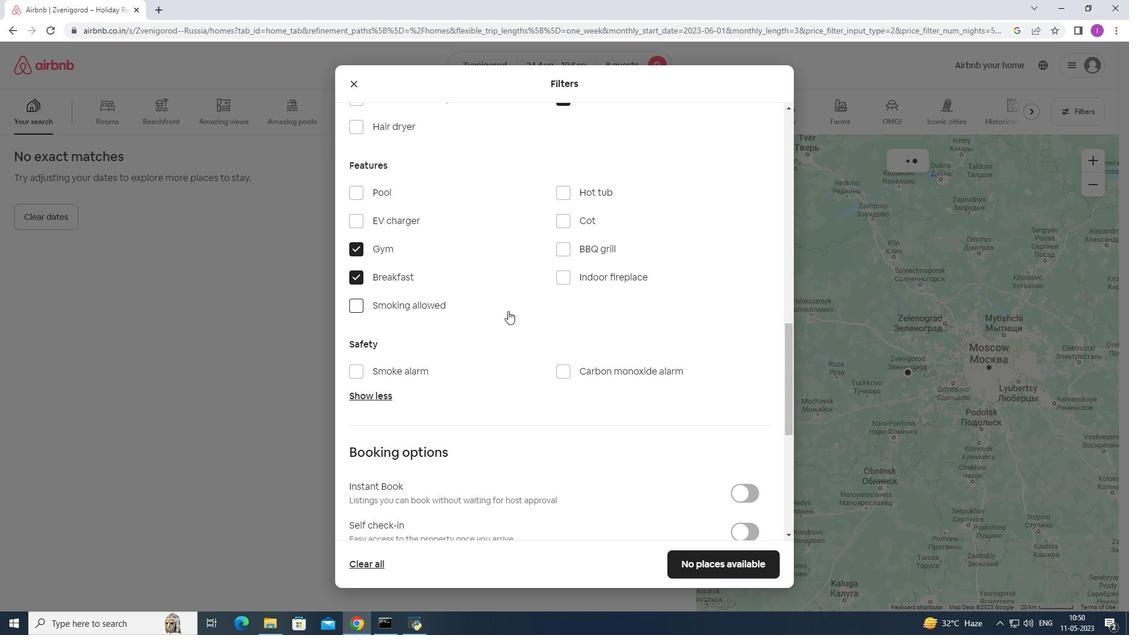 
Action: Mouse scrolled (509, 311) with delta (0, 0)
Screenshot: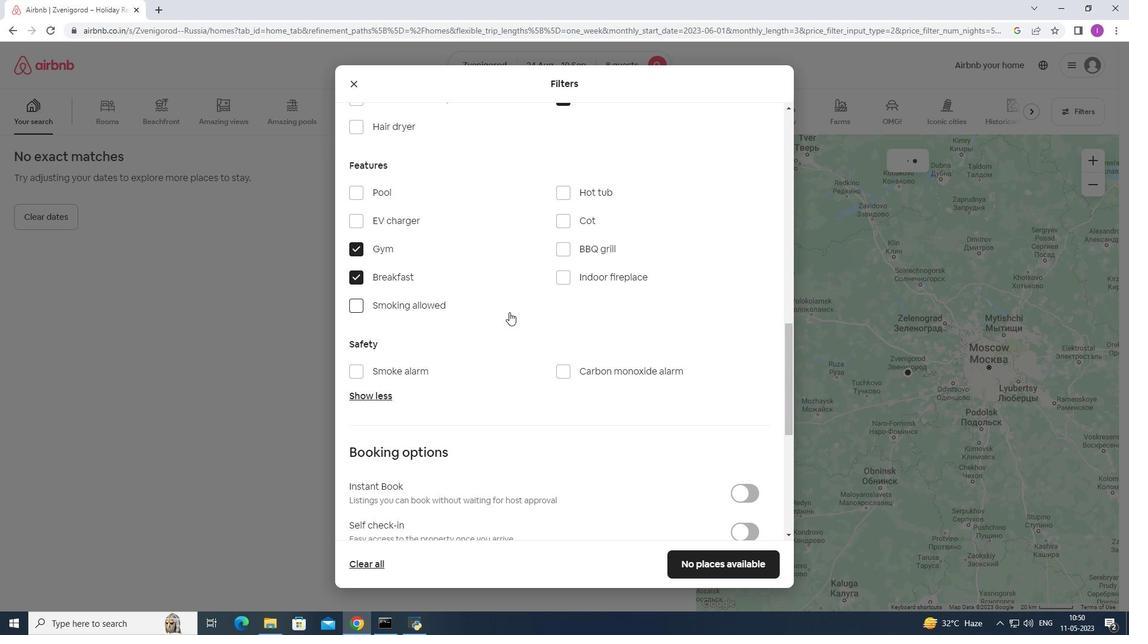 
Action: Mouse moved to (509, 312)
Screenshot: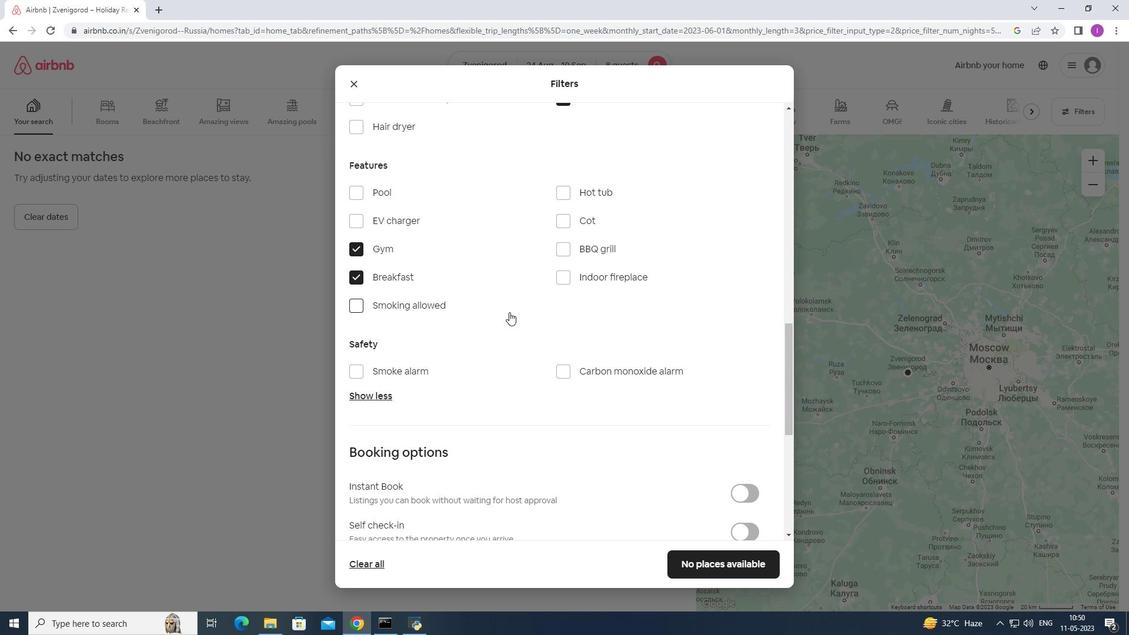
Action: Mouse scrolled (509, 312) with delta (0, 0)
Screenshot: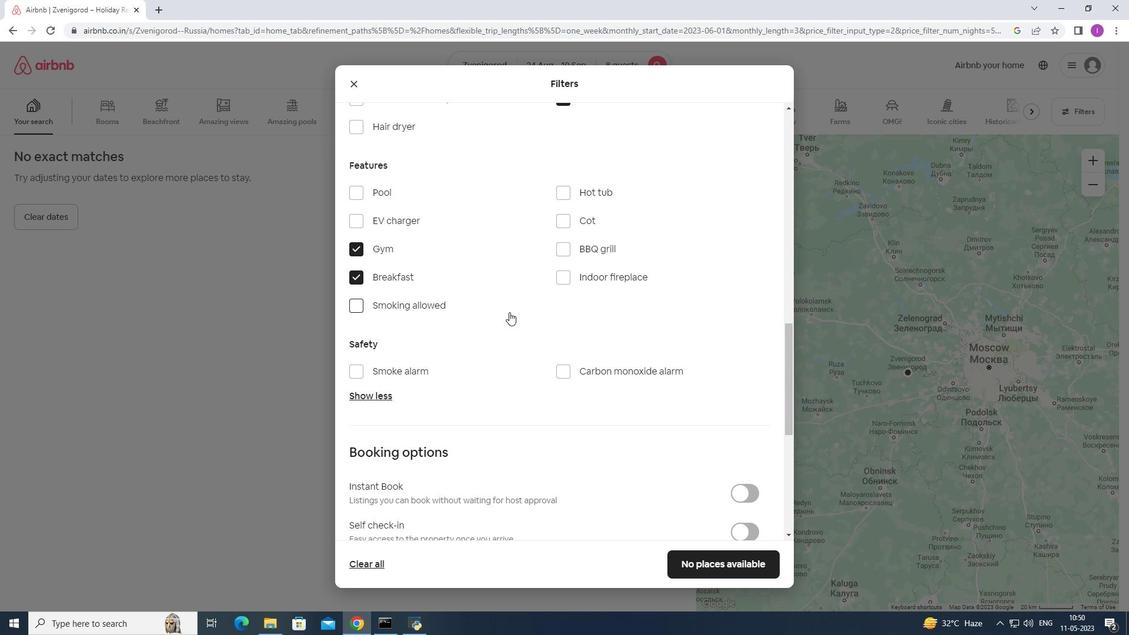 
Action: Mouse moved to (512, 323)
Screenshot: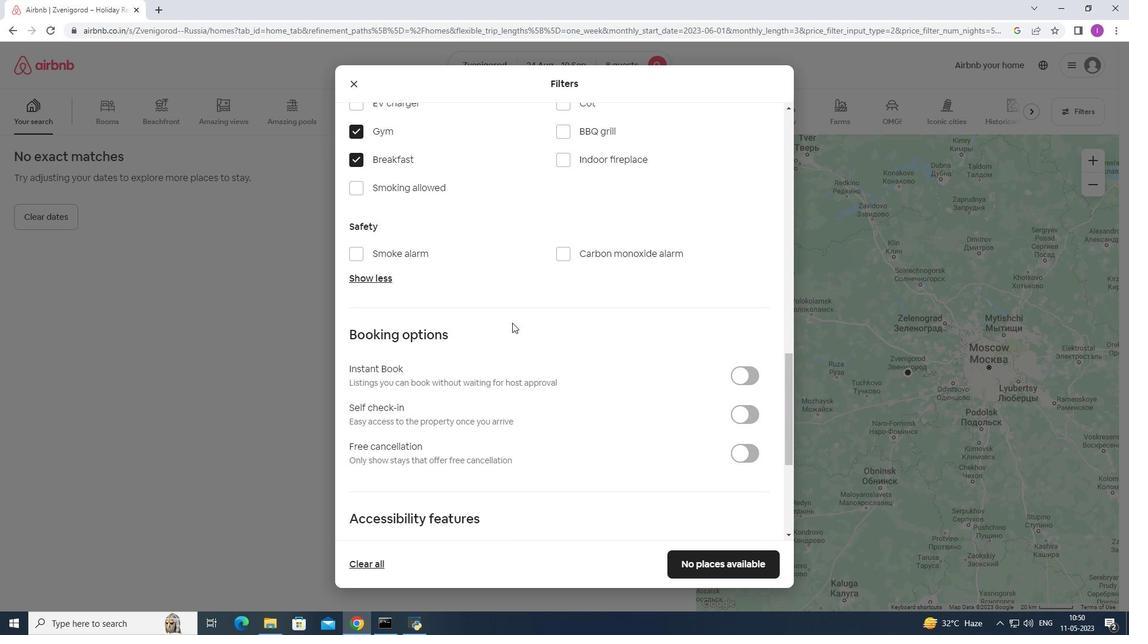 
Action: Mouse scrolled (512, 322) with delta (0, 0)
Screenshot: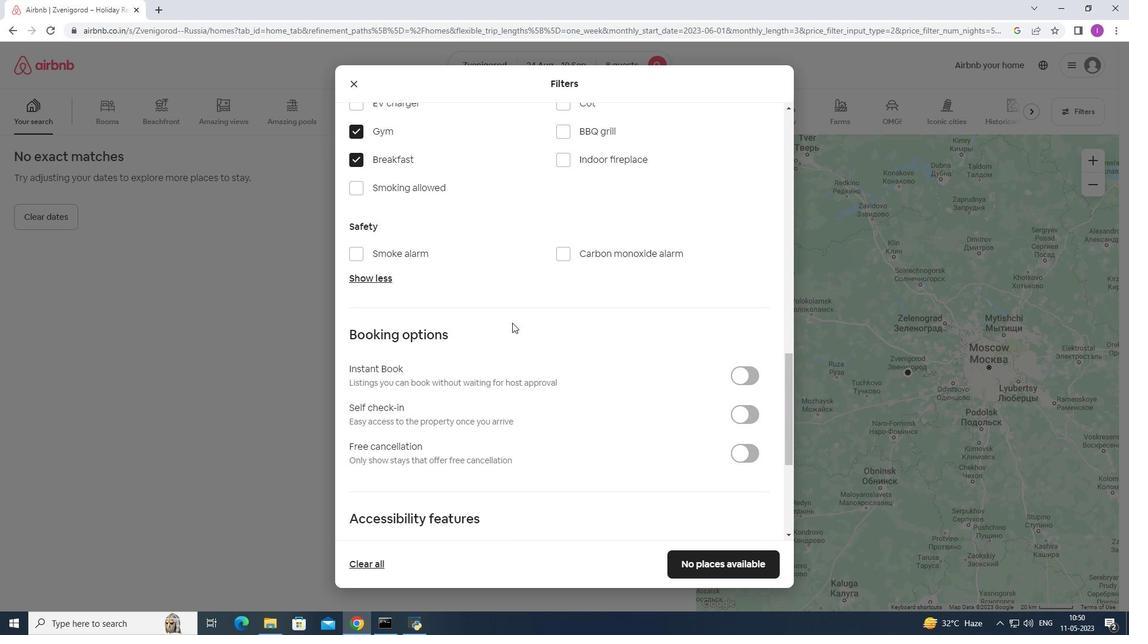 
Action: Mouse moved to (752, 357)
Screenshot: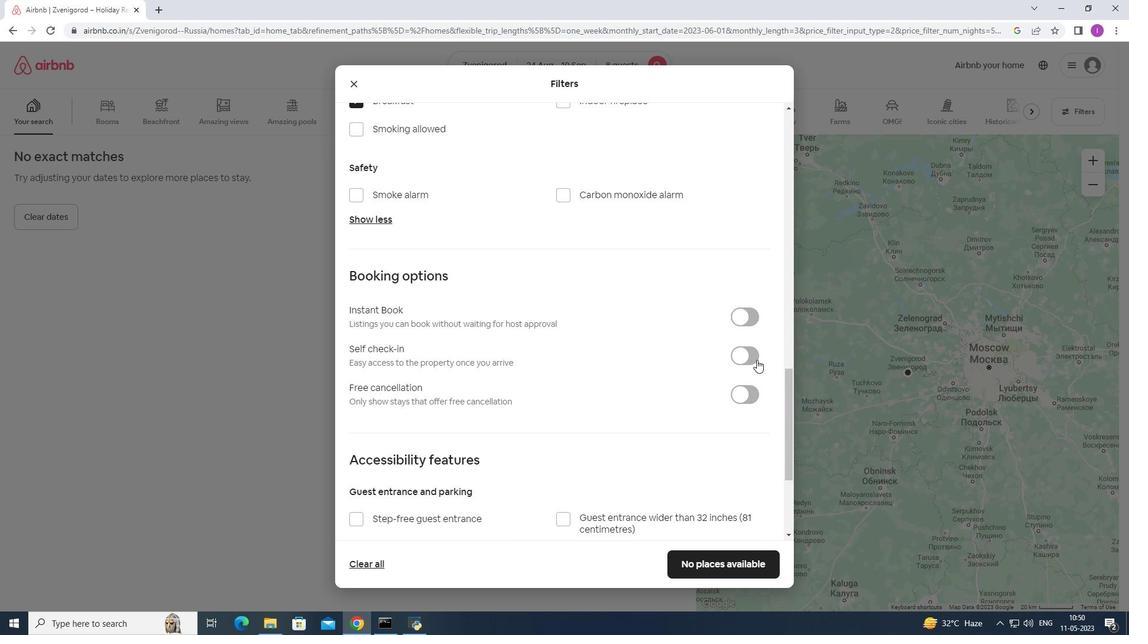 
Action: Mouse pressed left at (752, 357)
Screenshot: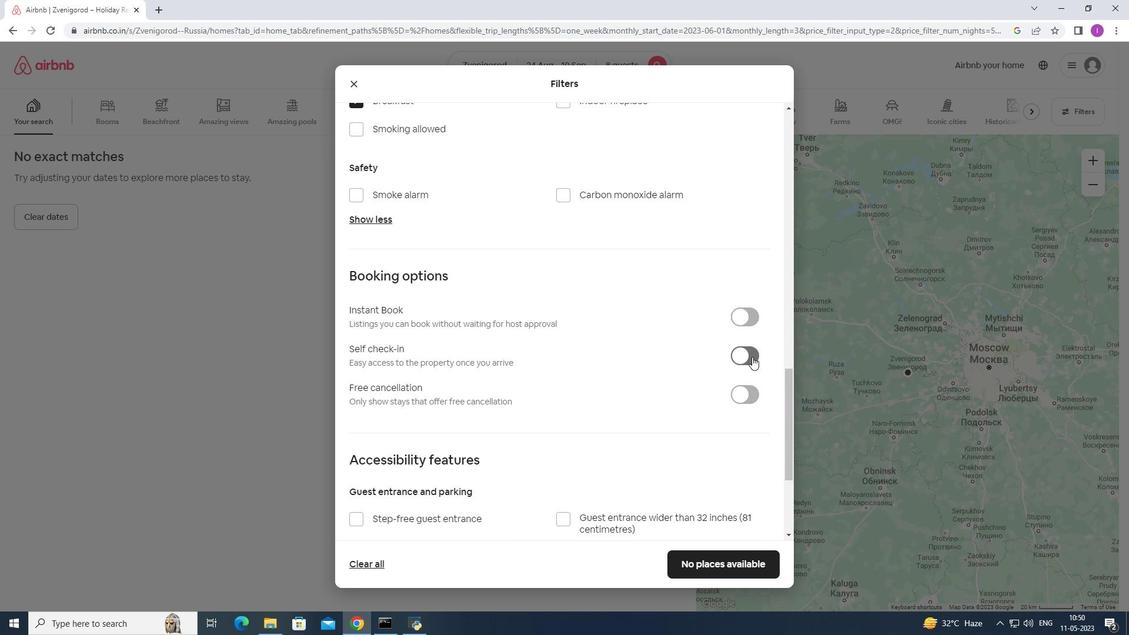 
Action: Mouse moved to (751, 362)
Screenshot: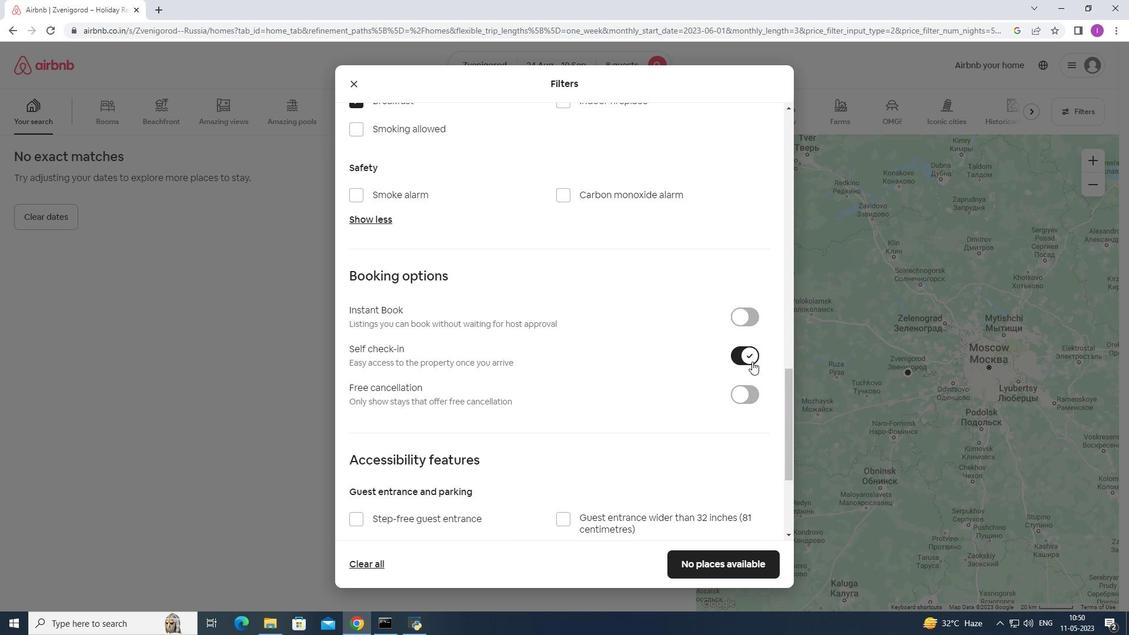
Action: Mouse scrolled (751, 361) with delta (0, 0)
Screenshot: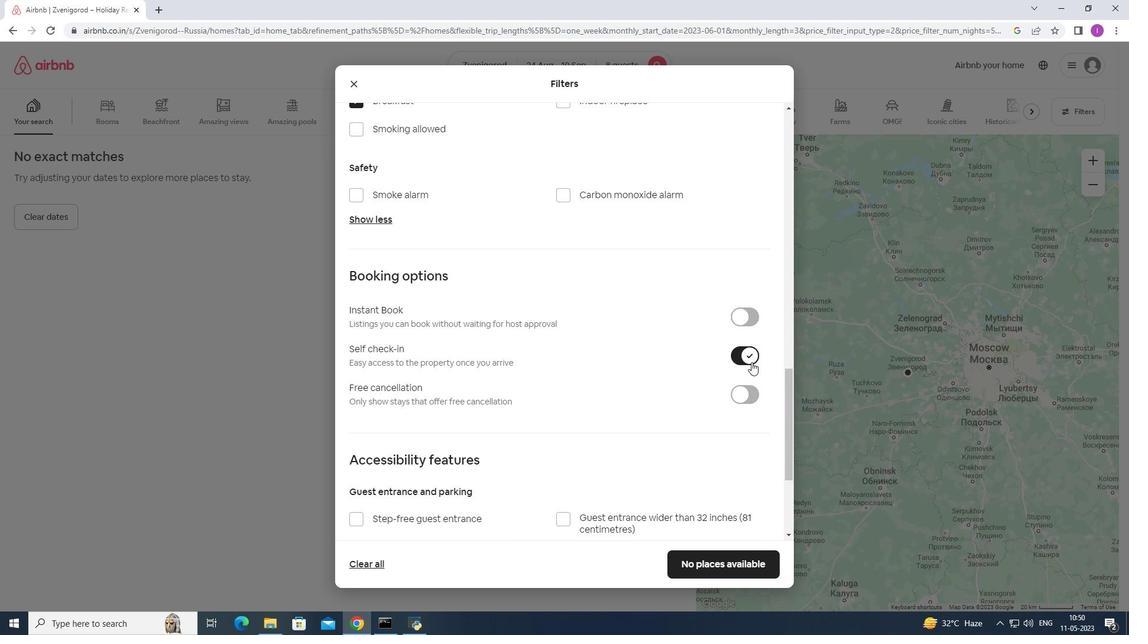 
Action: Mouse moved to (750, 365)
Screenshot: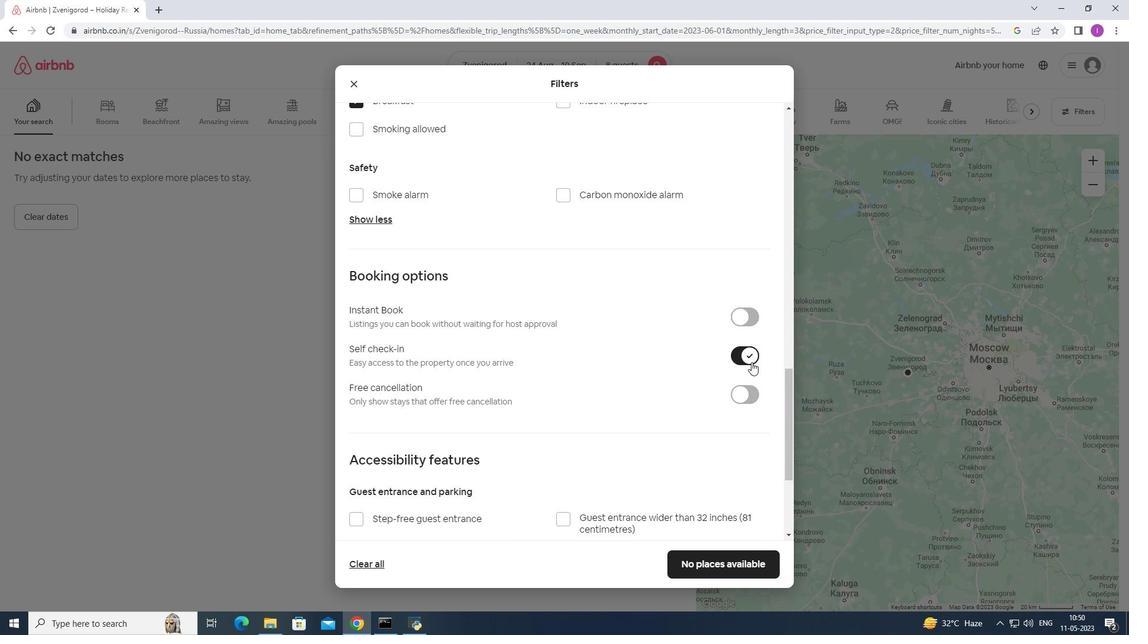 
Action: Mouse scrolled (750, 364) with delta (0, 0)
Screenshot: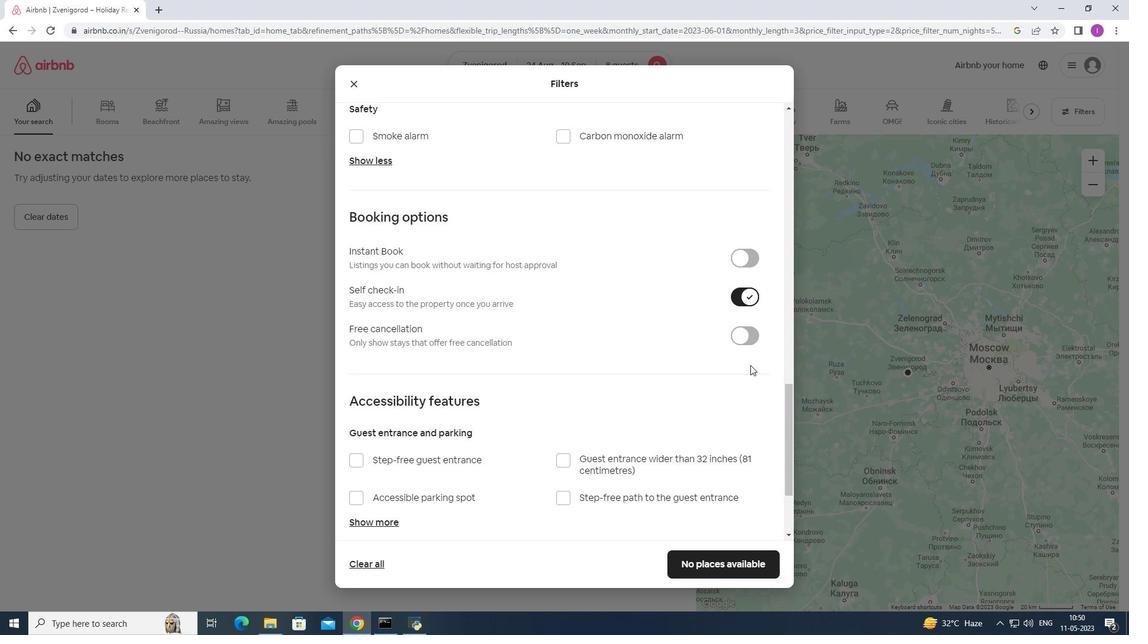 
Action: Mouse scrolled (750, 364) with delta (0, 0)
Screenshot: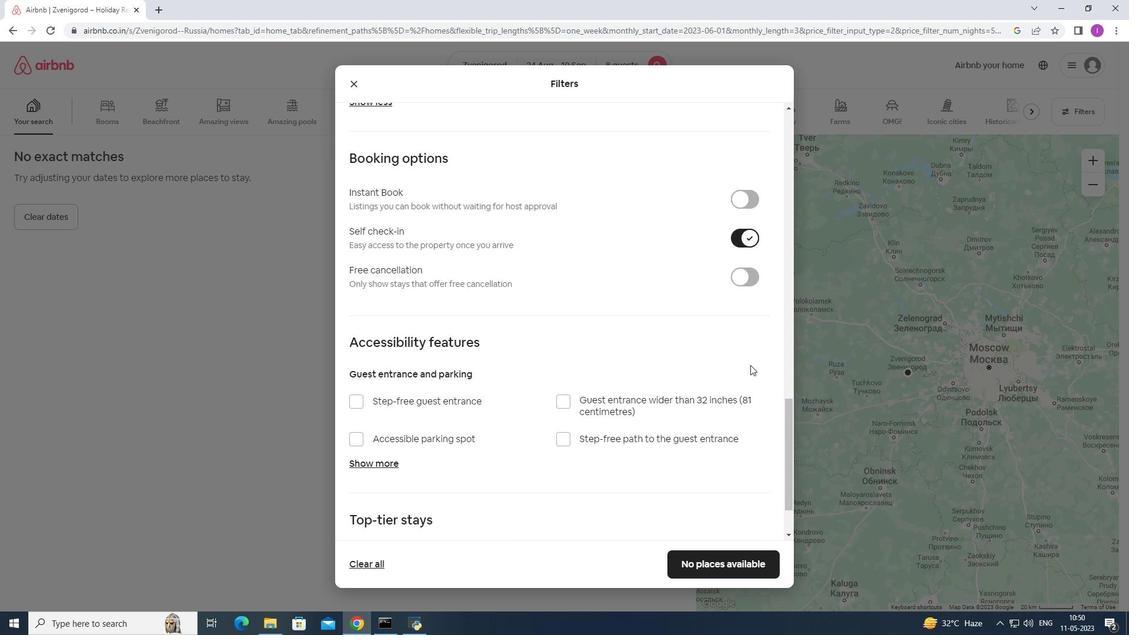 
Action: Mouse scrolled (750, 364) with delta (0, 0)
Screenshot: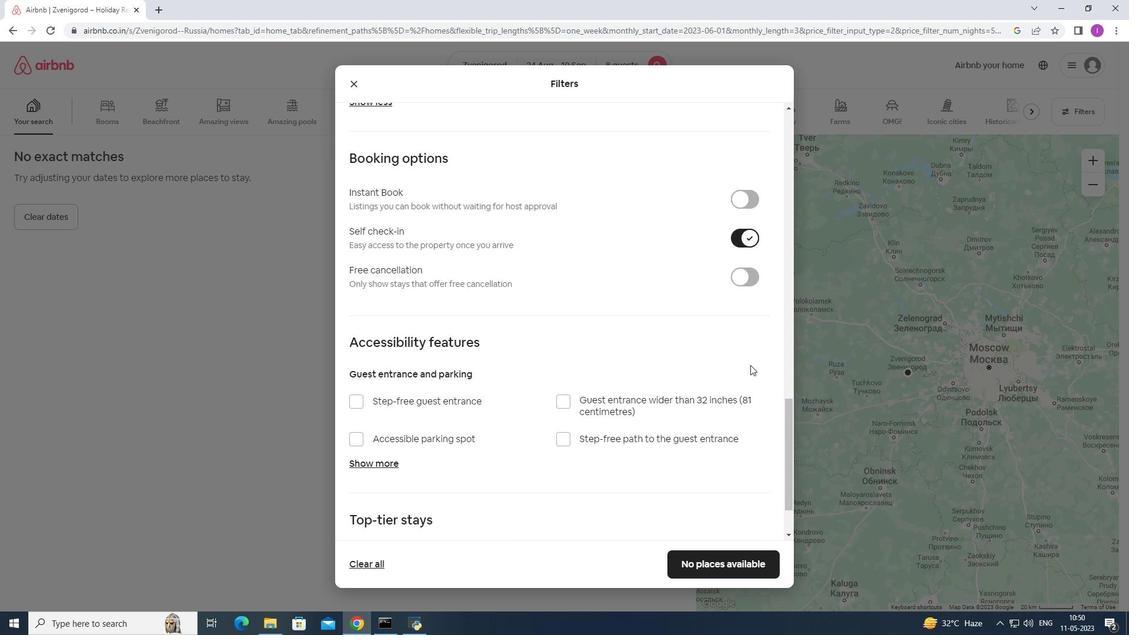 
Action: Mouse moved to (601, 382)
Screenshot: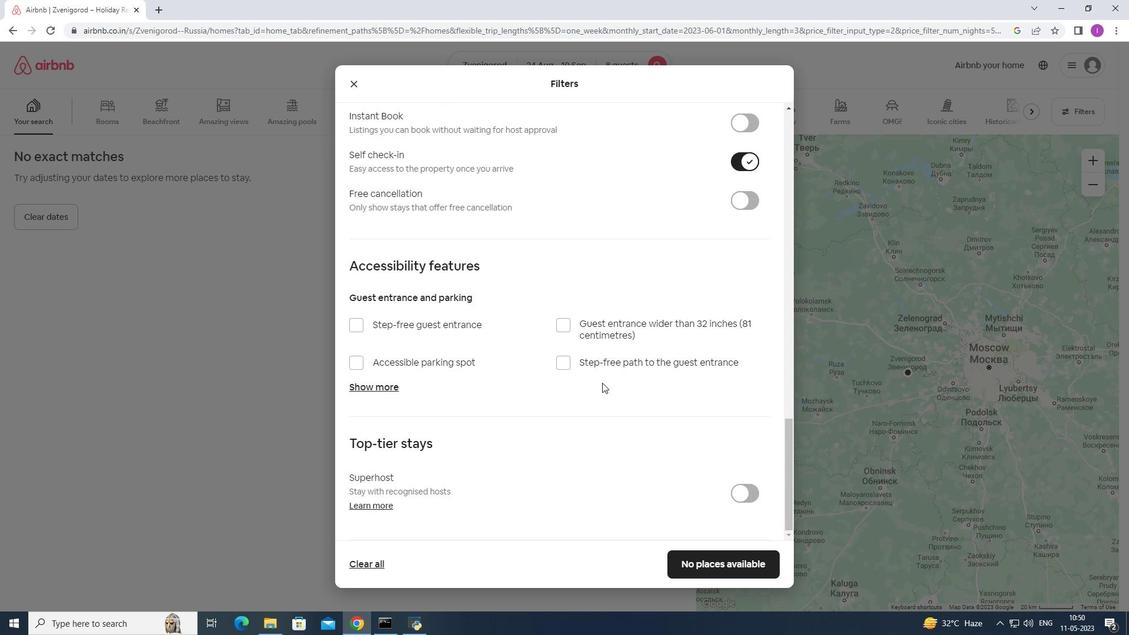 
Action: Mouse scrolled (601, 382) with delta (0, 0)
Screenshot: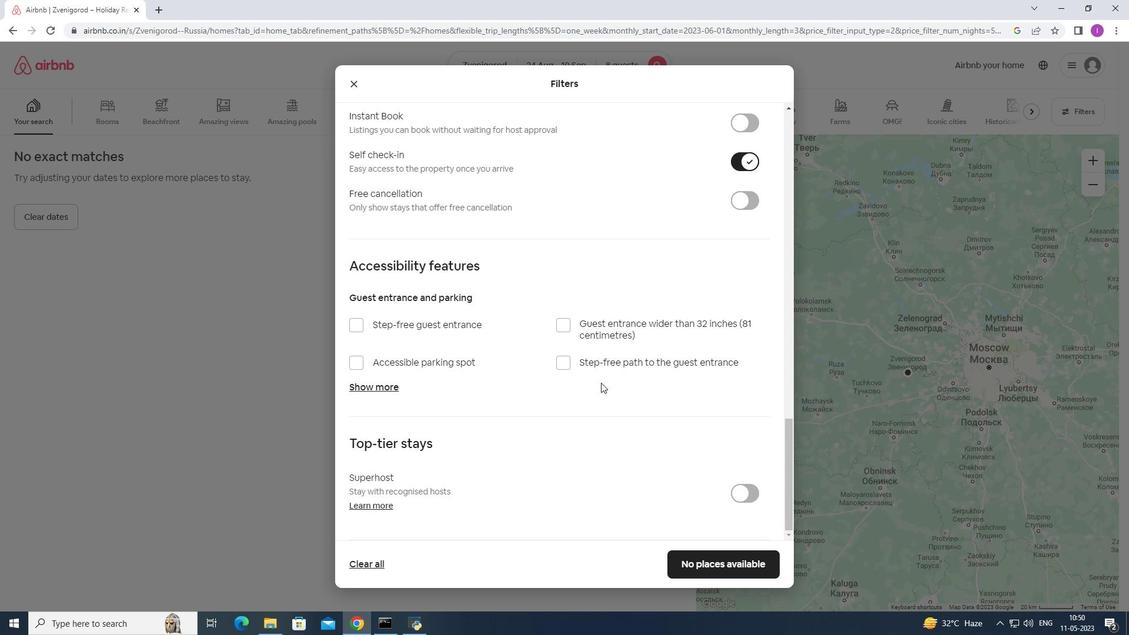 
Action: Mouse scrolled (601, 382) with delta (0, 0)
Screenshot: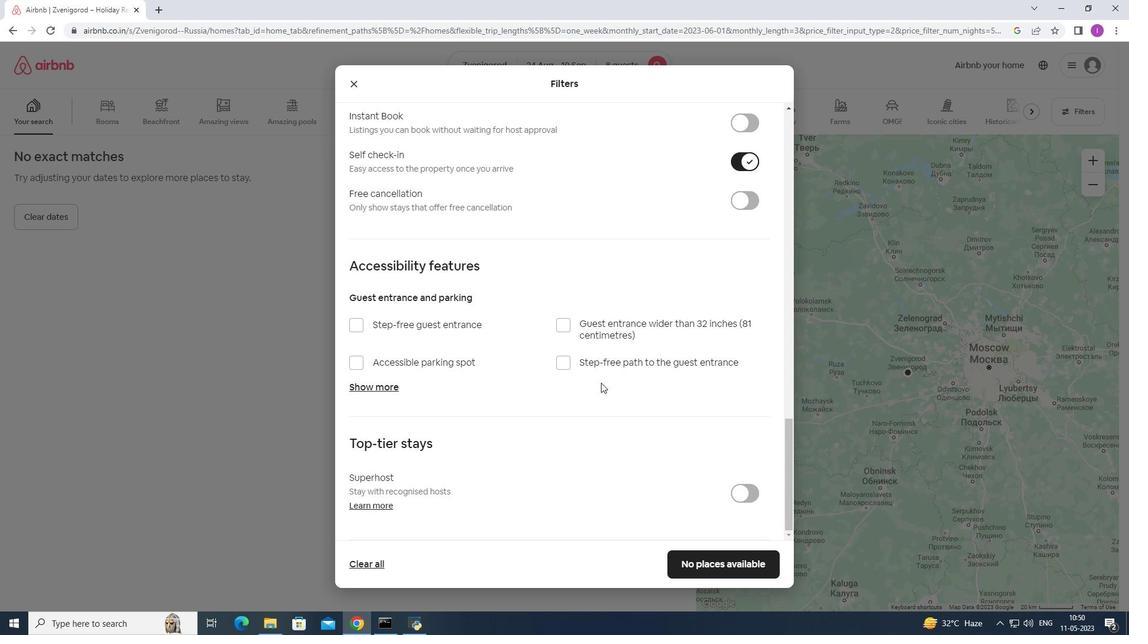 
Action: Mouse scrolled (601, 382) with delta (0, 0)
Screenshot: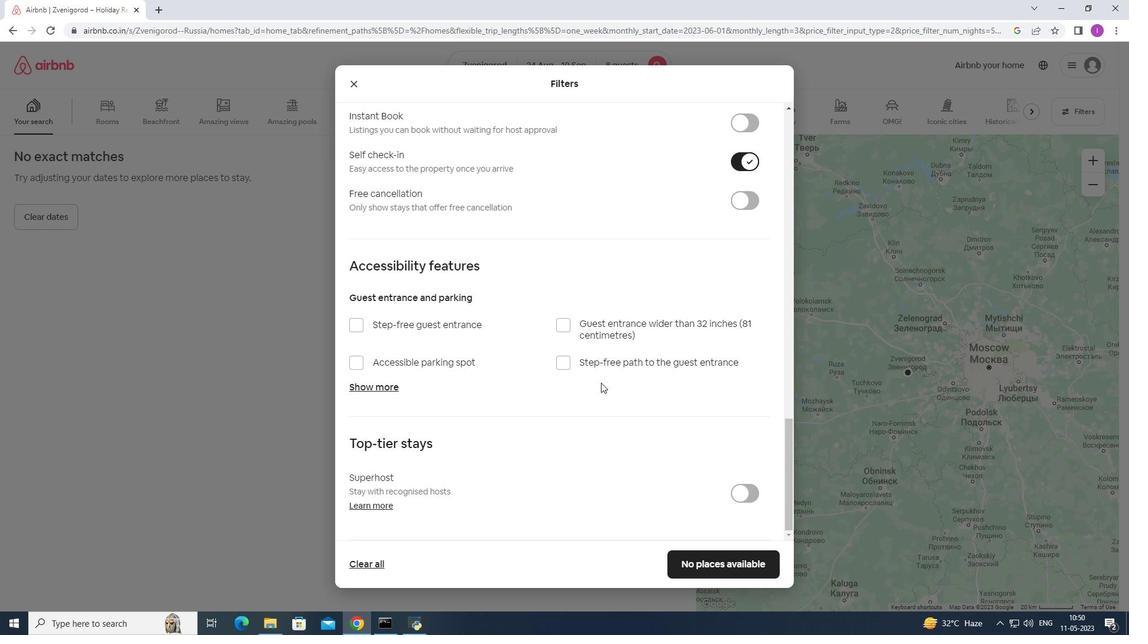 
Action: Mouse scrolled (601, 382) with delta (0, 0)
Screenshot: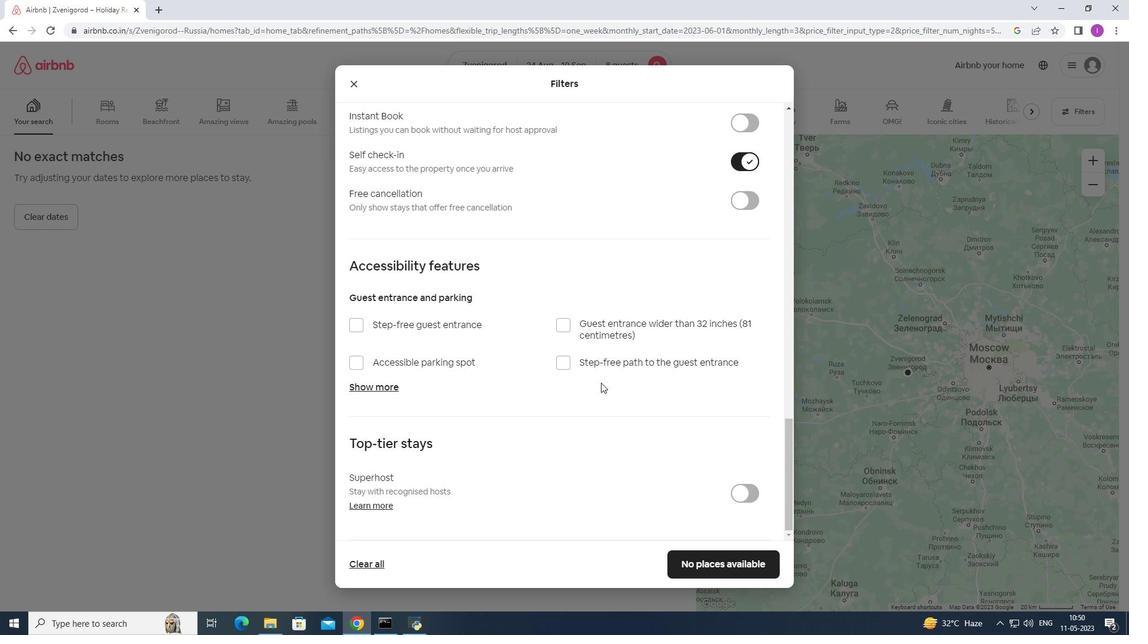 
Action: Mouse scrolled (601, 382) with delta (0, 0)
Screenshot: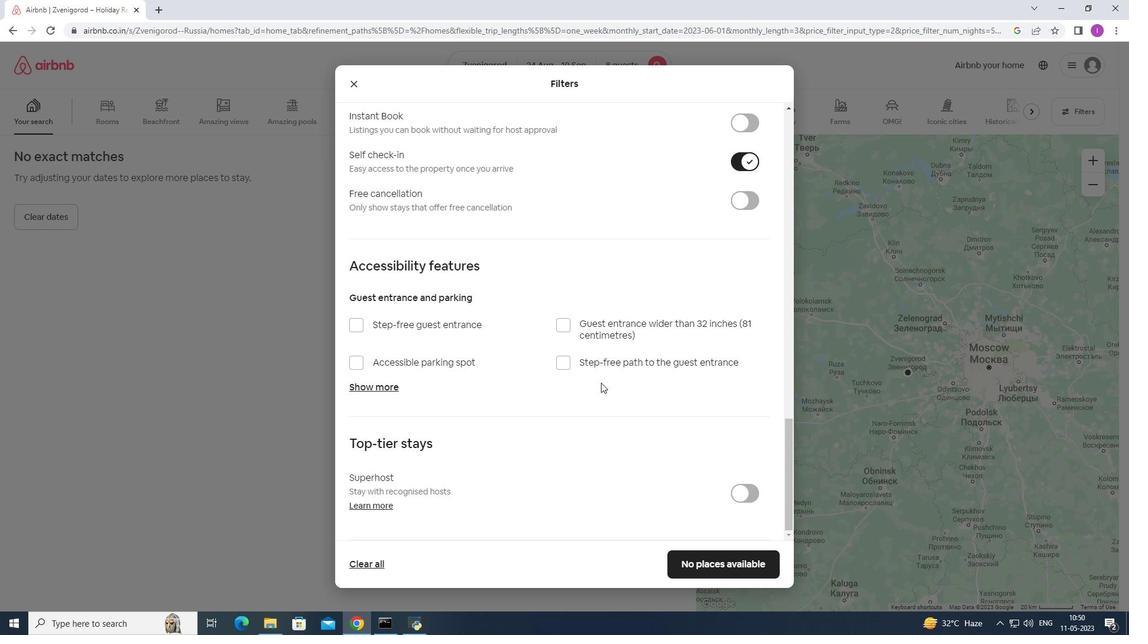 
Action: Mouse moved to (714, 563)
Screenshot: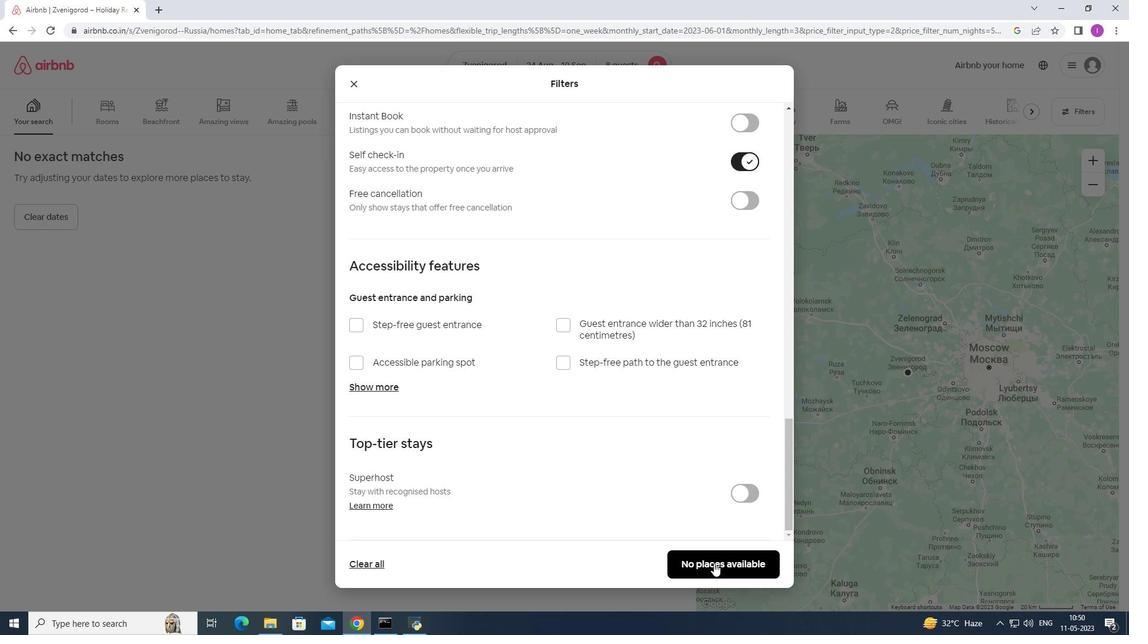 
Action: Mouse pressed left at (714, 563)
Screenshot: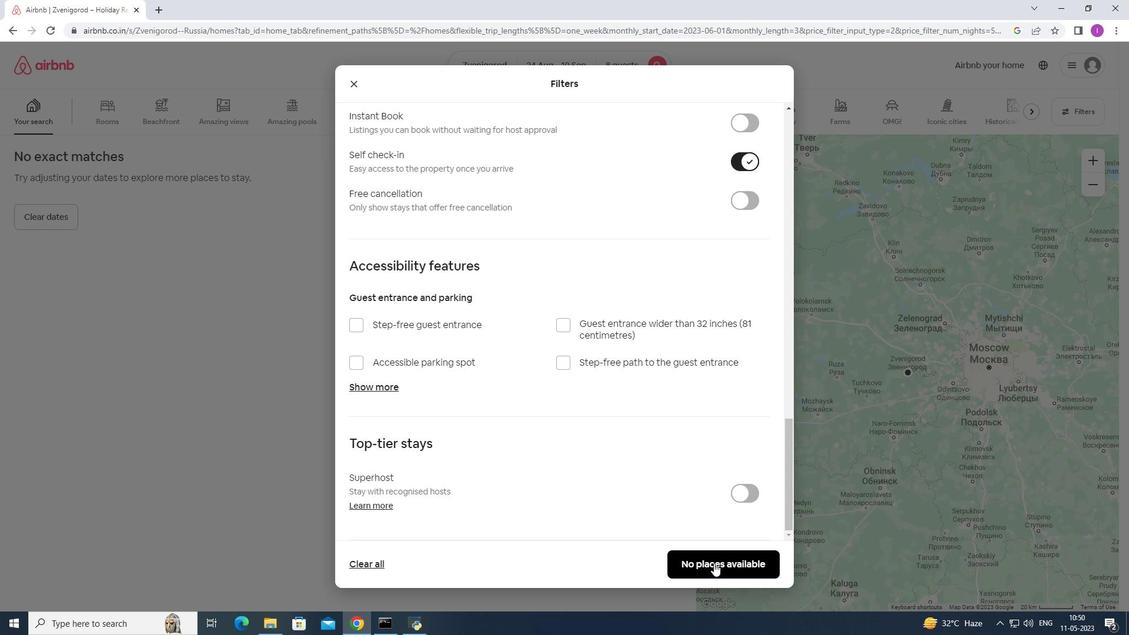 
Action: Mouse moved to (698, 554)
Screenshot: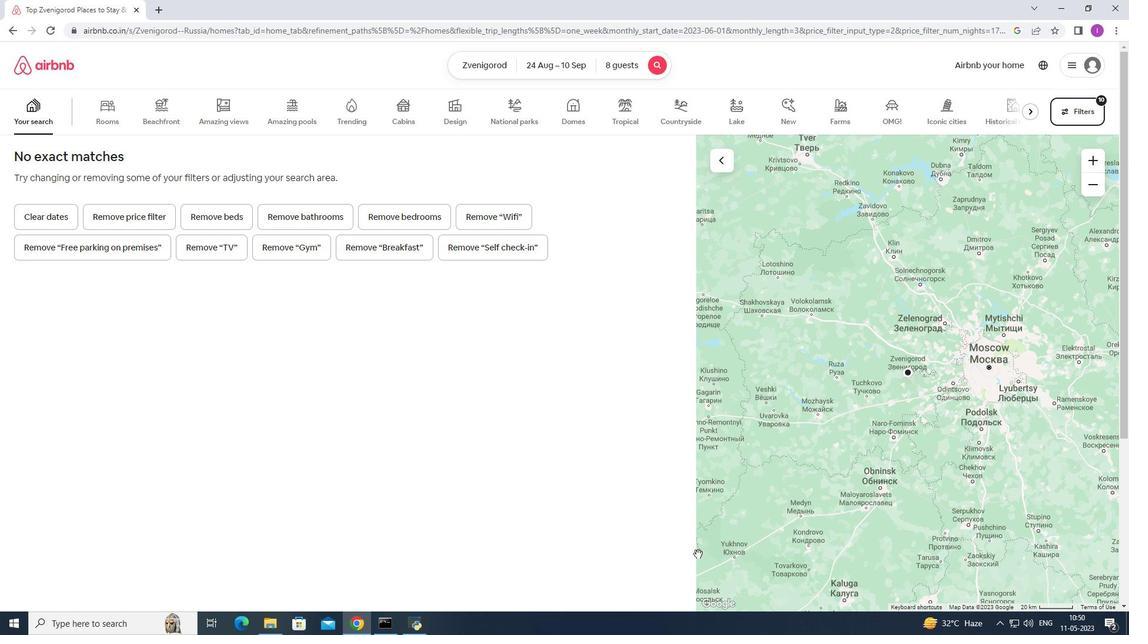 
